 Task: Look for space in Kirovsk, Russia from 10th June, 2023 to 25th June, 2023 for 4 adults in price range Rs.10000 to Rs.15000. Place can be private room with 4 bedrooms having 4 beds and 4 bathrooms. Property type can be house, flat, guest house, hotel. Amenities needed are: wifi, TV, free parkinig on premises, gym, breakfast. Booking option can be shelf check-in. Required host language is English.
Action: Mouse pressed left at (606, 128)
Screenshot: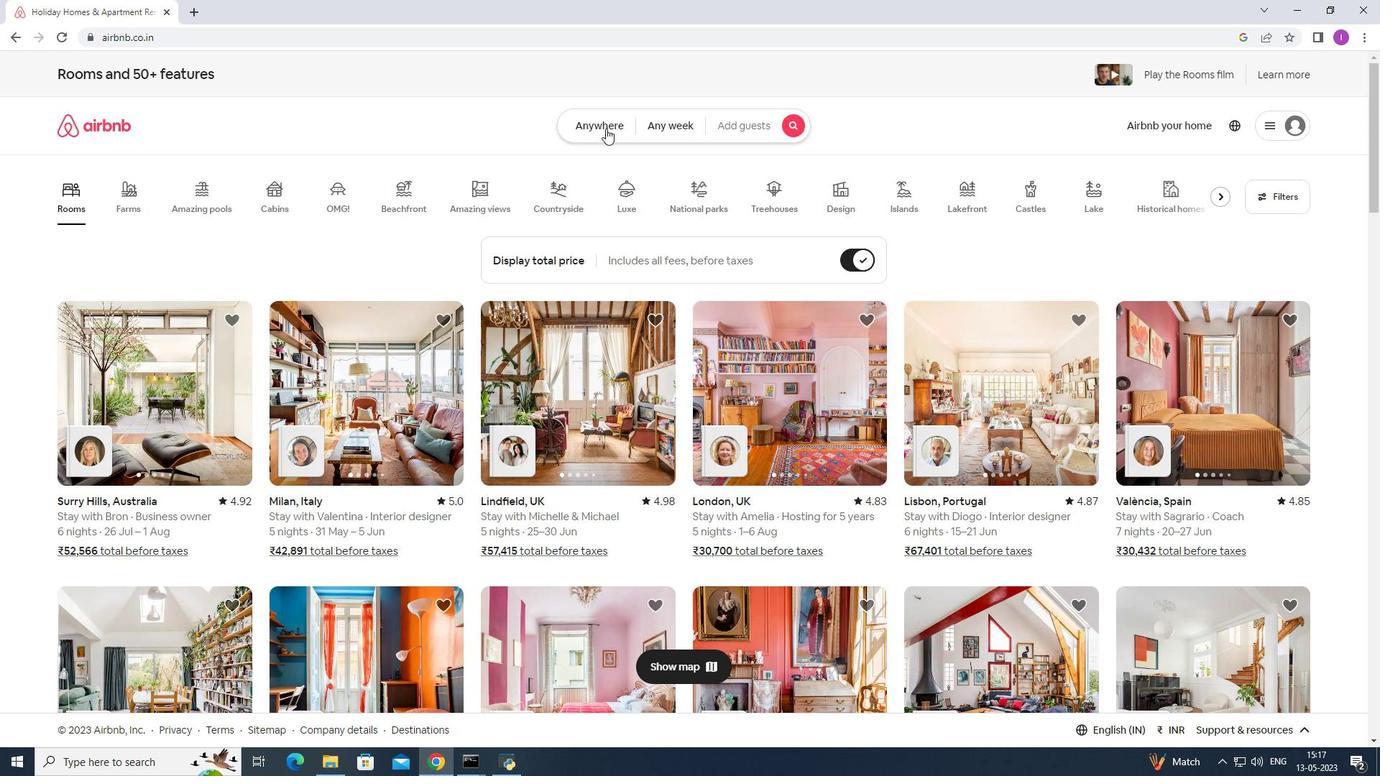 
Action: Mouse moved to (412, 192)
Screenshot: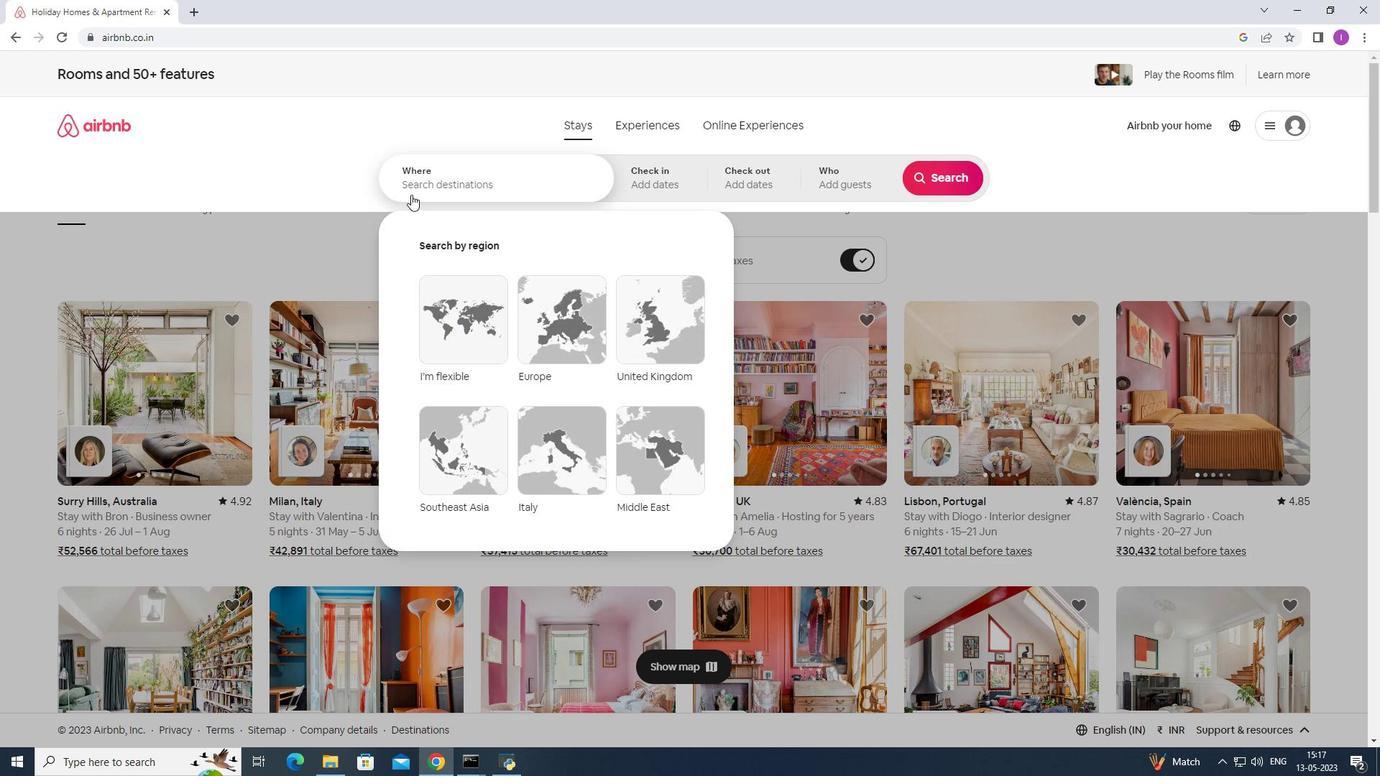 
Action: Mouse pressed left at (412, 192)
Screenshot: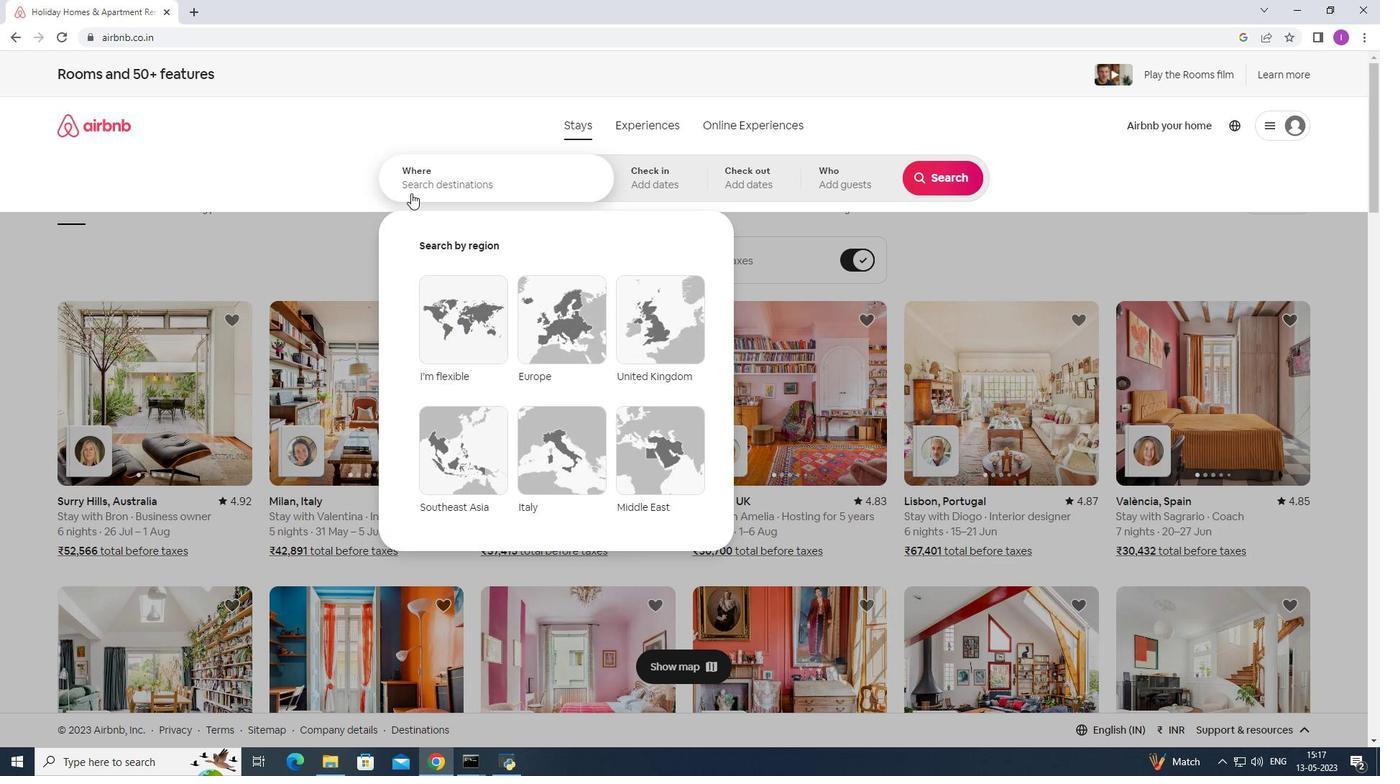 
Action: Mouse moved to (440, 191)
Screenshot: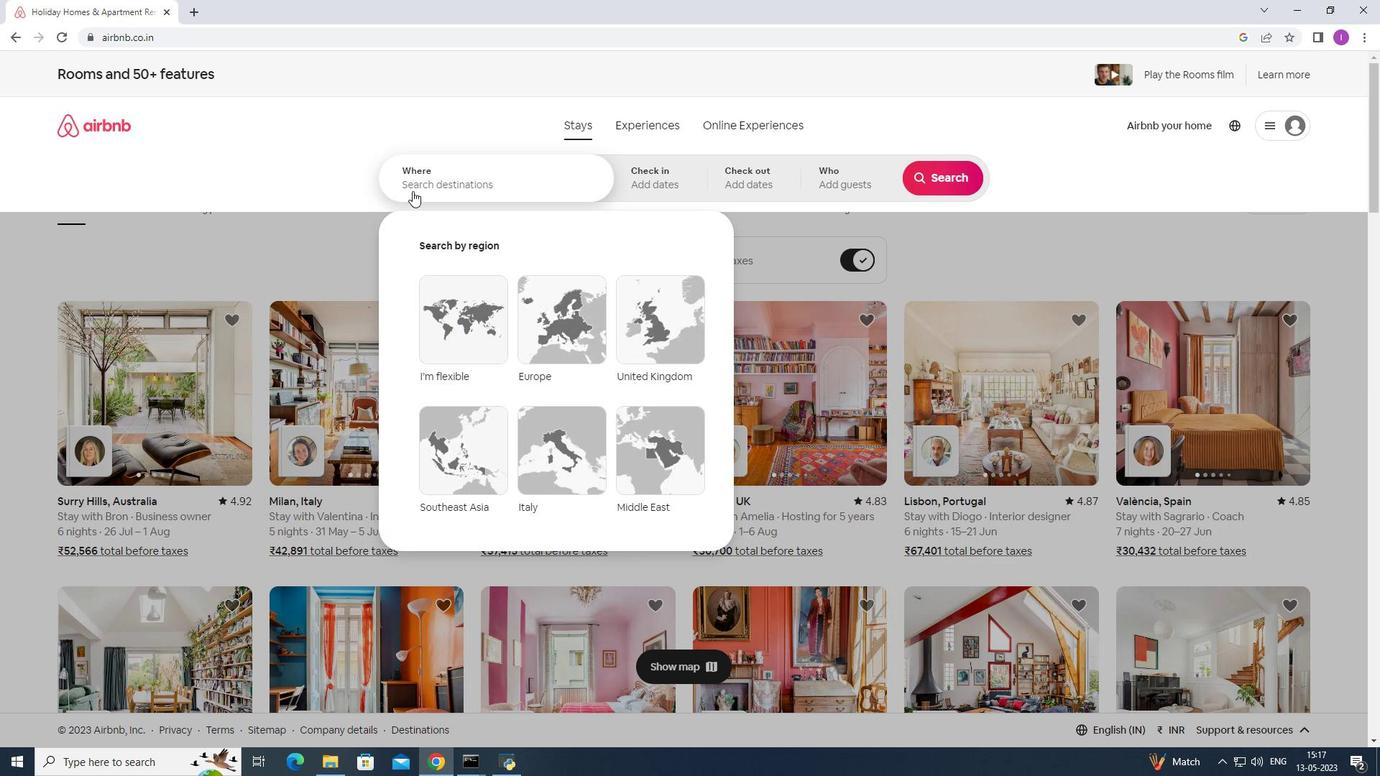 
Action: Key pressed <Key.shift>Kirovsk,<Key.shift><Key.shift><Key.shift><Key.shift><Key.shift>Russia
Screenshot: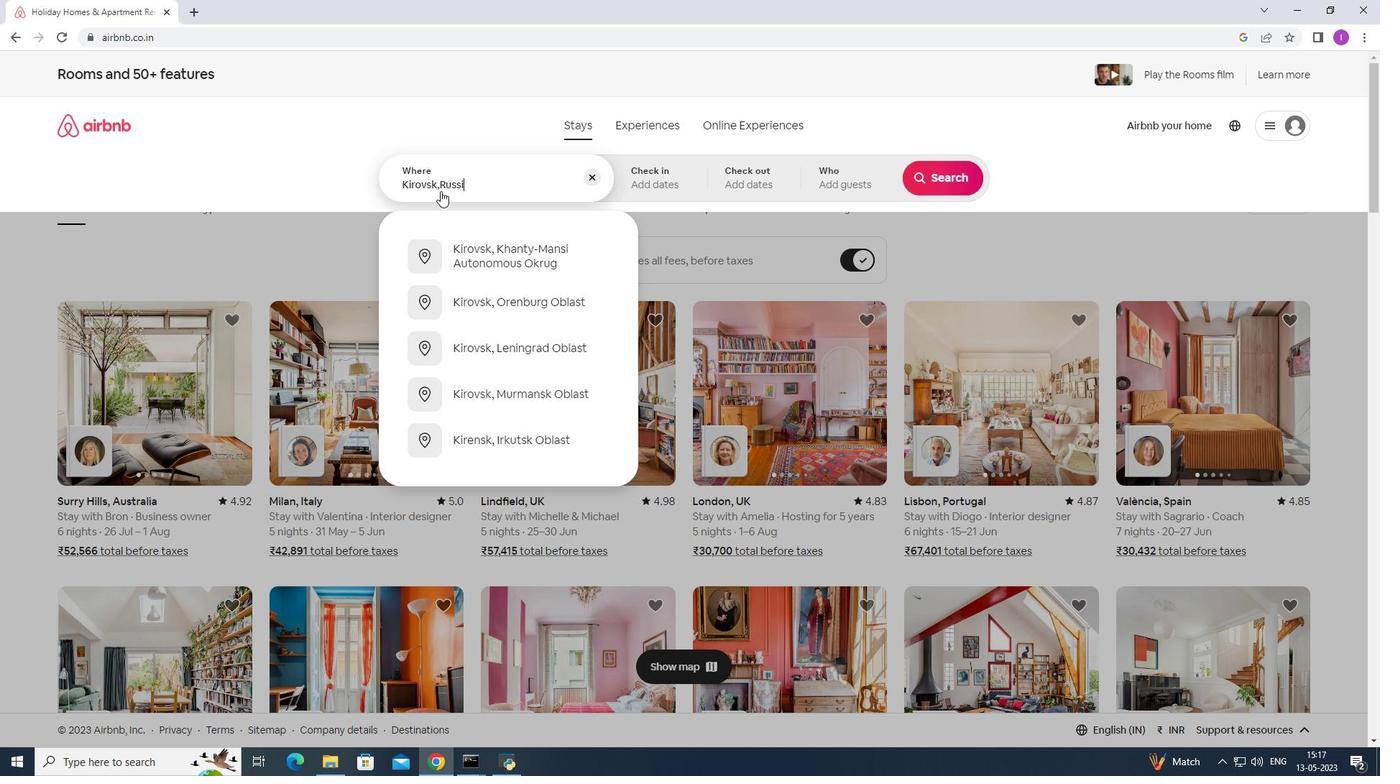 
Action: Mouse moved to (681, 188)
Screenshot: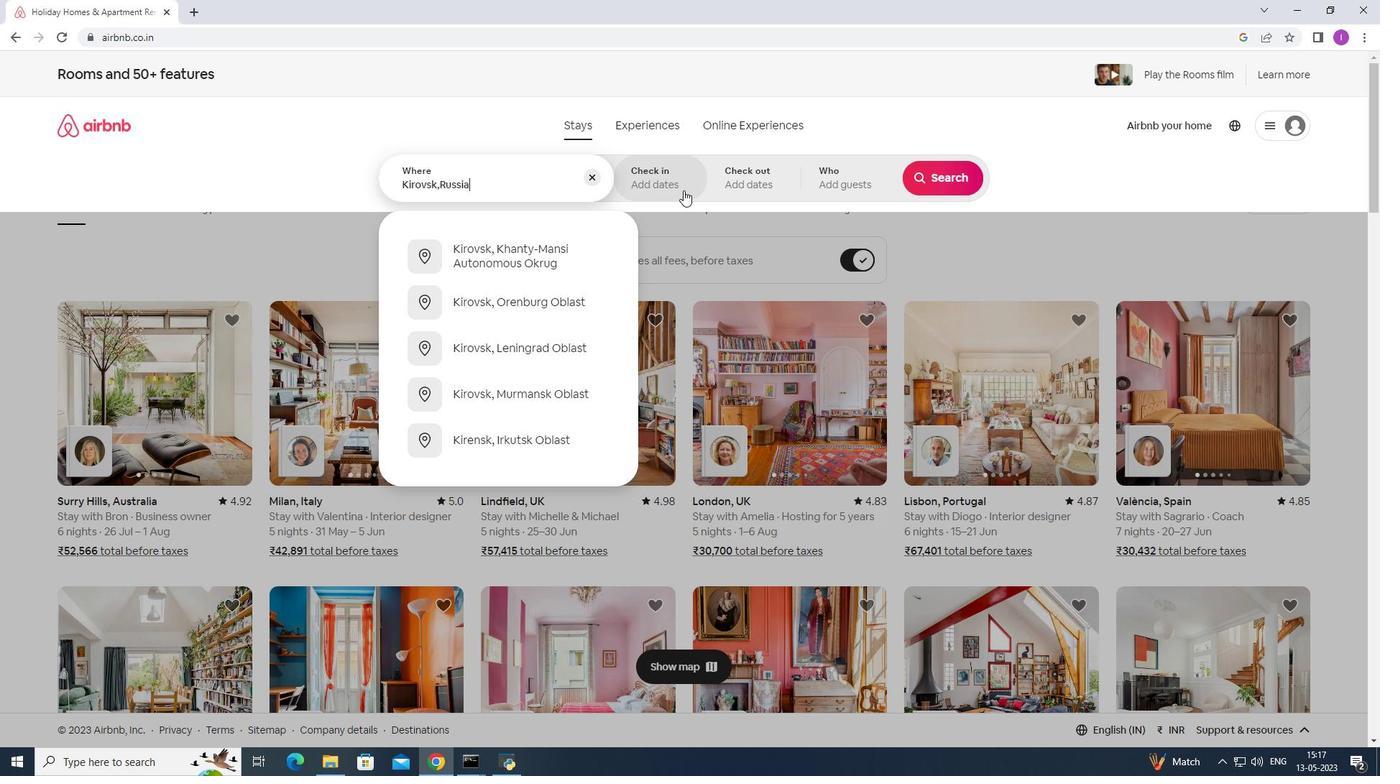 
Action: Mouse pressed left at (681, 188)
Screenshot: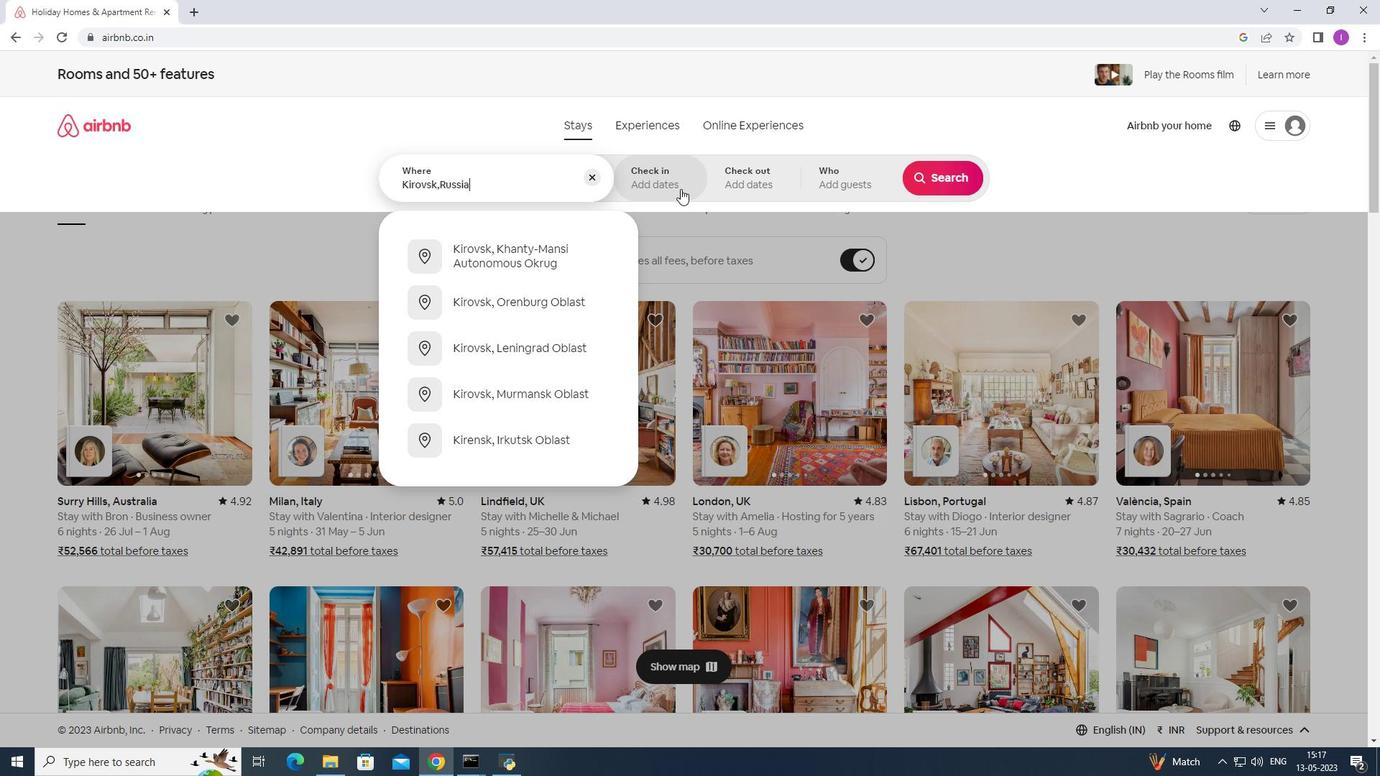 
Action: Mouse moved to (924, 384)
Screenshot: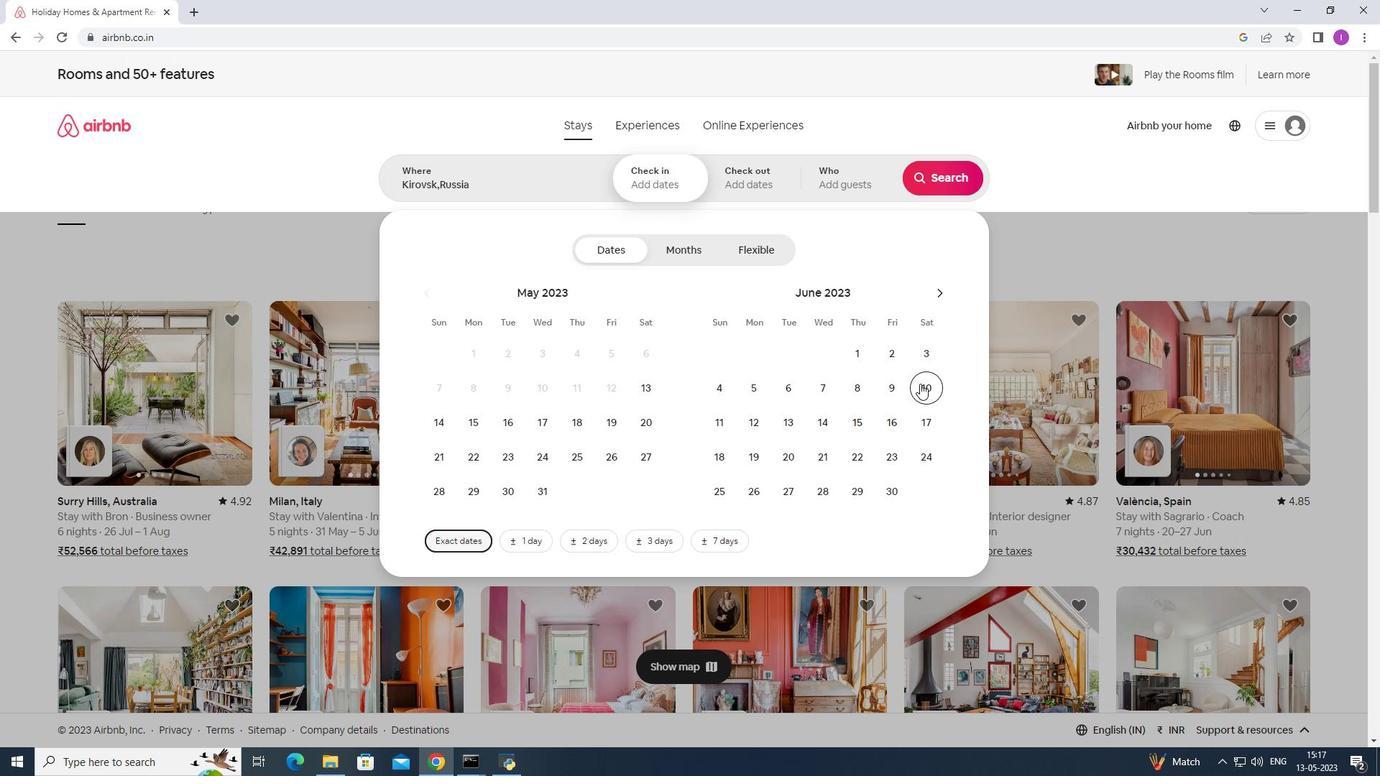
Action: Mouse pressed left at (924, 384)
Screenshot: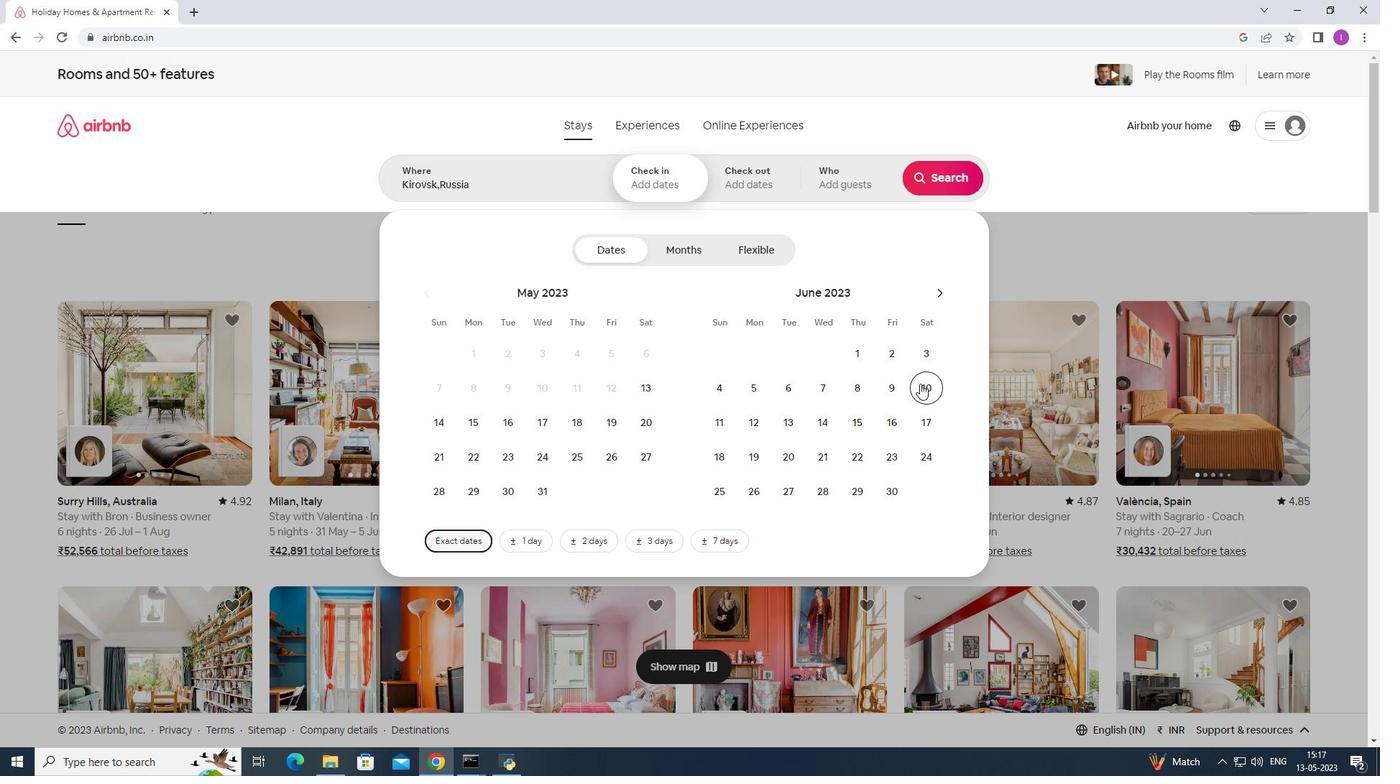 
Action: Mouse moved to (715, 496)
Screenshot: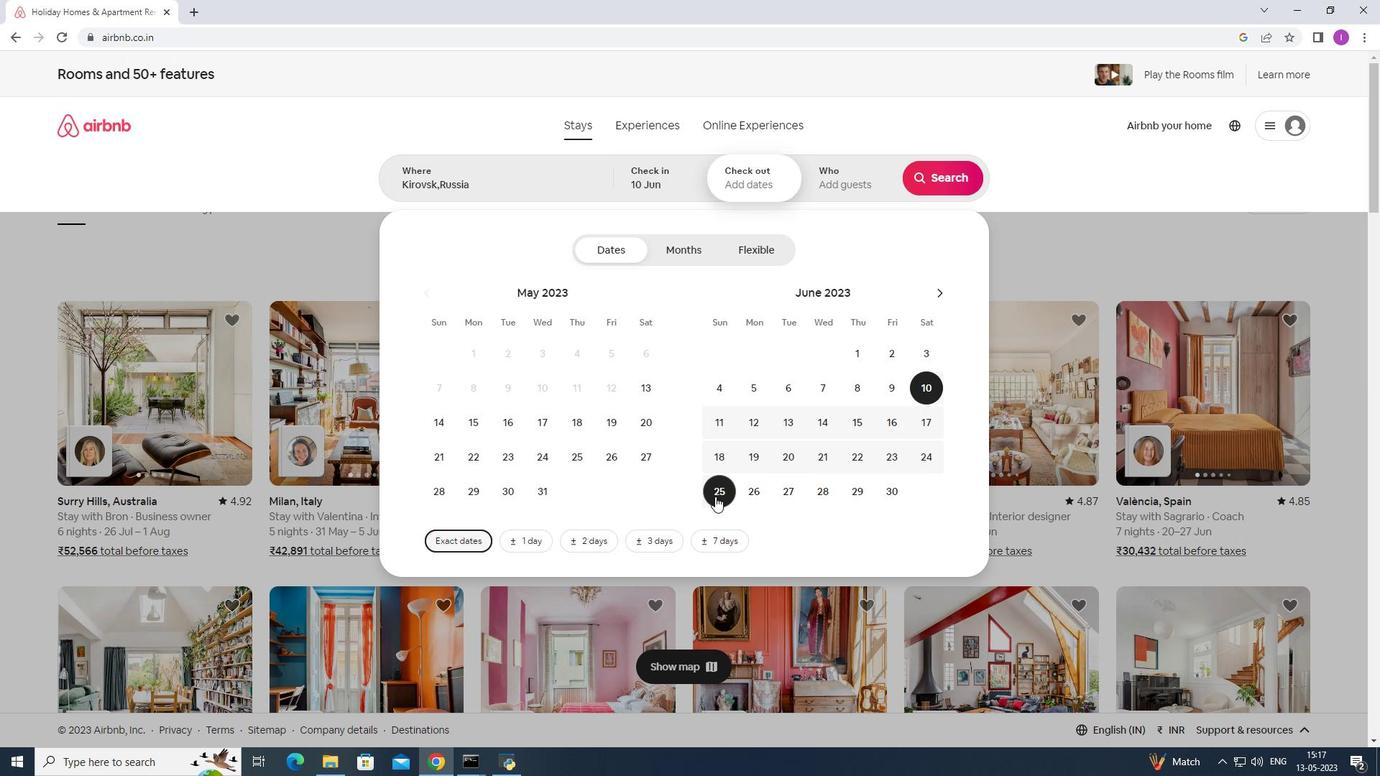 
Action: Mouse pressed left at (715, 496)
Screenshot: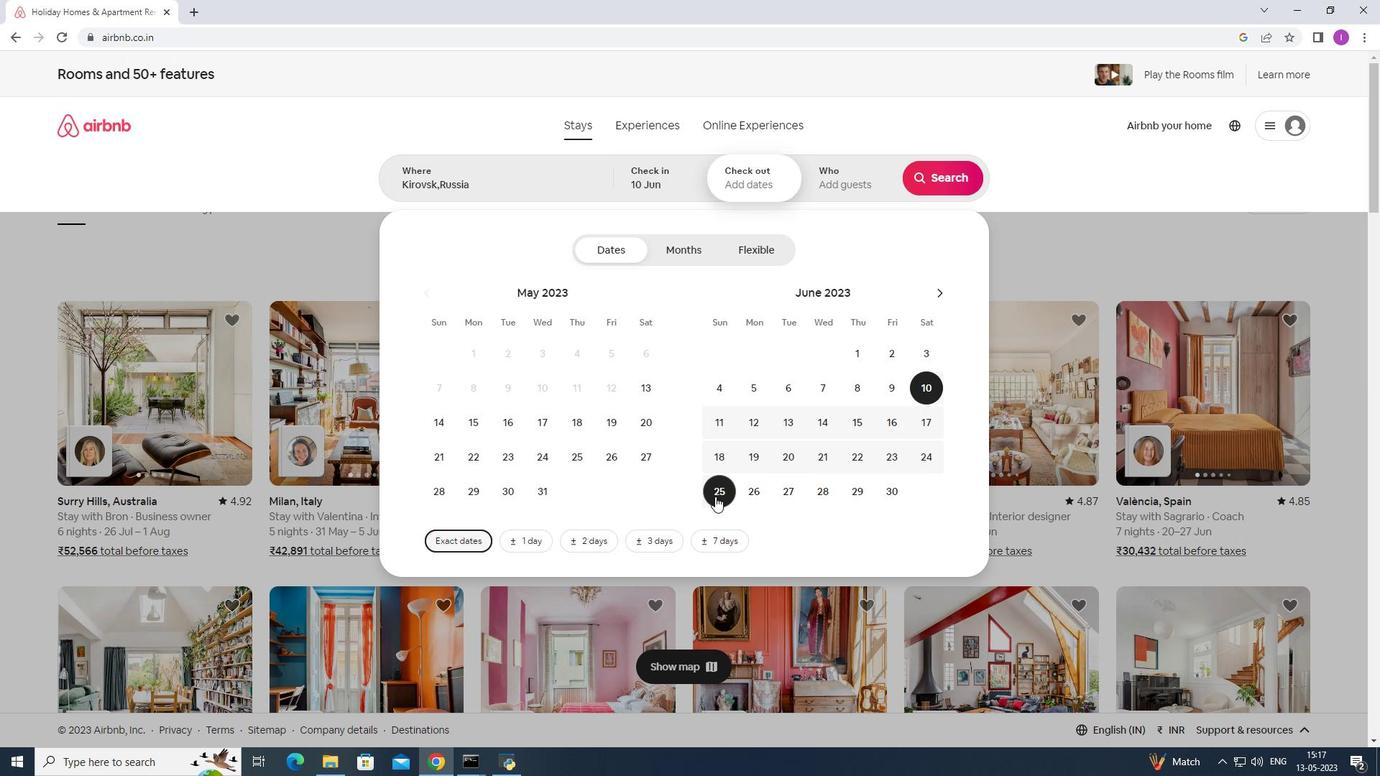 
Action: Mouse moved to (871, 189)
Screenshot: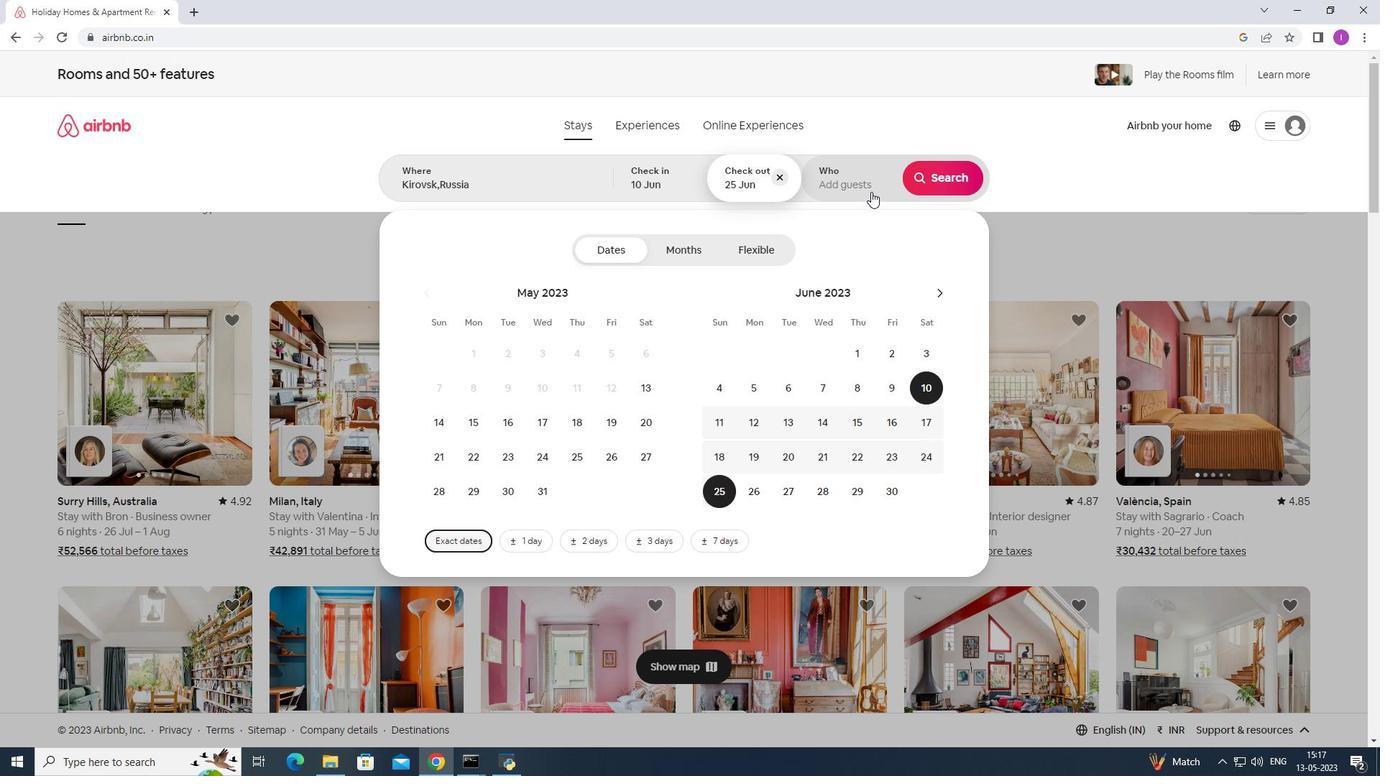 
Action: Mouse pressed left at (871, 189)
Screenshot: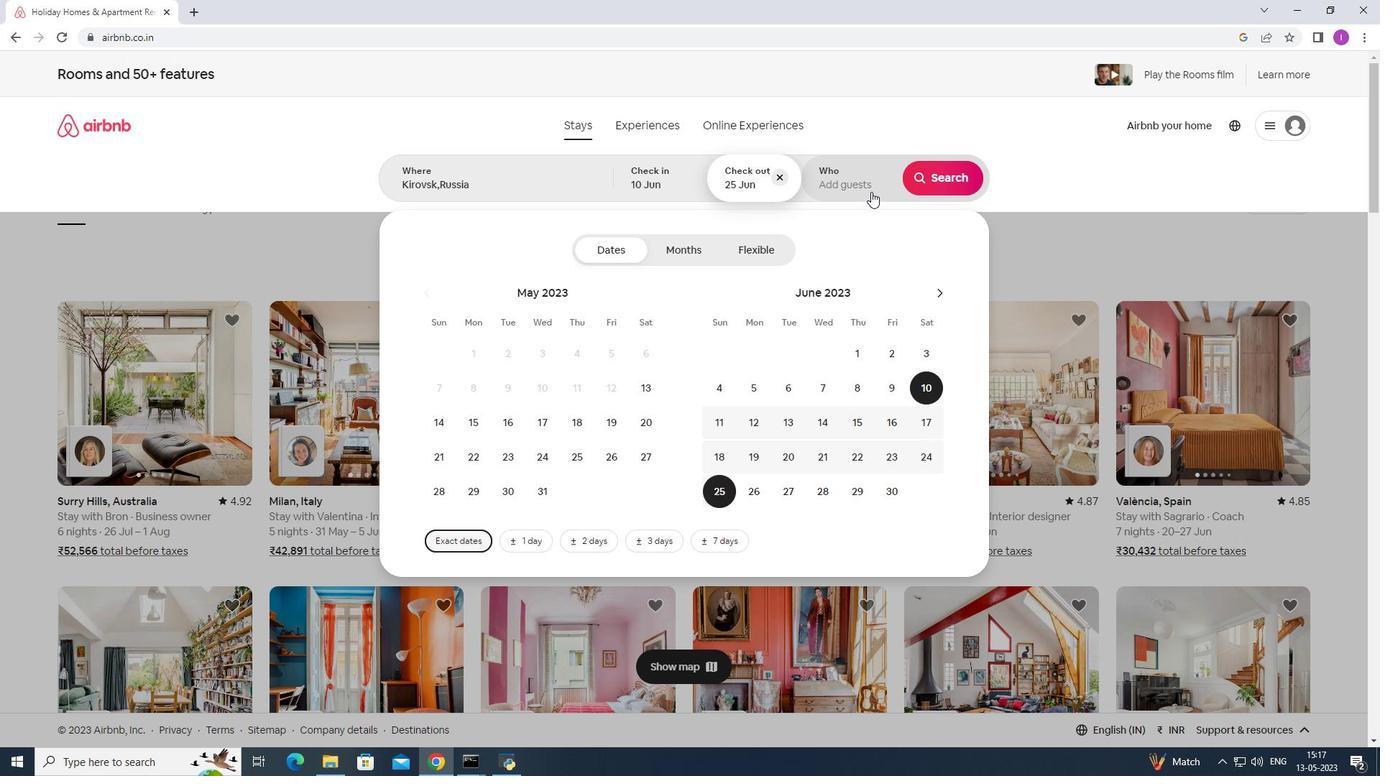 
Action: Mouse moved to (948, 253)
Screenshot: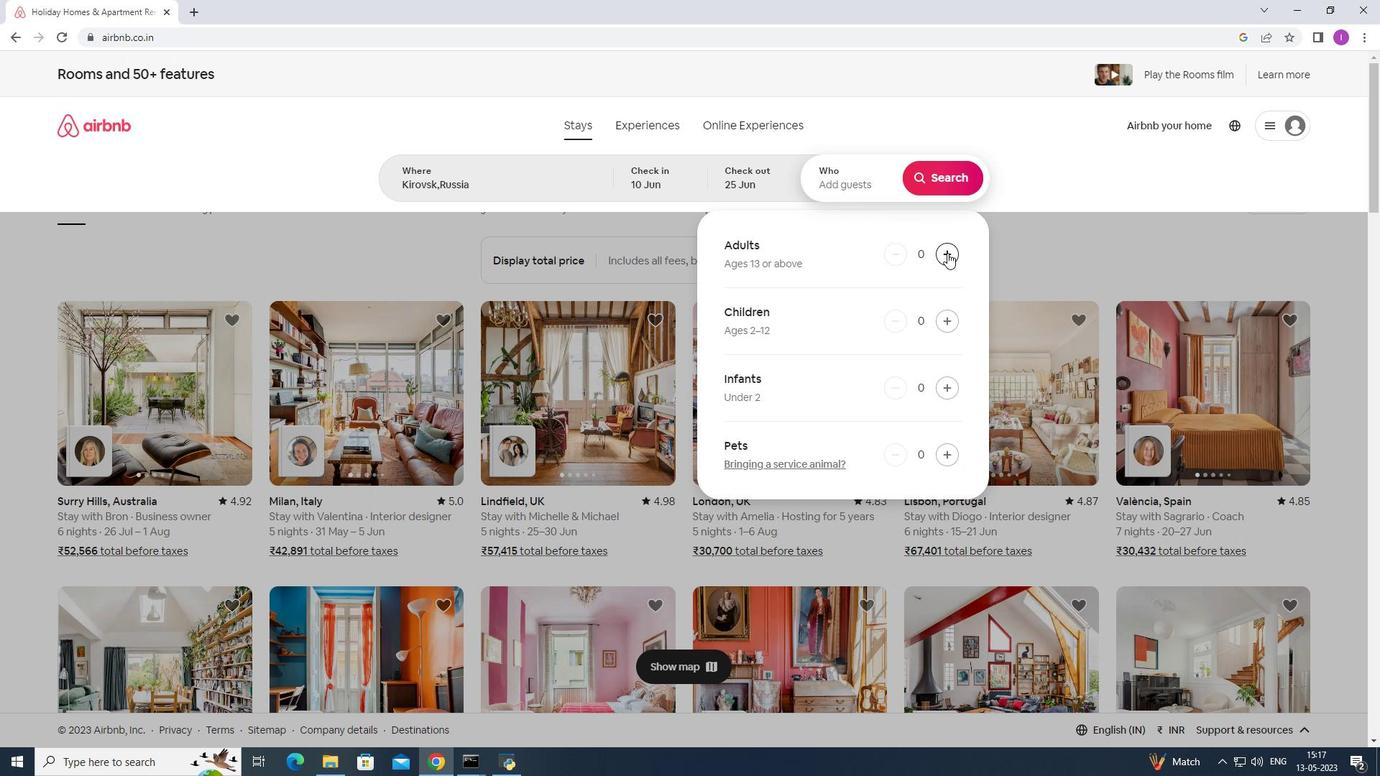 
Action: Mouse pressed left at (948, 253)
Screenshot: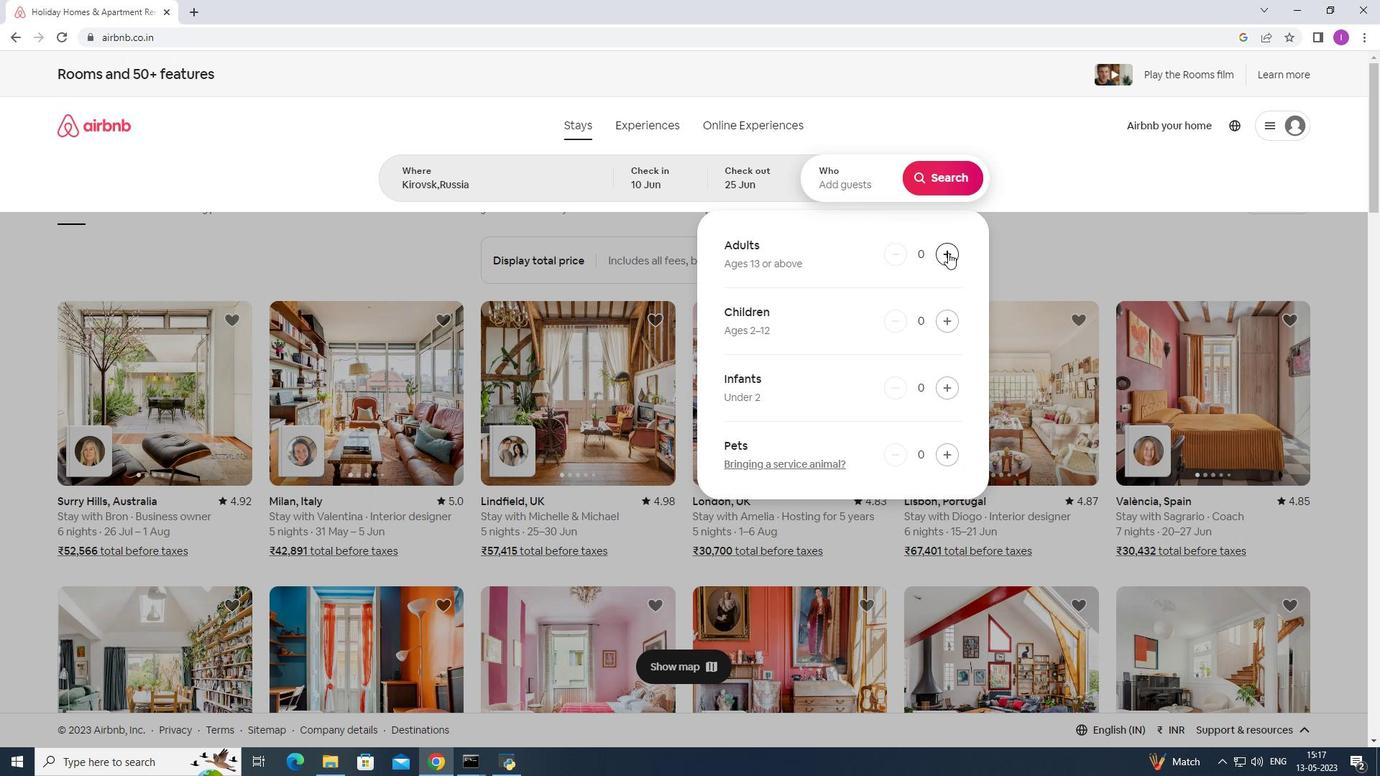 
Action: Mouse pressed left at (948, 253)
Screenshot: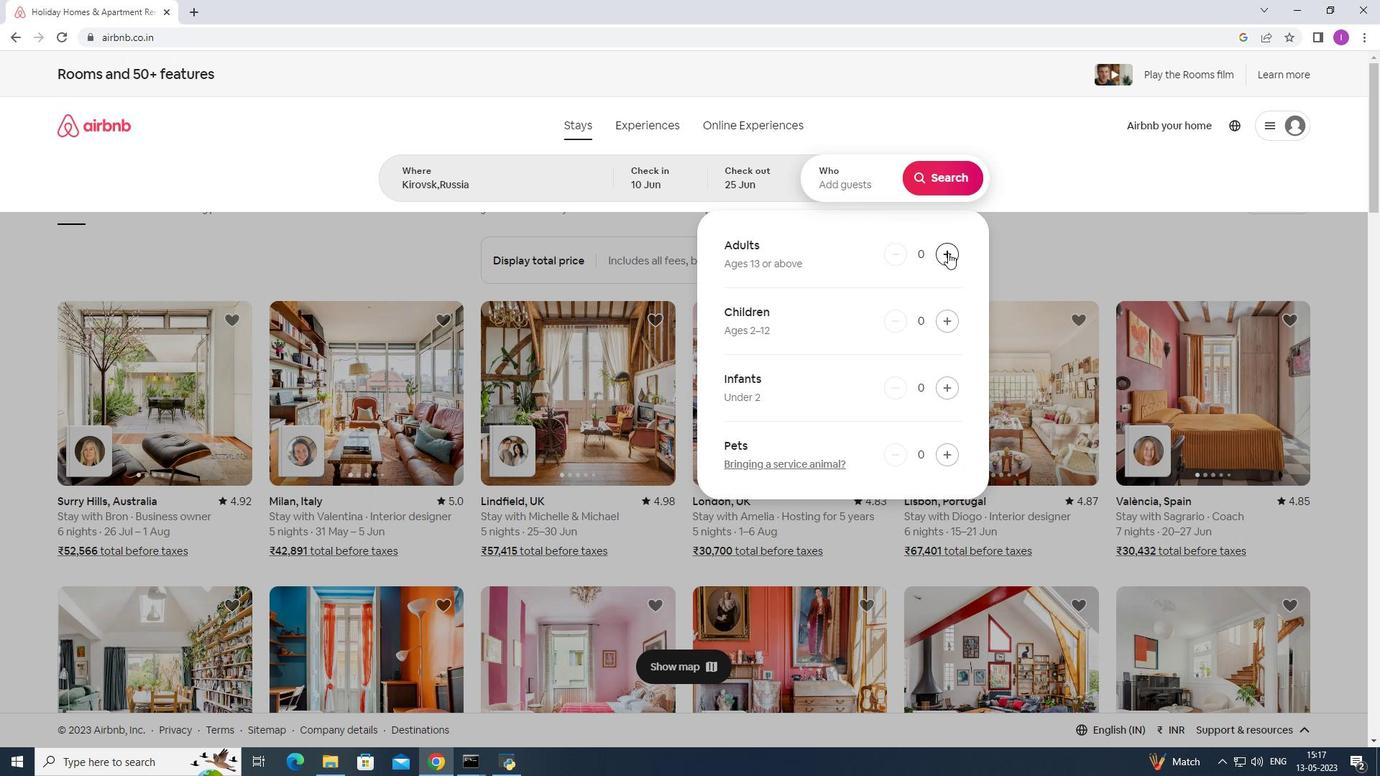 
Action: Mouse pressed left at (948, 253)
Screenshot: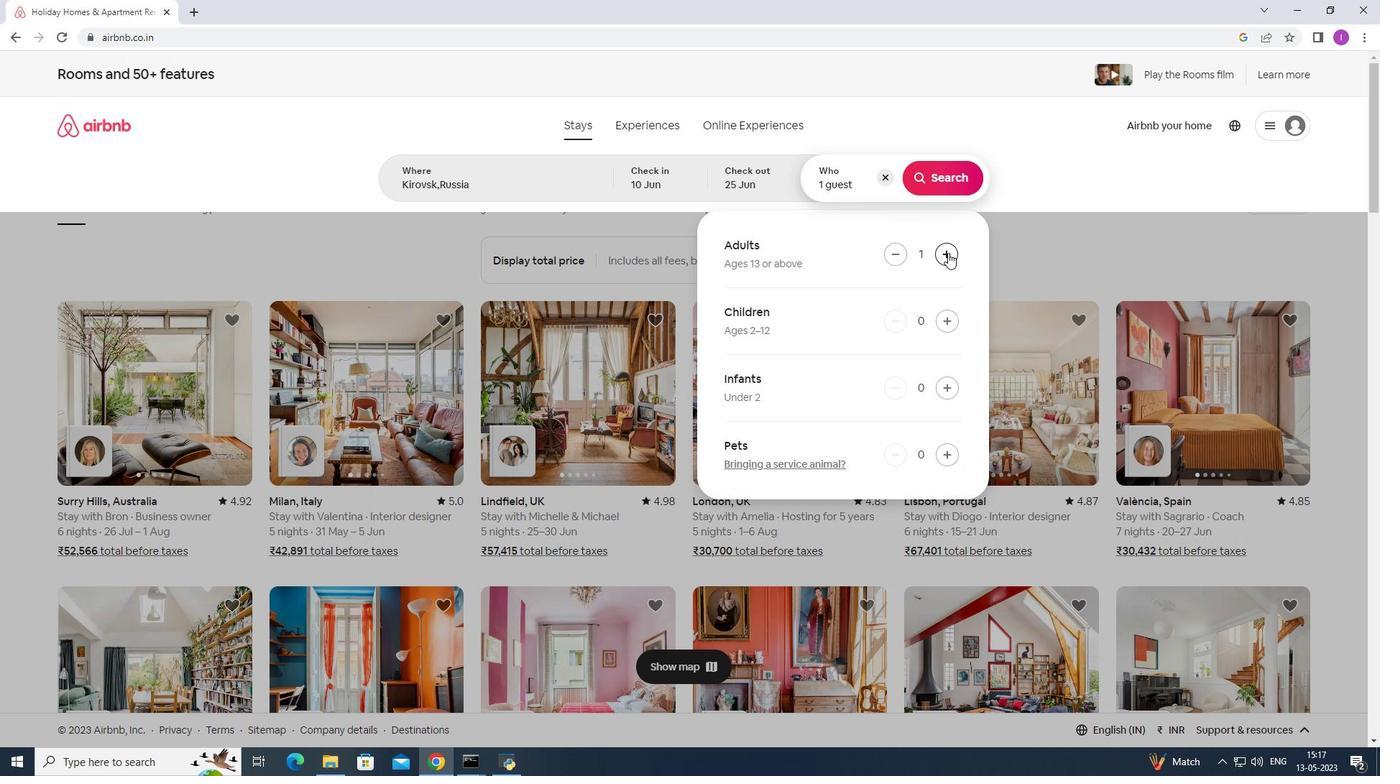 
Action: Mouse pressed left at (948, 253)
Screenshot: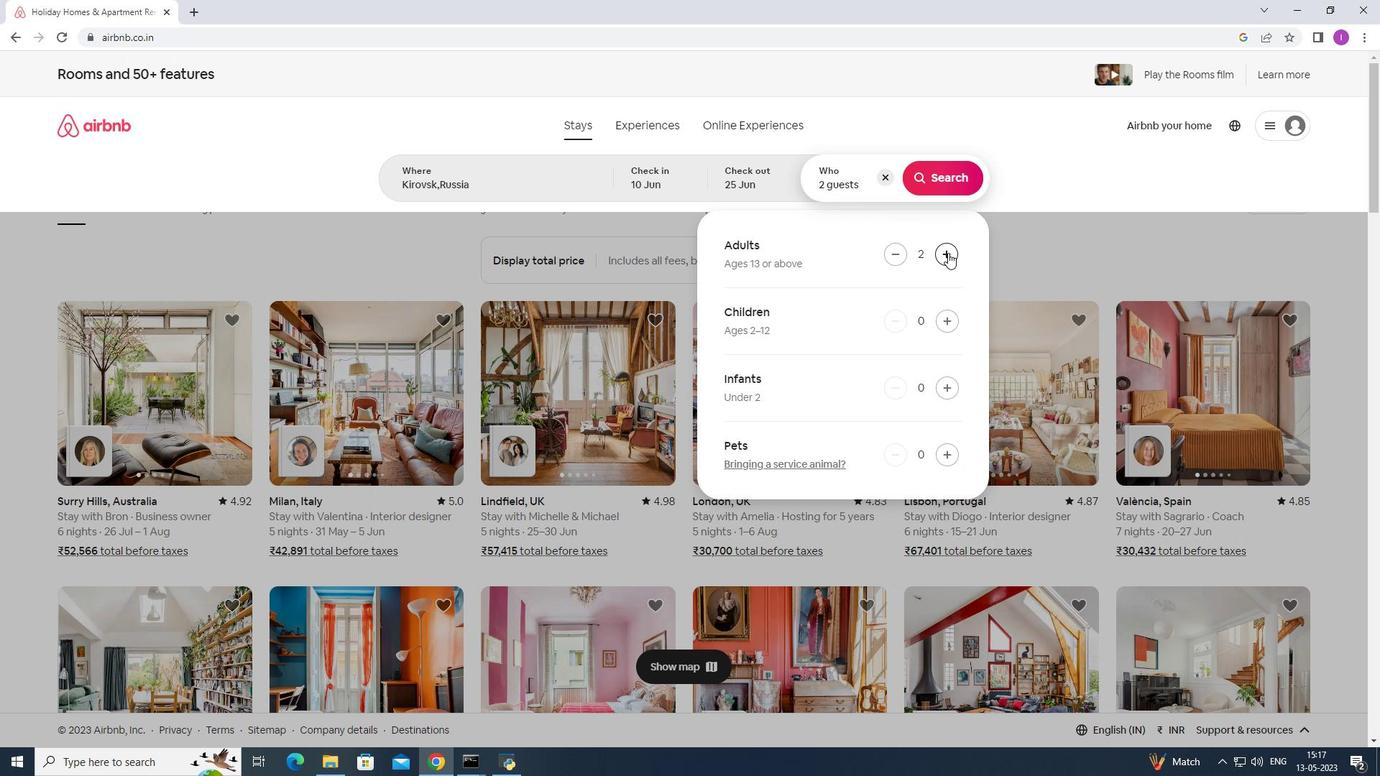 
Action: Mouse moved to (934, 184)
Screenshot: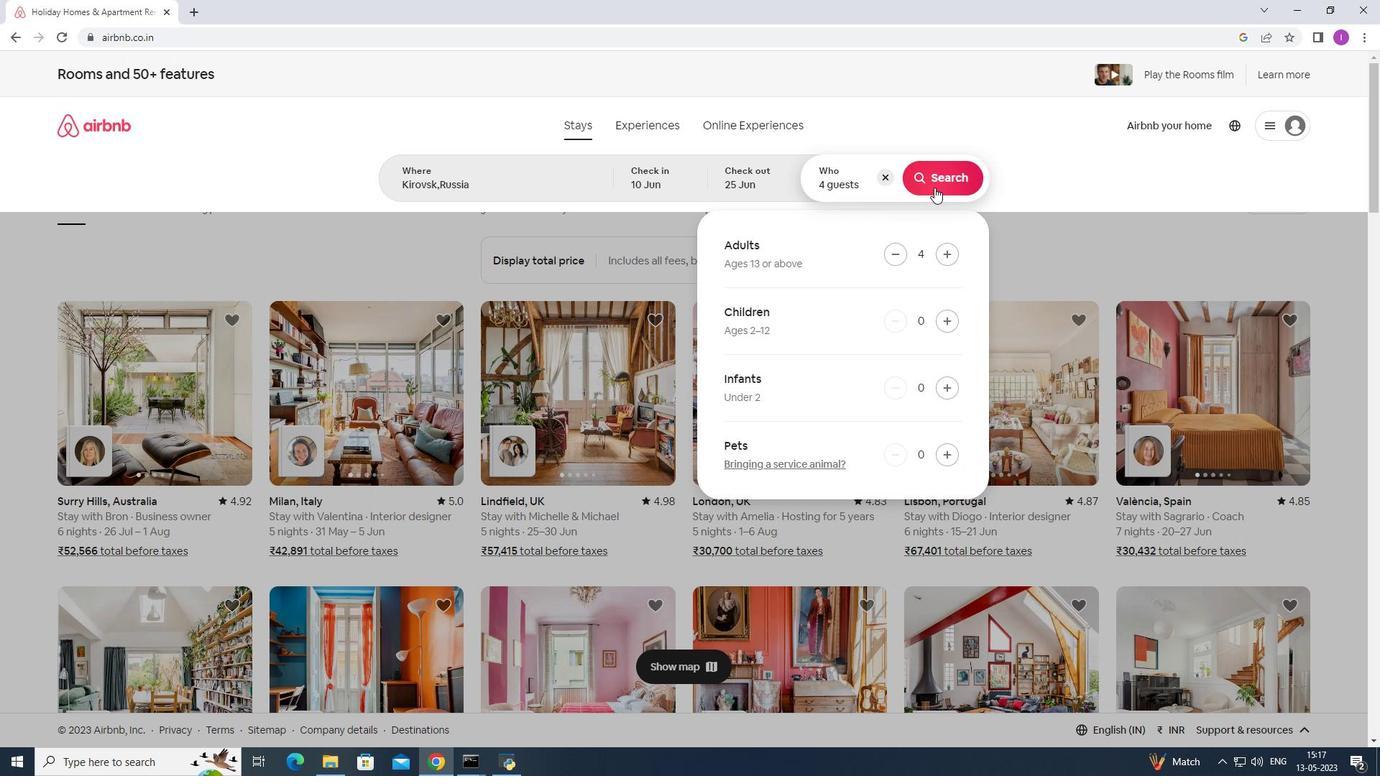 
Action: Mouse pressed left at (934, 184)
Screenshot: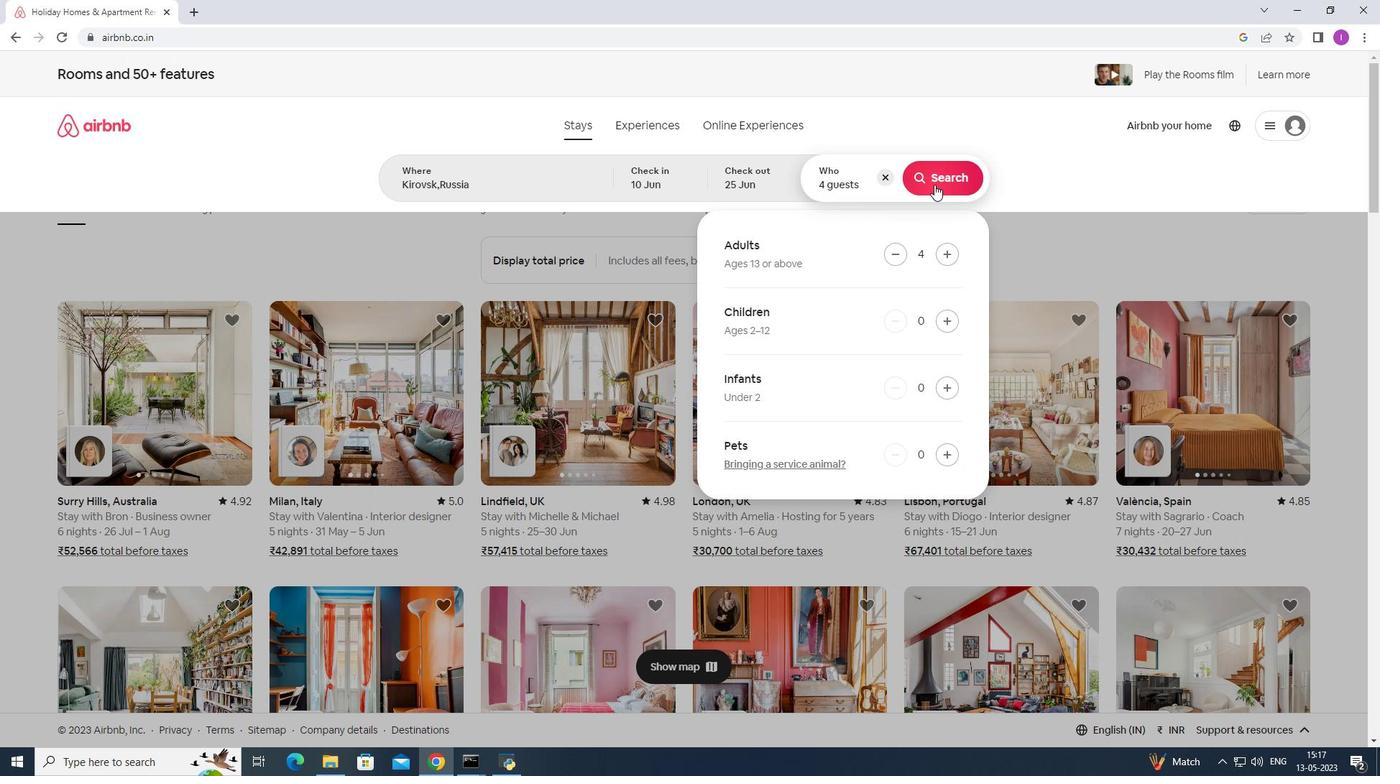 
Action: Mouse moved to (1336, 135)
Screenshot: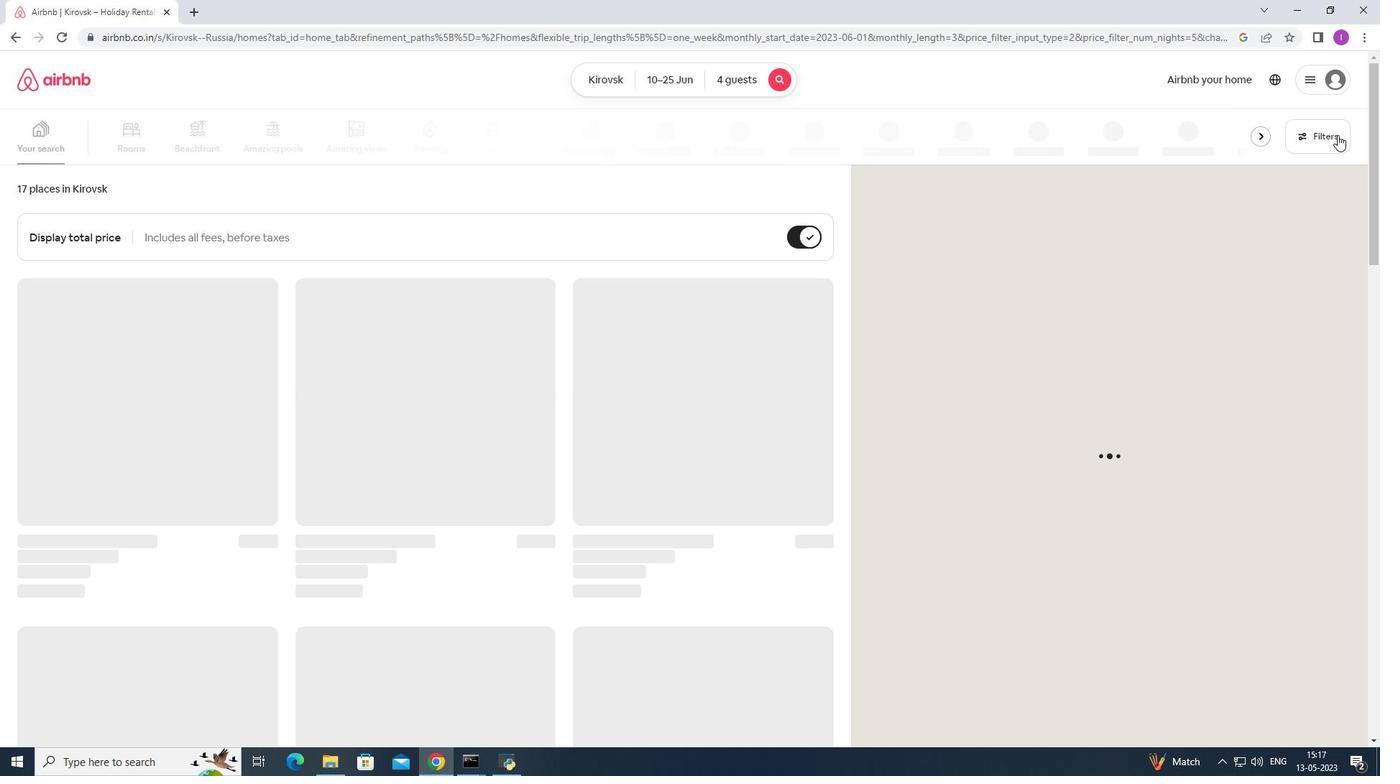 
Action: Mouse pressed left at (1336, 135)
Screenshot: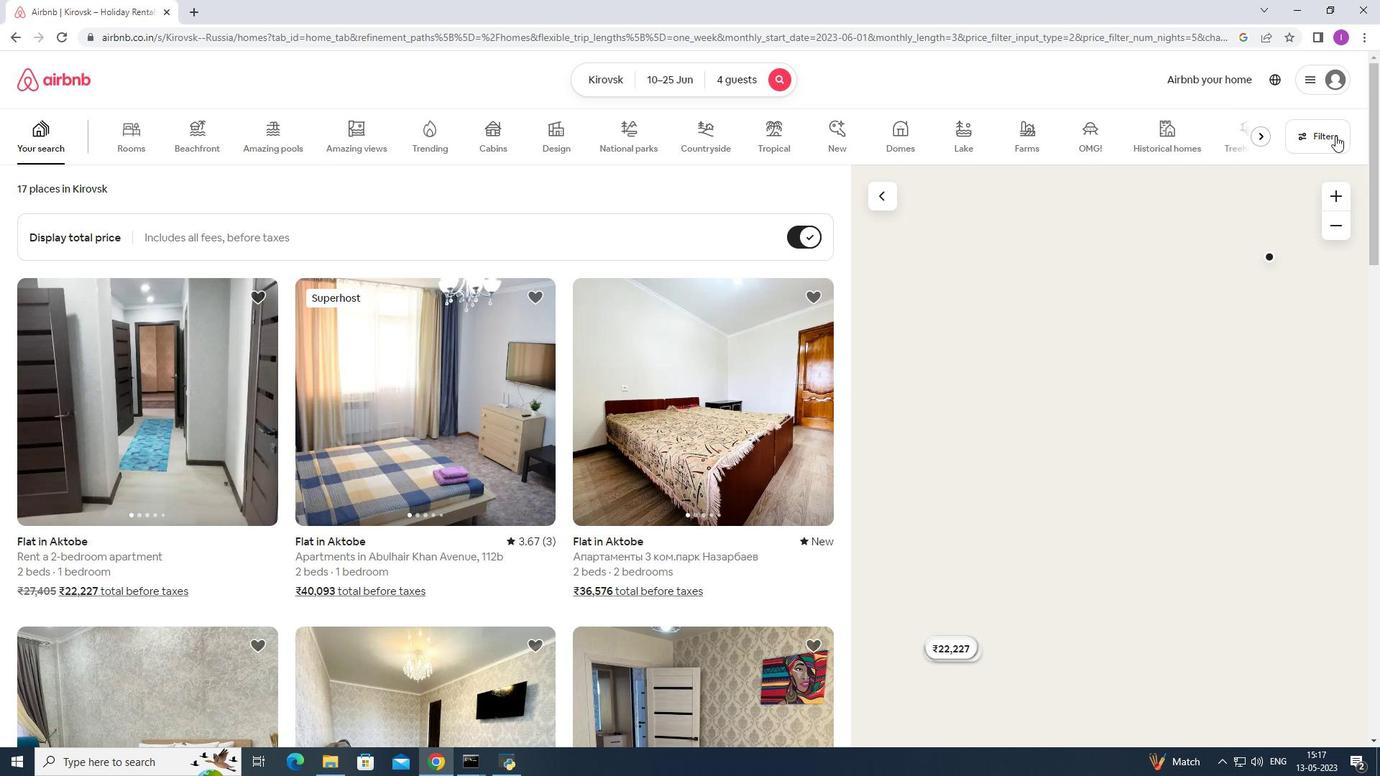 
Action: Mouse moved to (785, 491)
Screenshot: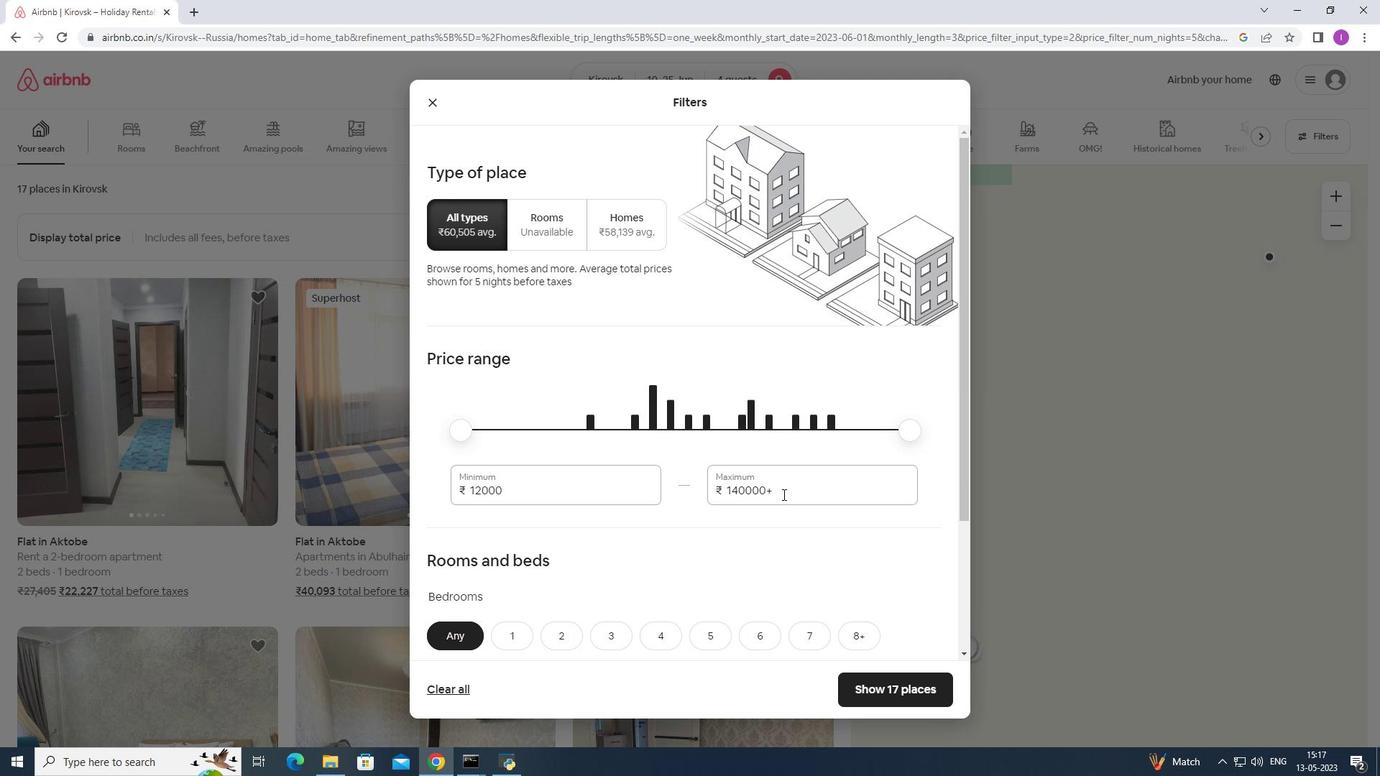 
Action: Mouse pressed left at (785, 491)
Screenshot: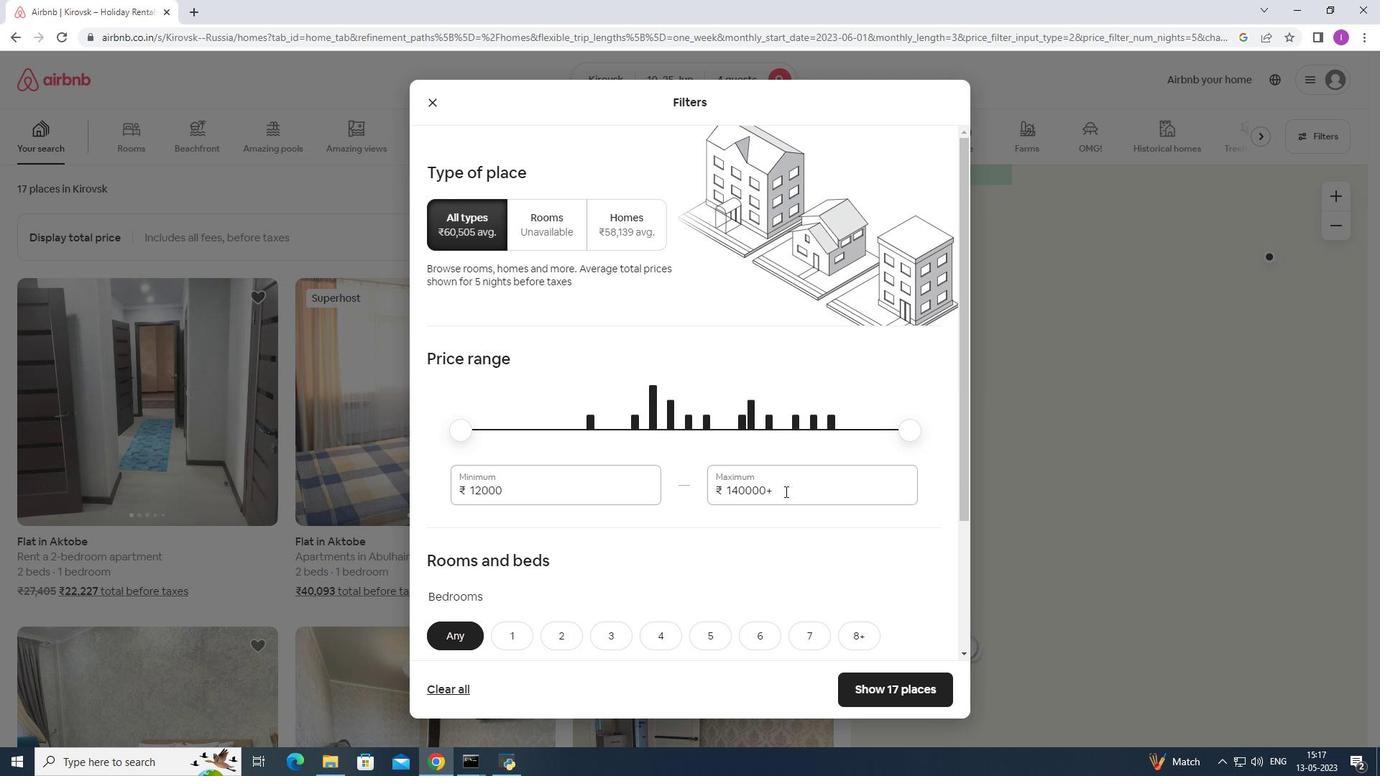 
Action: Mouse moved to (722, 488)
Screenshot: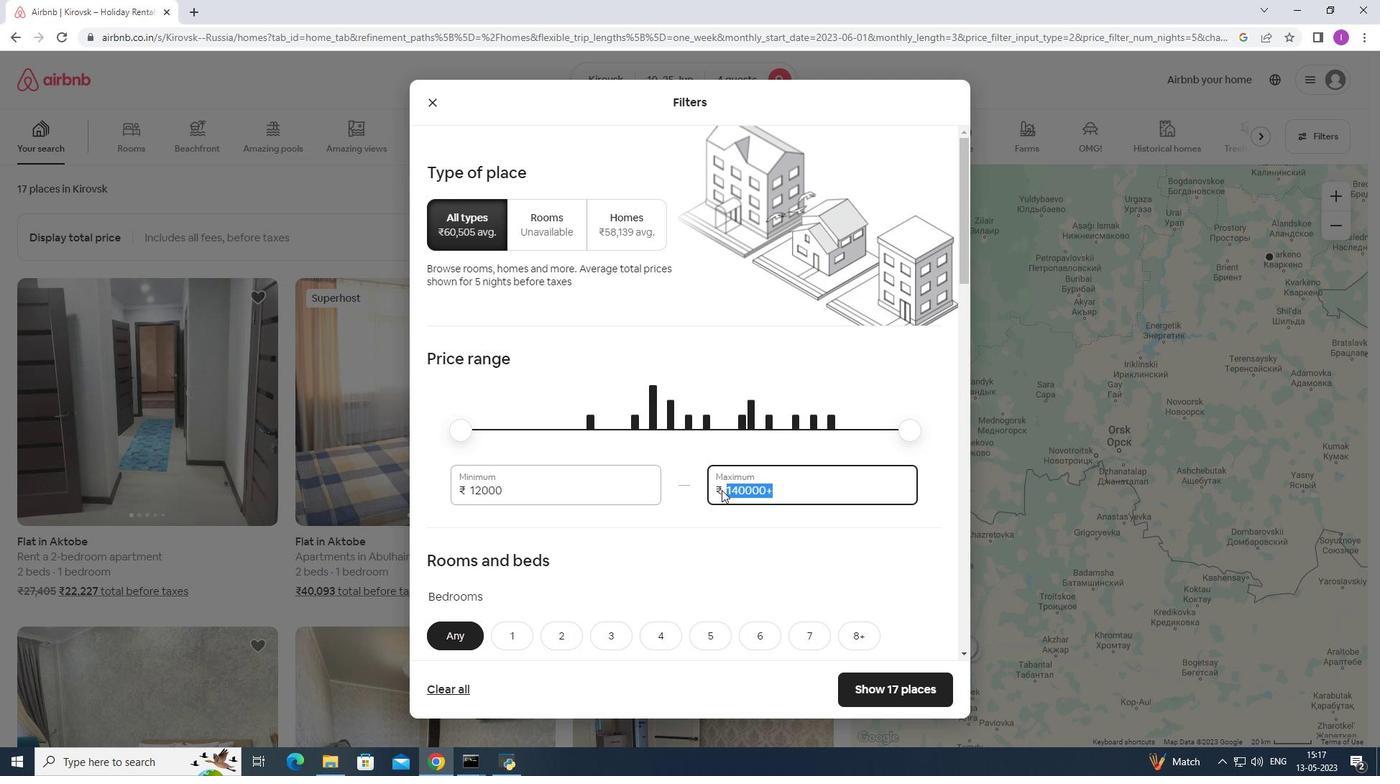 
Action: Key pressed 15000
Screenshot: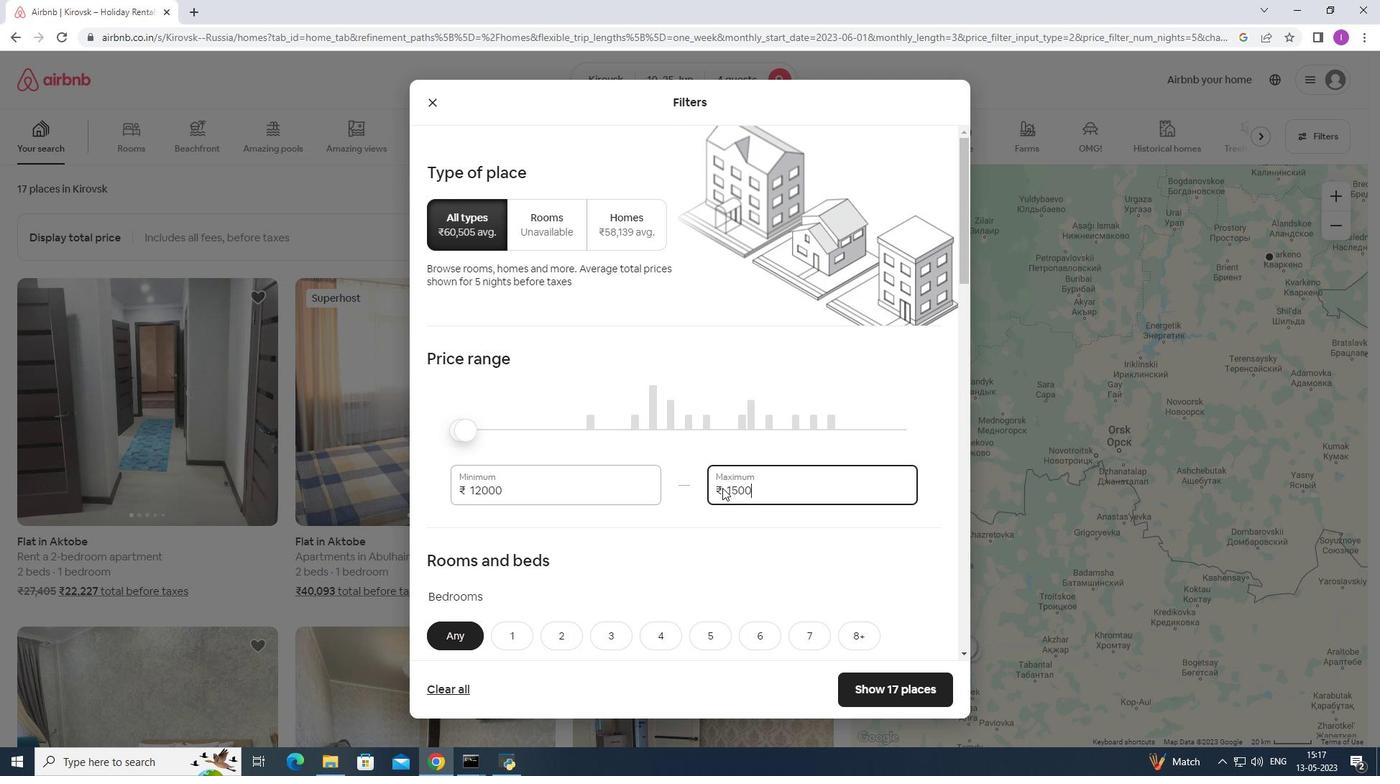 
Action: Mouse moved to (512, 489)
Screenshot: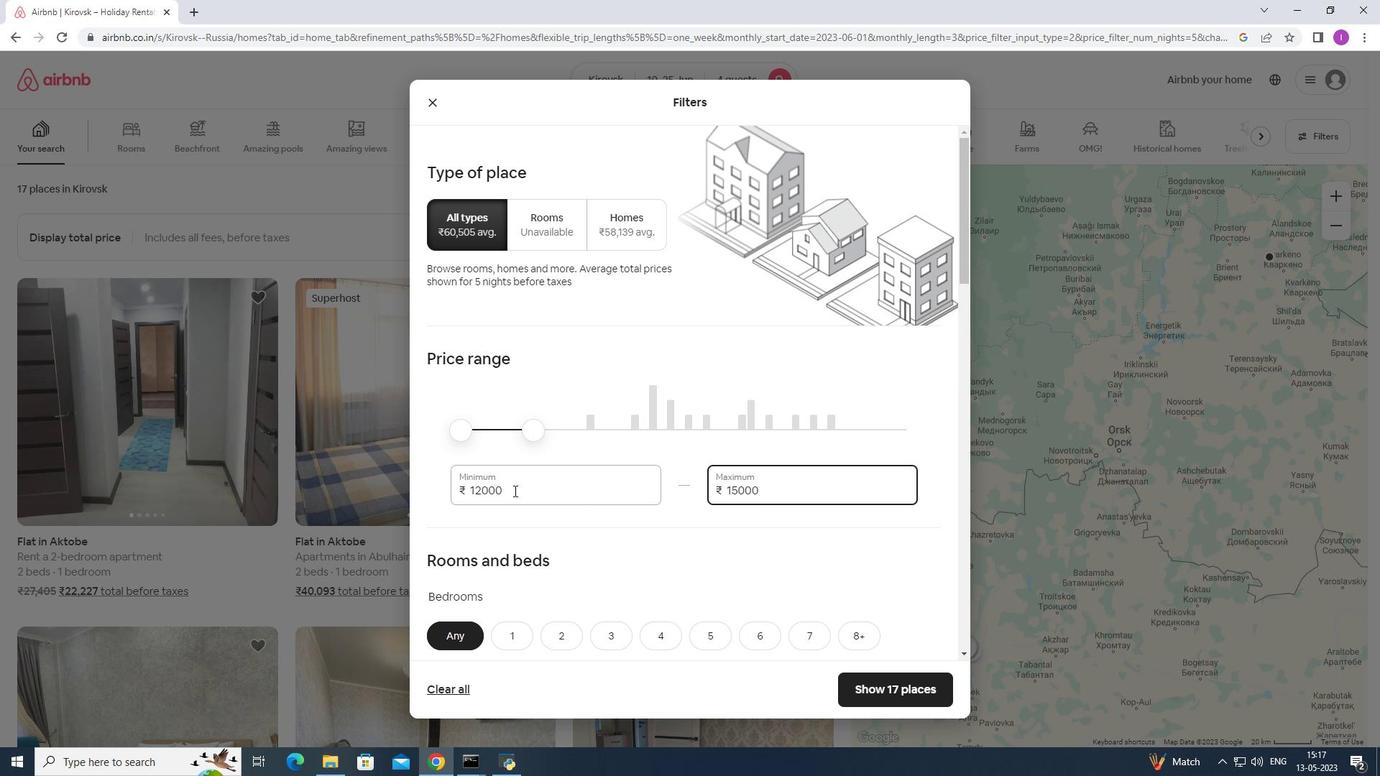 
Action: Mouse pressed left at (512, 489)
Screenshot: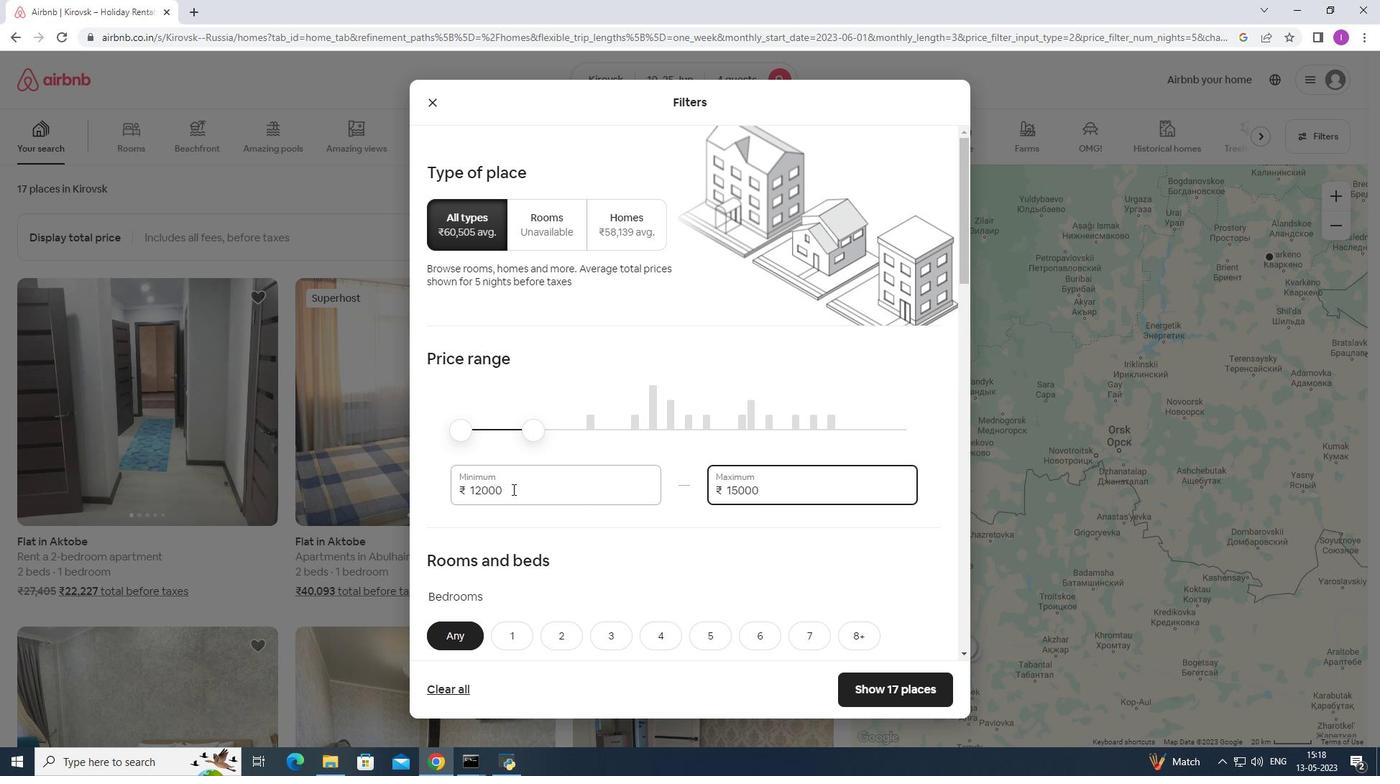 
Action: Mouse moved to (596, 519)
Screenshot: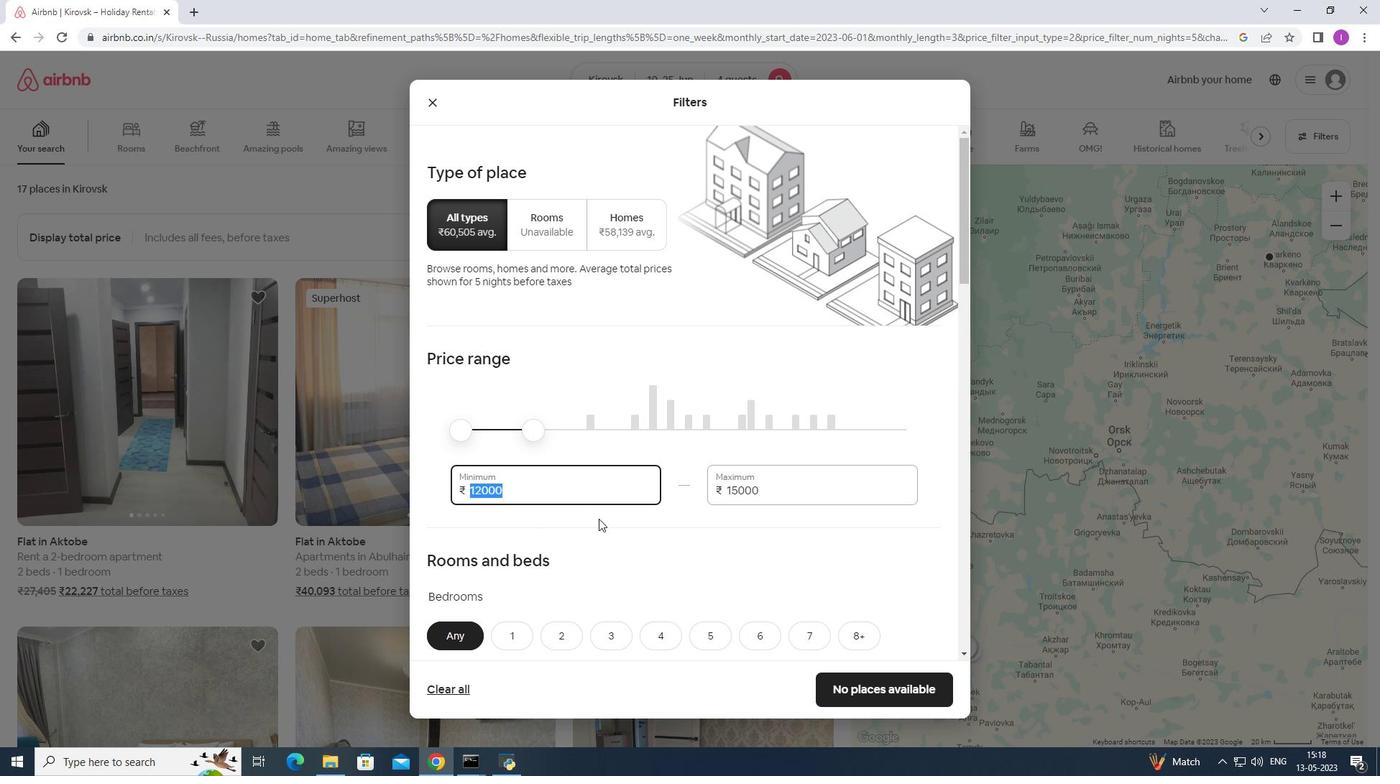 
Action: Key pressed 1
Screenshot: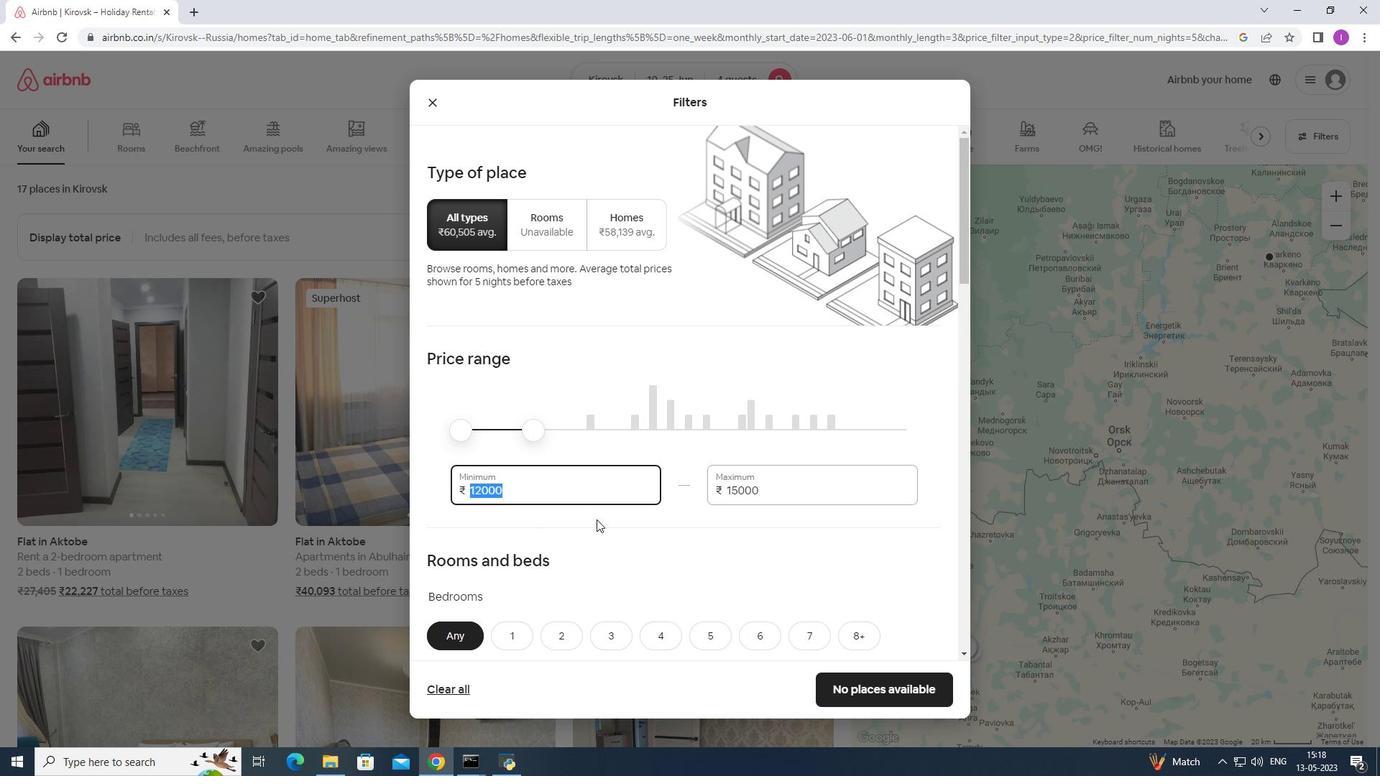 
Action: Mouse moved to (594, 519)
Screenshot: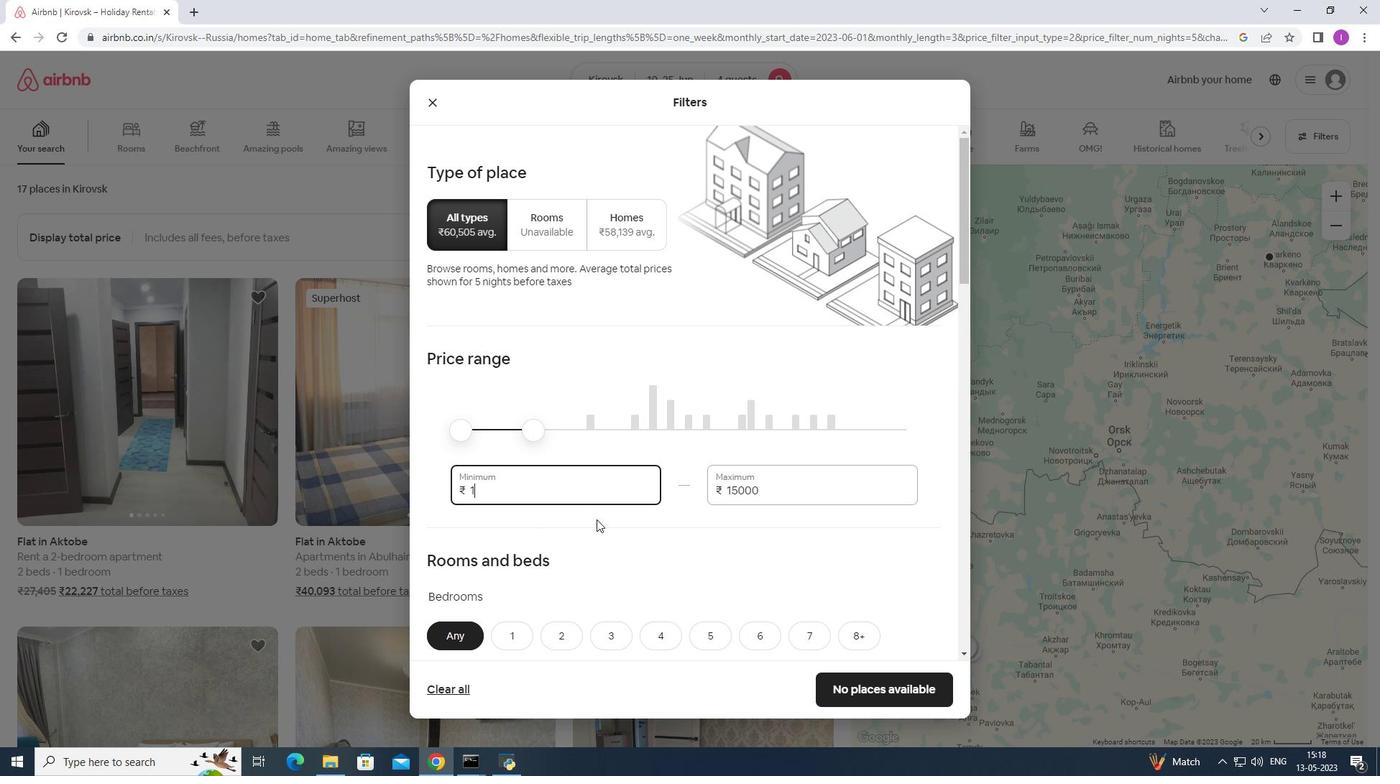 
Action: Key pressed 0000
Screenshot: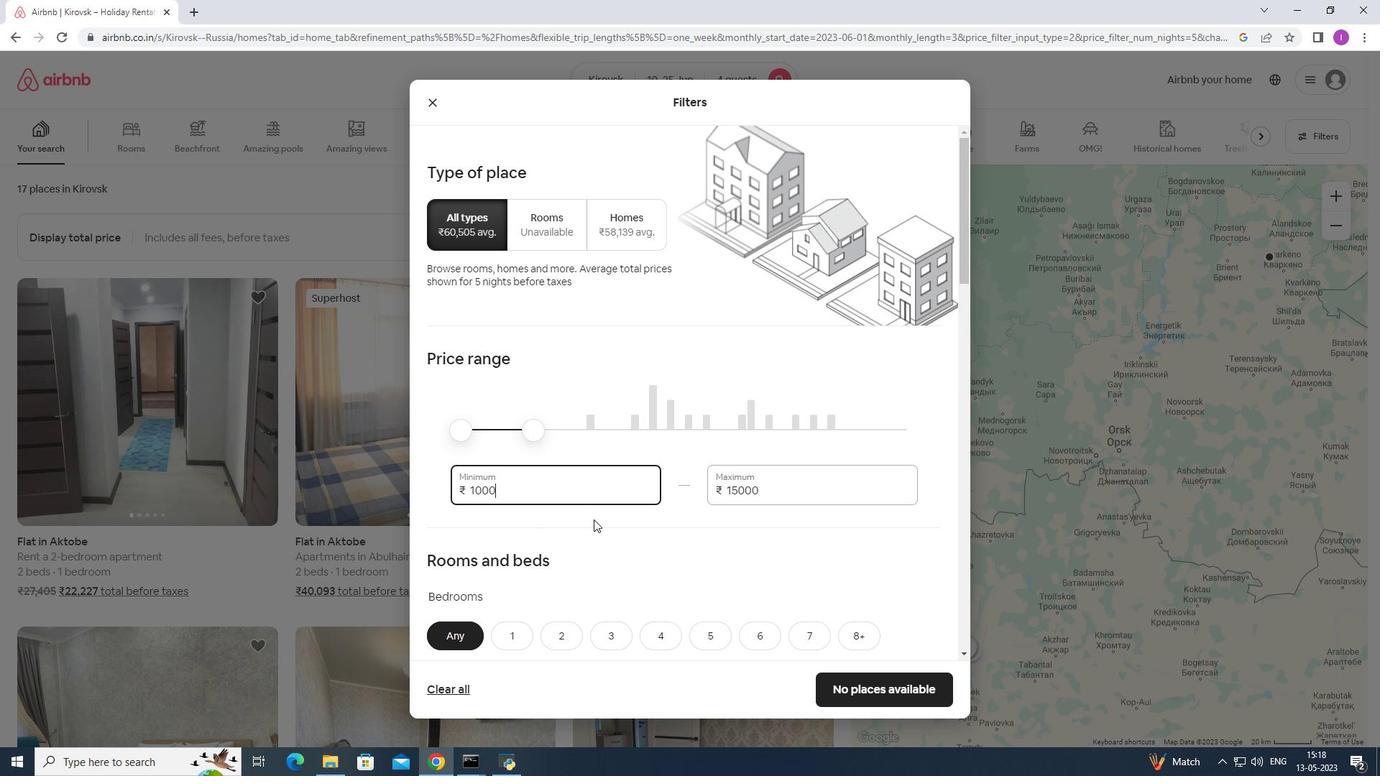 
Action: Mouse moved to (556, 547)
Screenshot: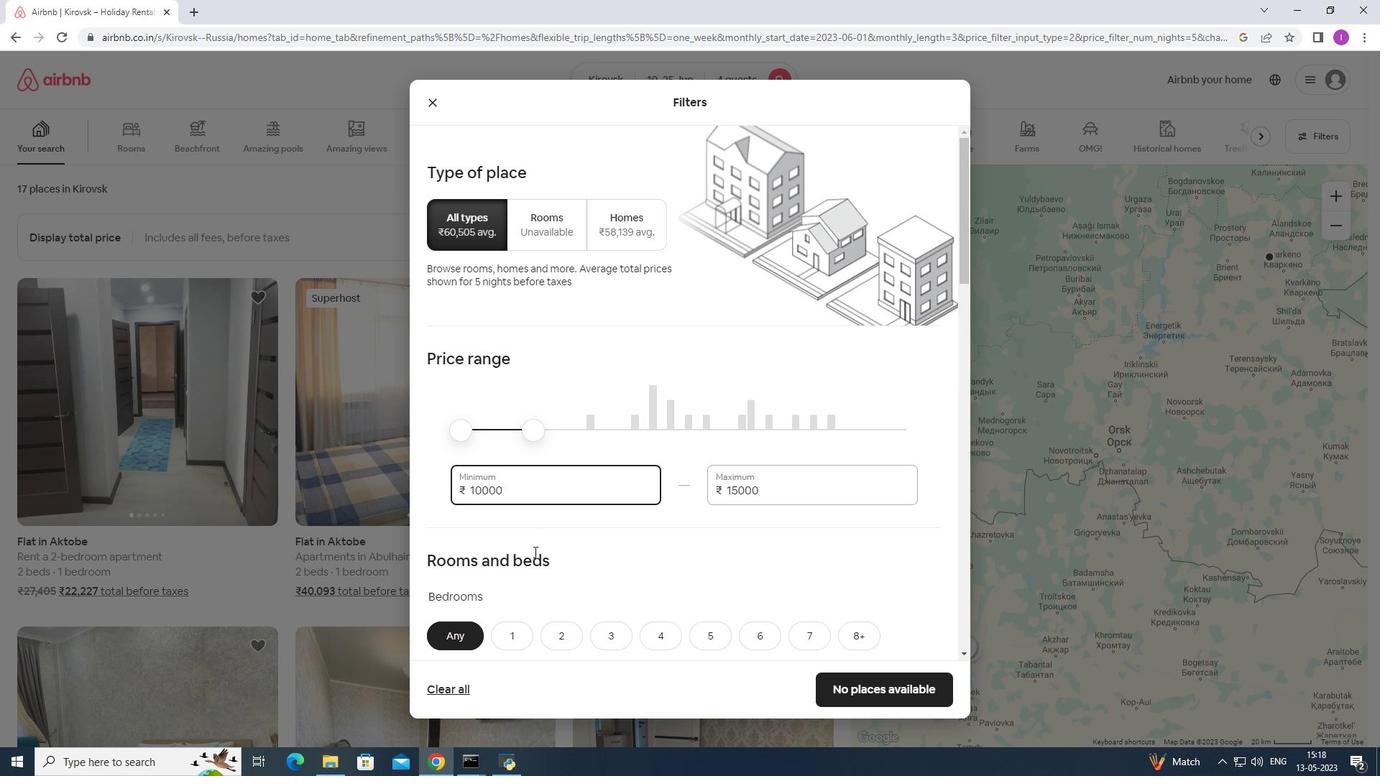 
Action: Mouse scrolled (556, 546) with delta (0, 0)
Screenshot: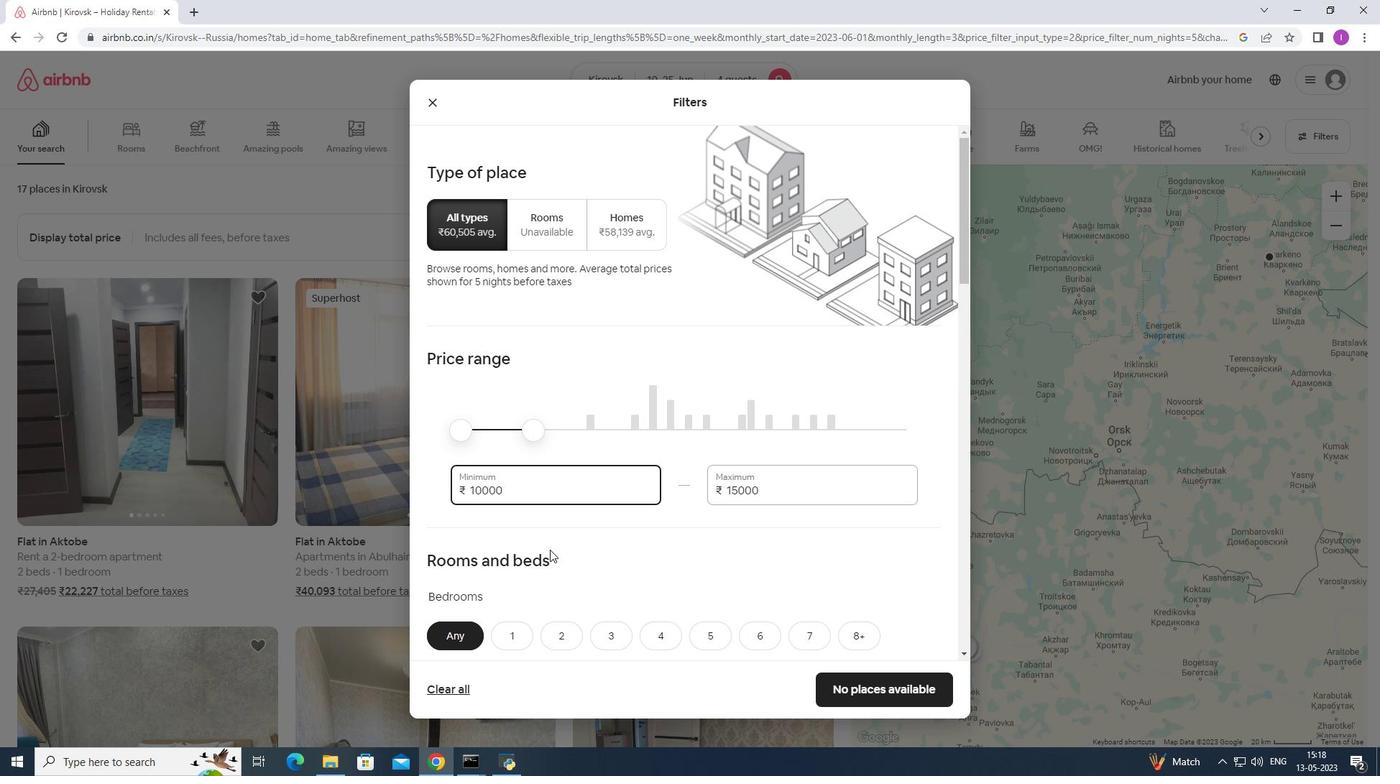 
Action: Mouse scrolled (556, 546) with delta (0, 0)
Screenshot: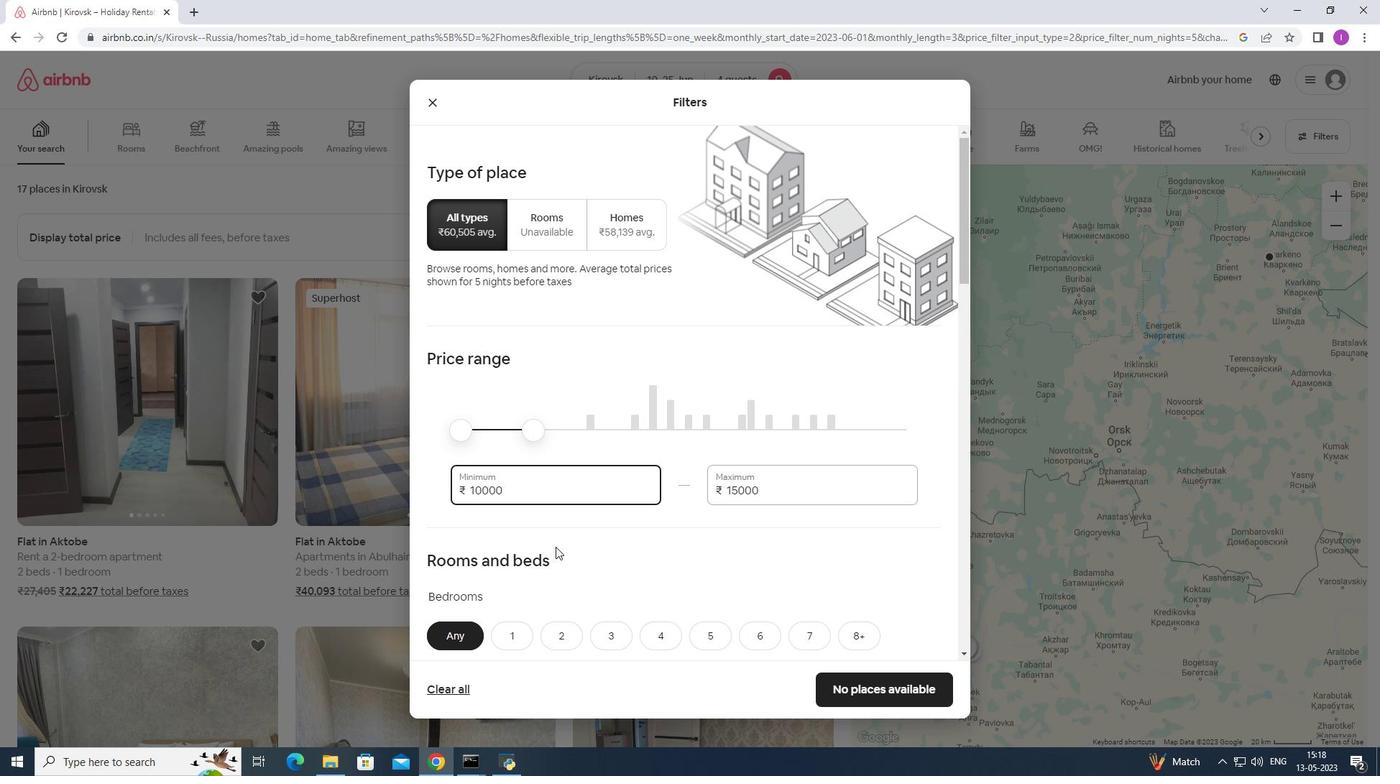 
Action: Mouse scrolled (556, 546) with delta (0, 0)
Screenshot: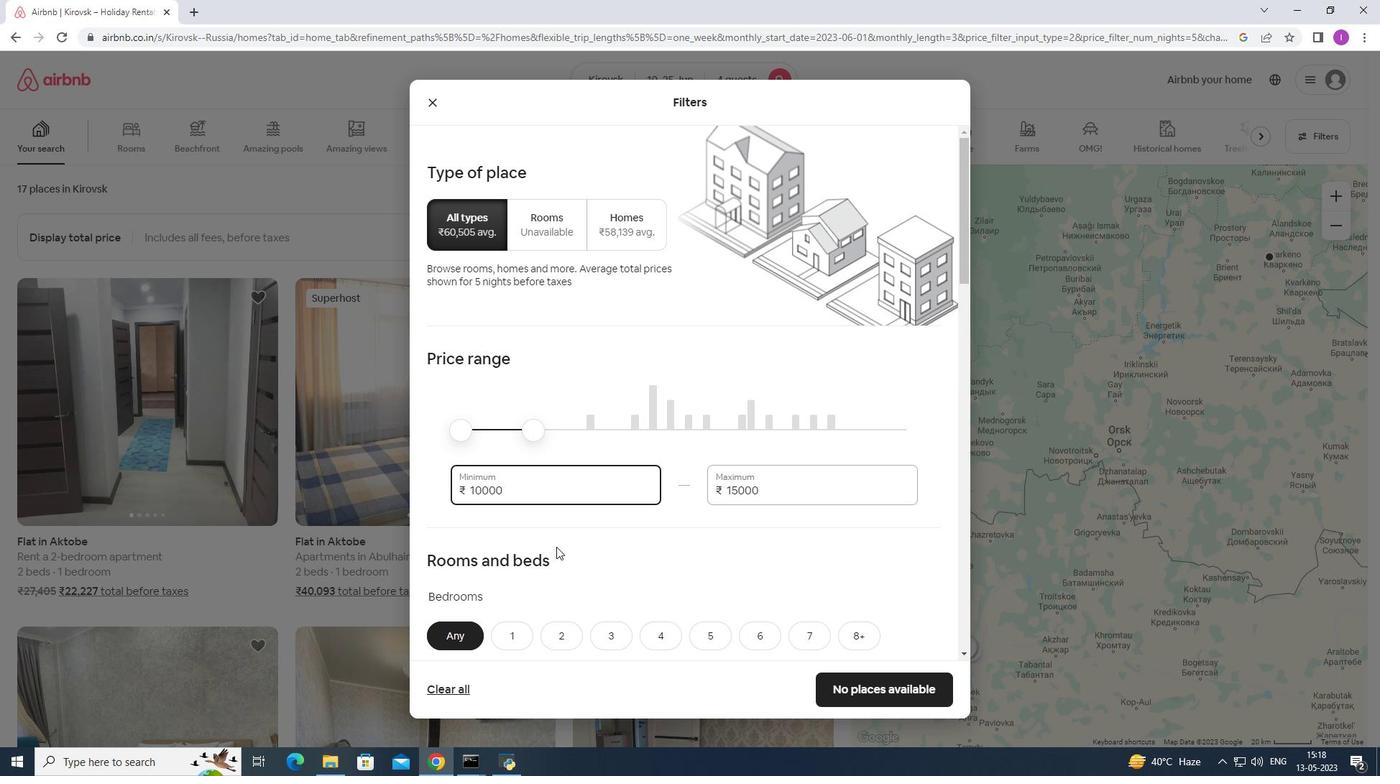 
Action: Mouse moved to (548, 486)
Screenshot: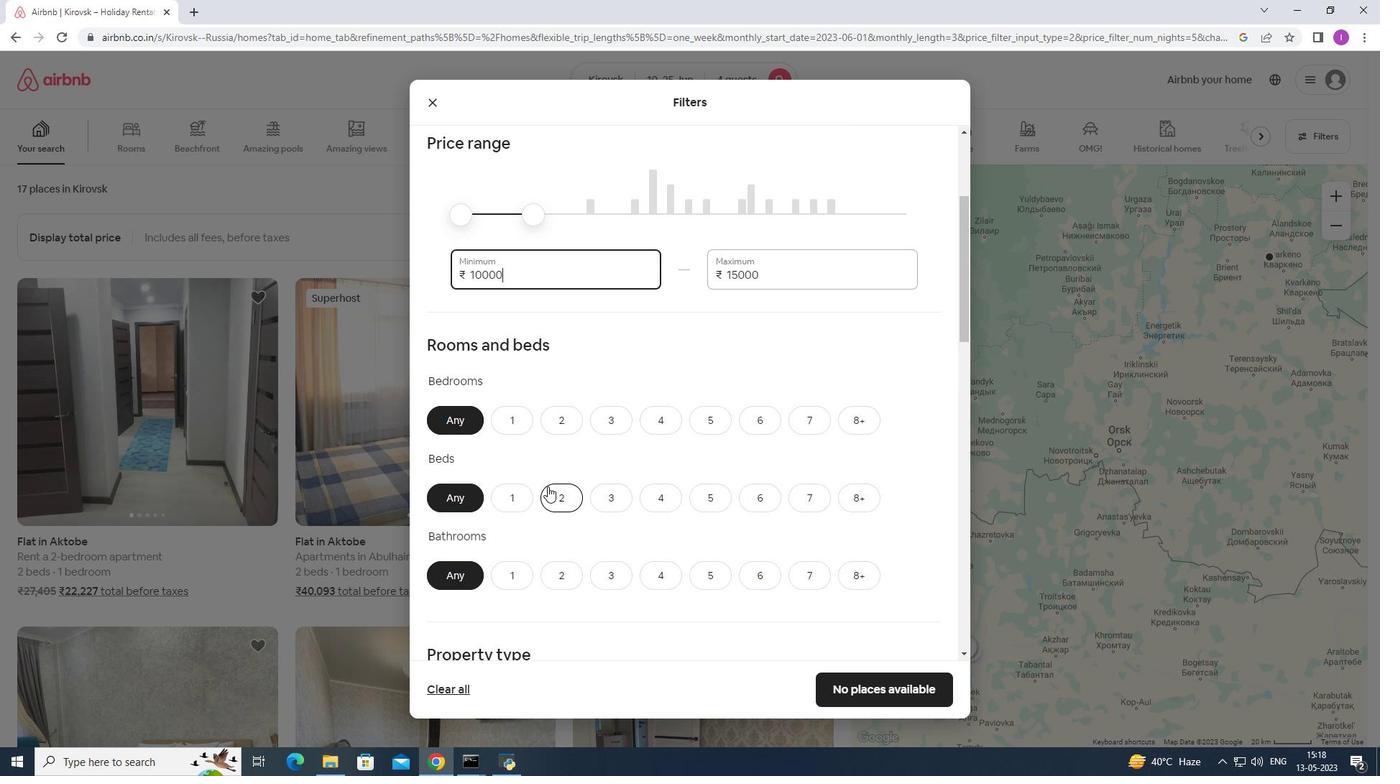 
Action: Mouse scrolled (548, 486) with delta (0, 0)
Screenshot: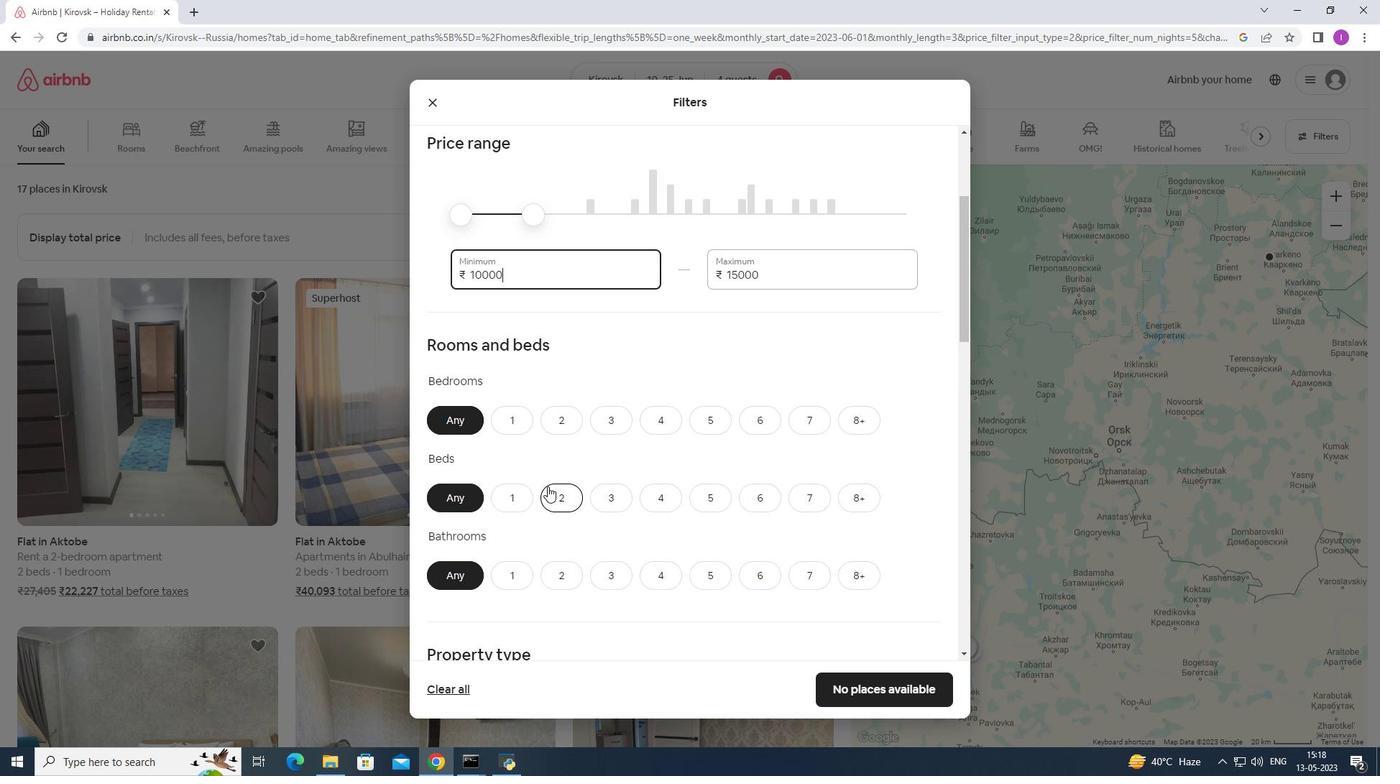 
Action: Mouse moved to (636, 339)
Screenshot: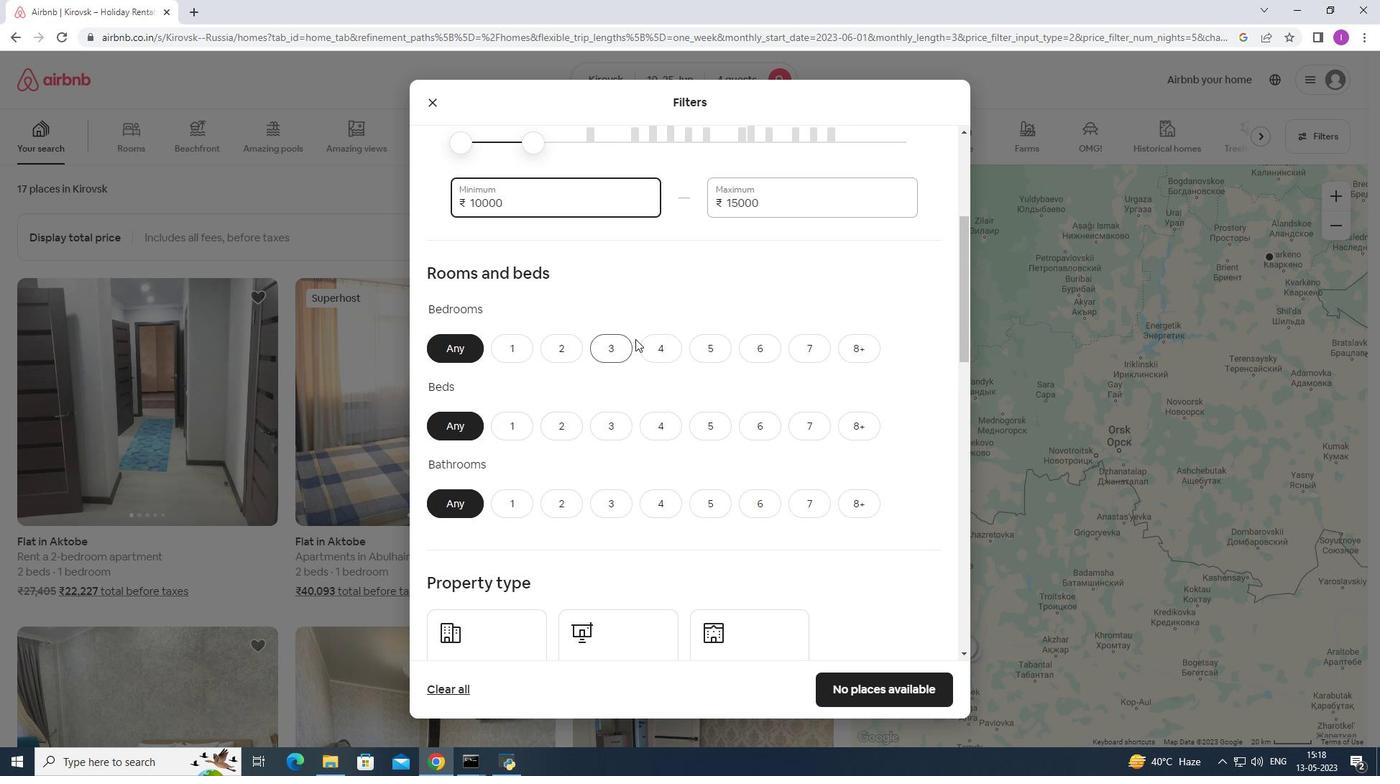 
Action: Mouse pressed left at (636, 339)
Screenshot: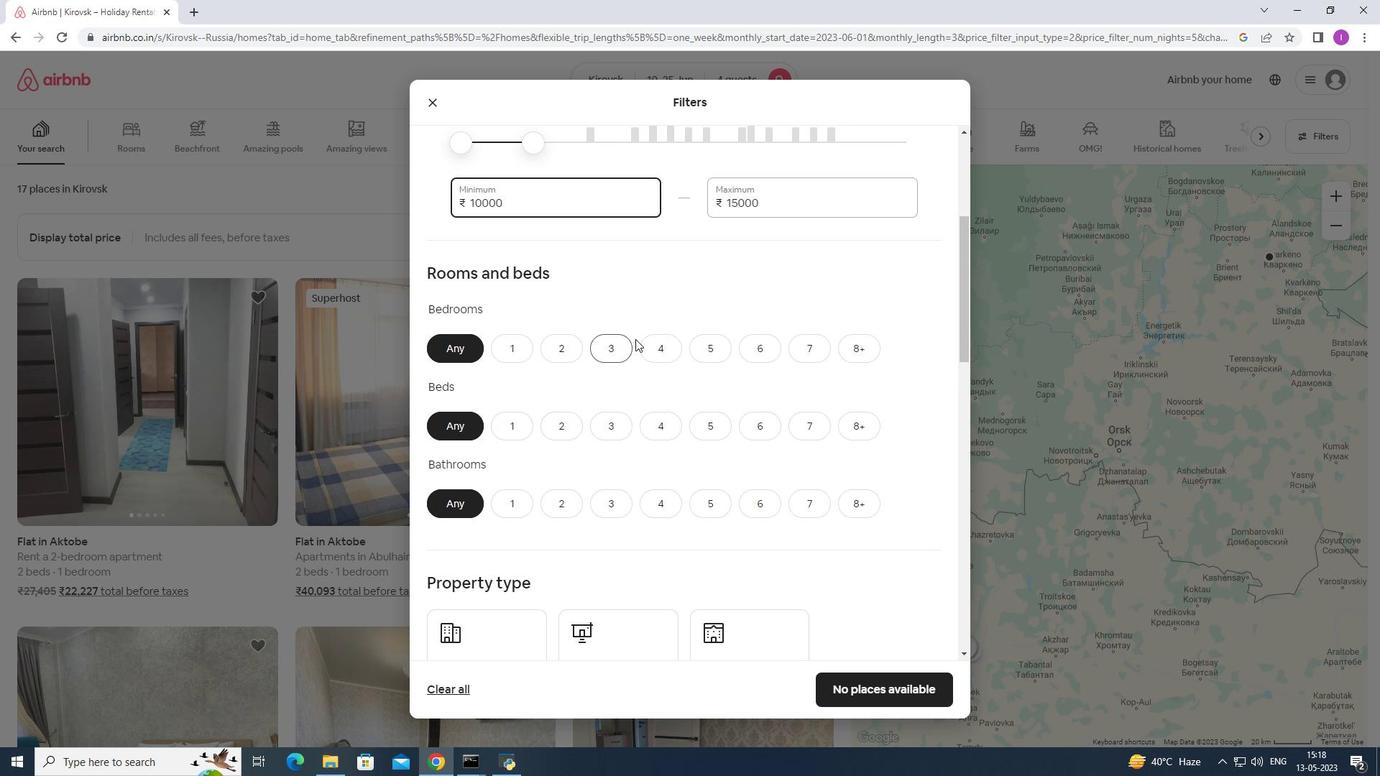 
Action: Mouse moved to (650, 348)
Screenshot: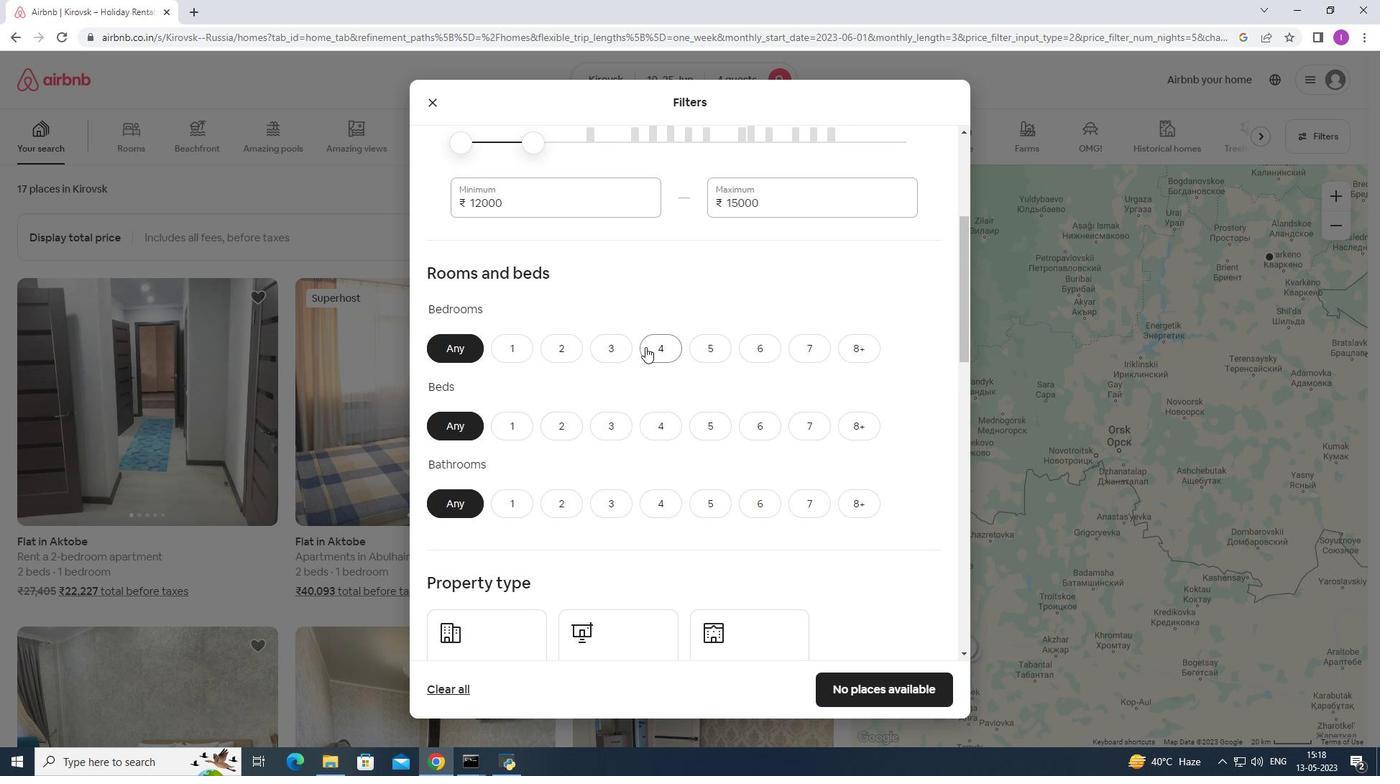 
Action: Mouse pressed left at (650, 348)
Screenshot: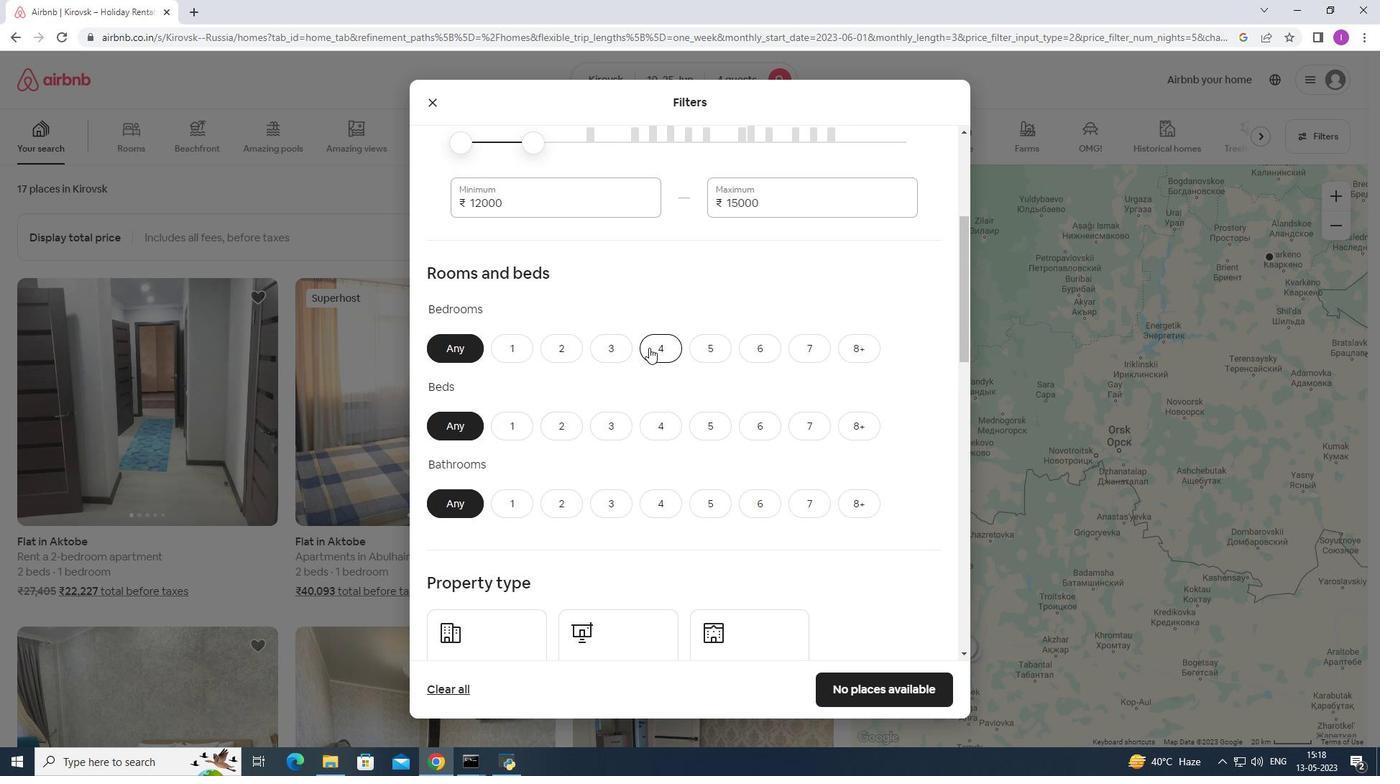 
Action: Mouse moved to (517, 206)
Screenshot: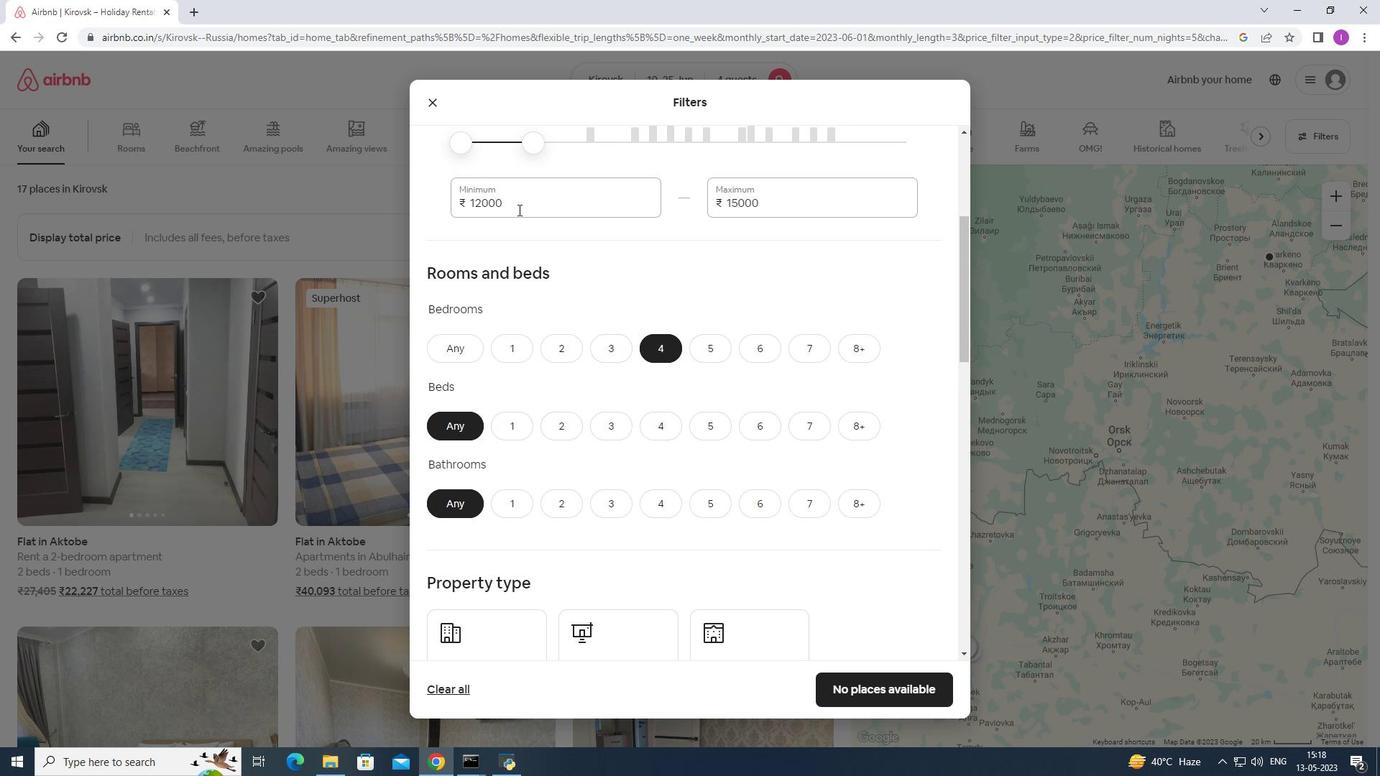 
Action: Mouse pressed left at (517, 206)
Screenshot: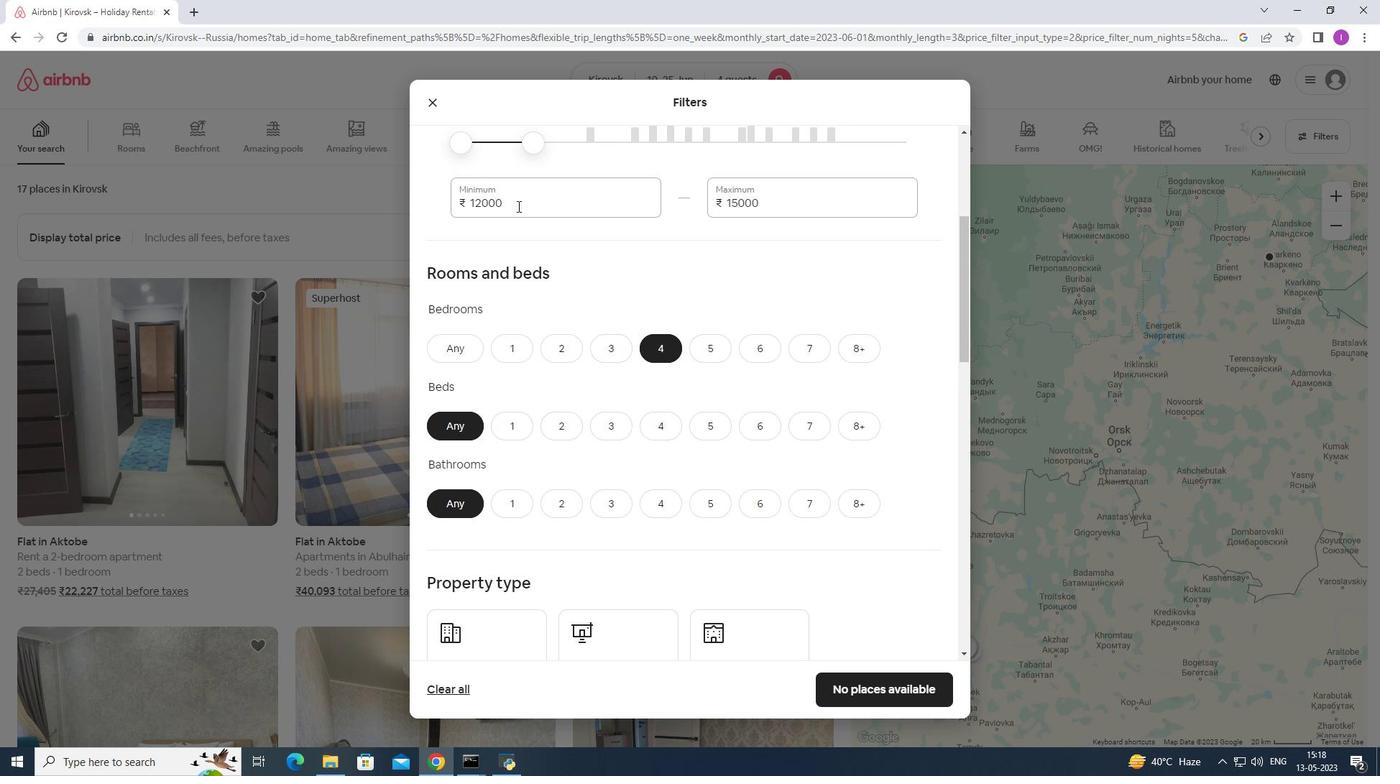 
Action: Mouse moved to (545, 268)
Screenshot: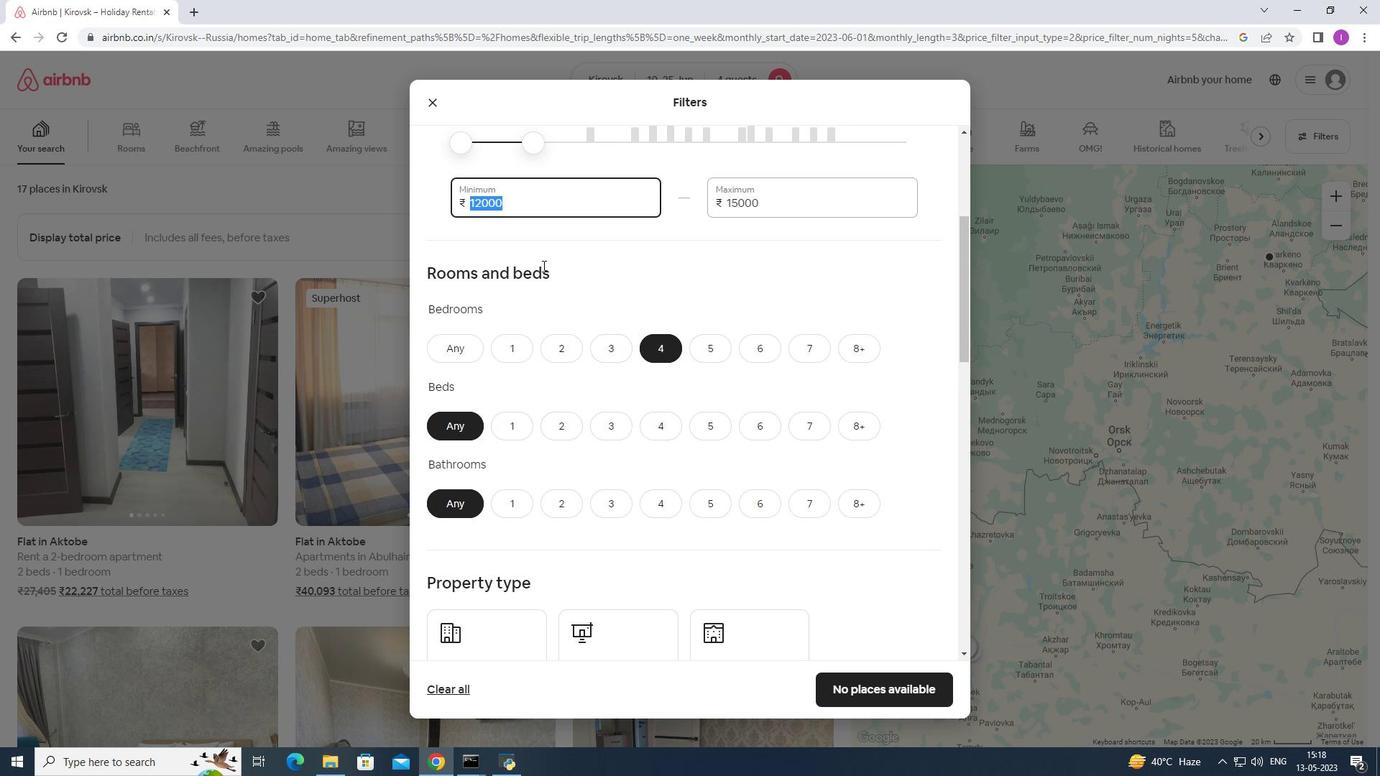 
Action: Key pressed 1
Screenshot: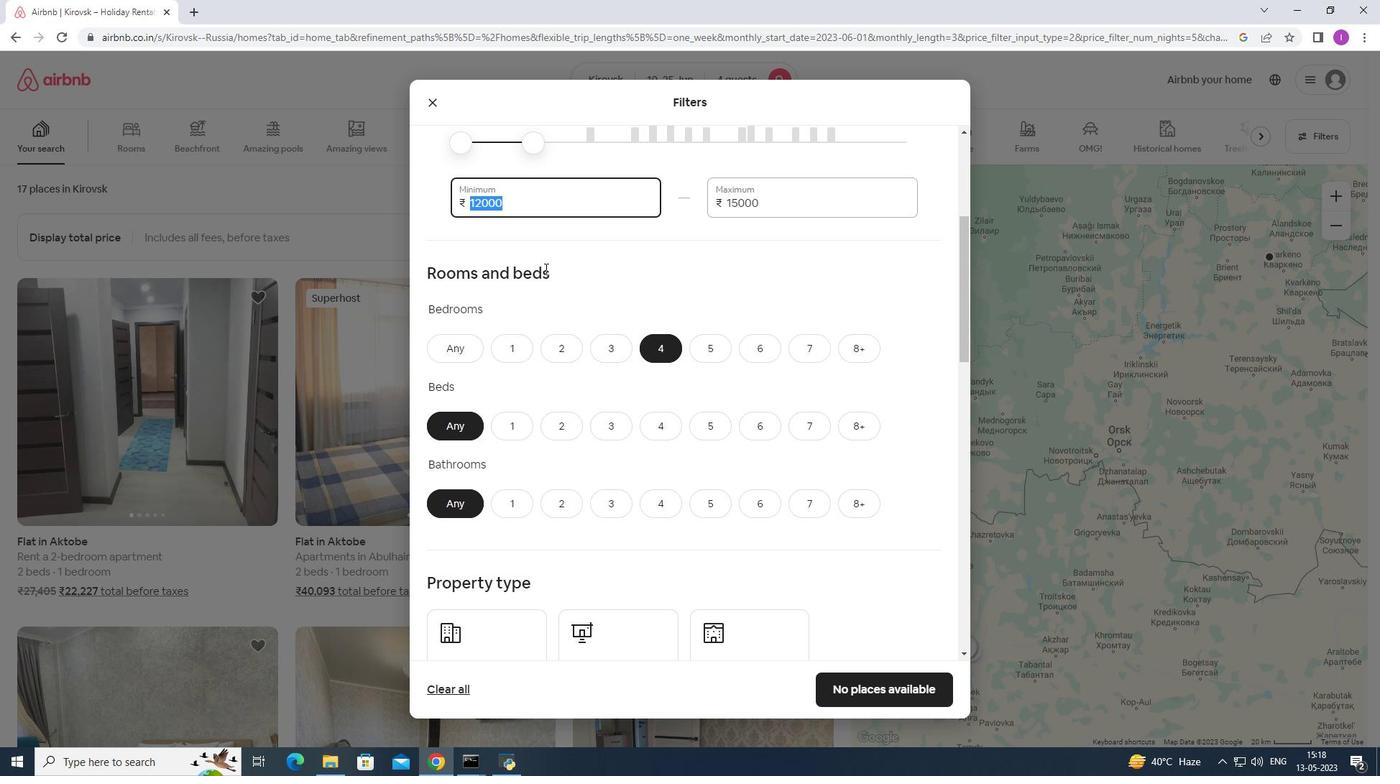 
Action: Mouse moved to (545, 271)
Screenshot: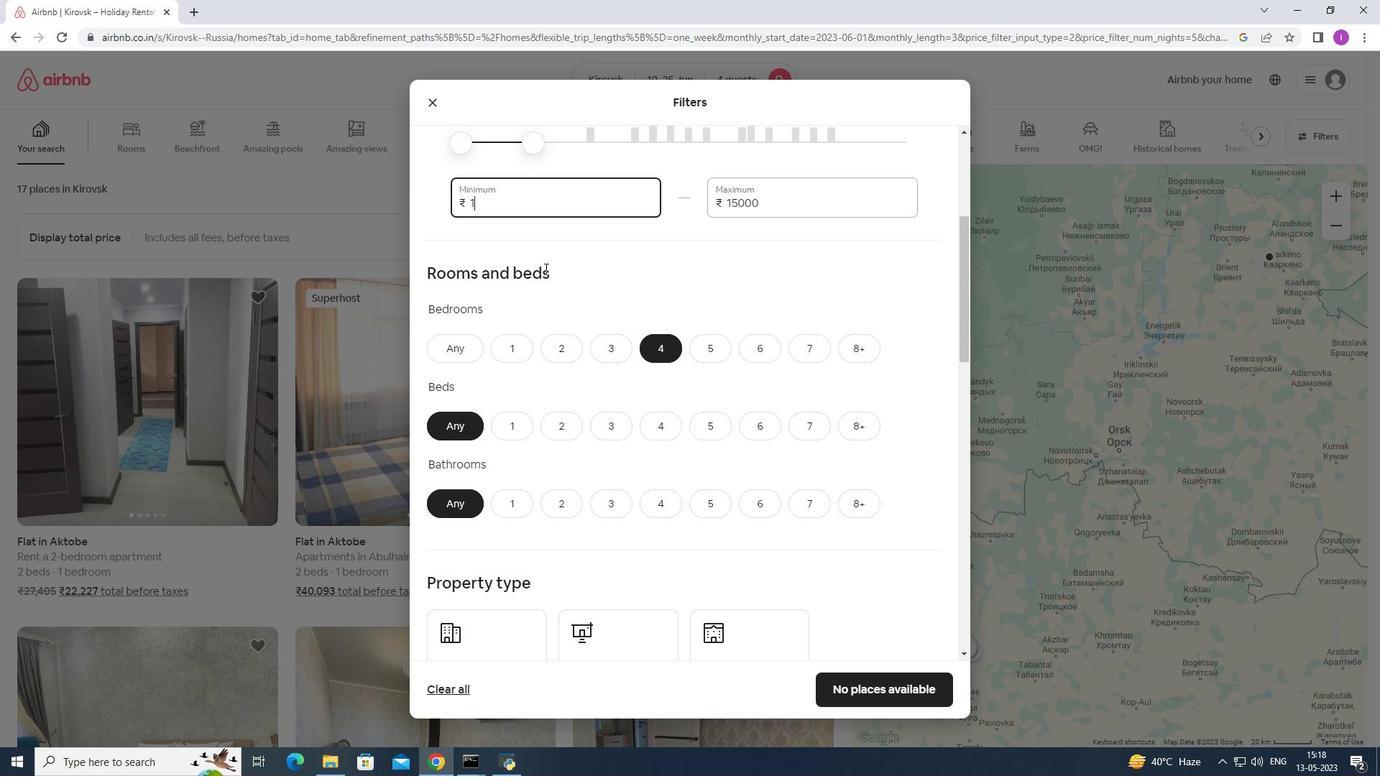 
Action: Key pressed 000
Screenshot: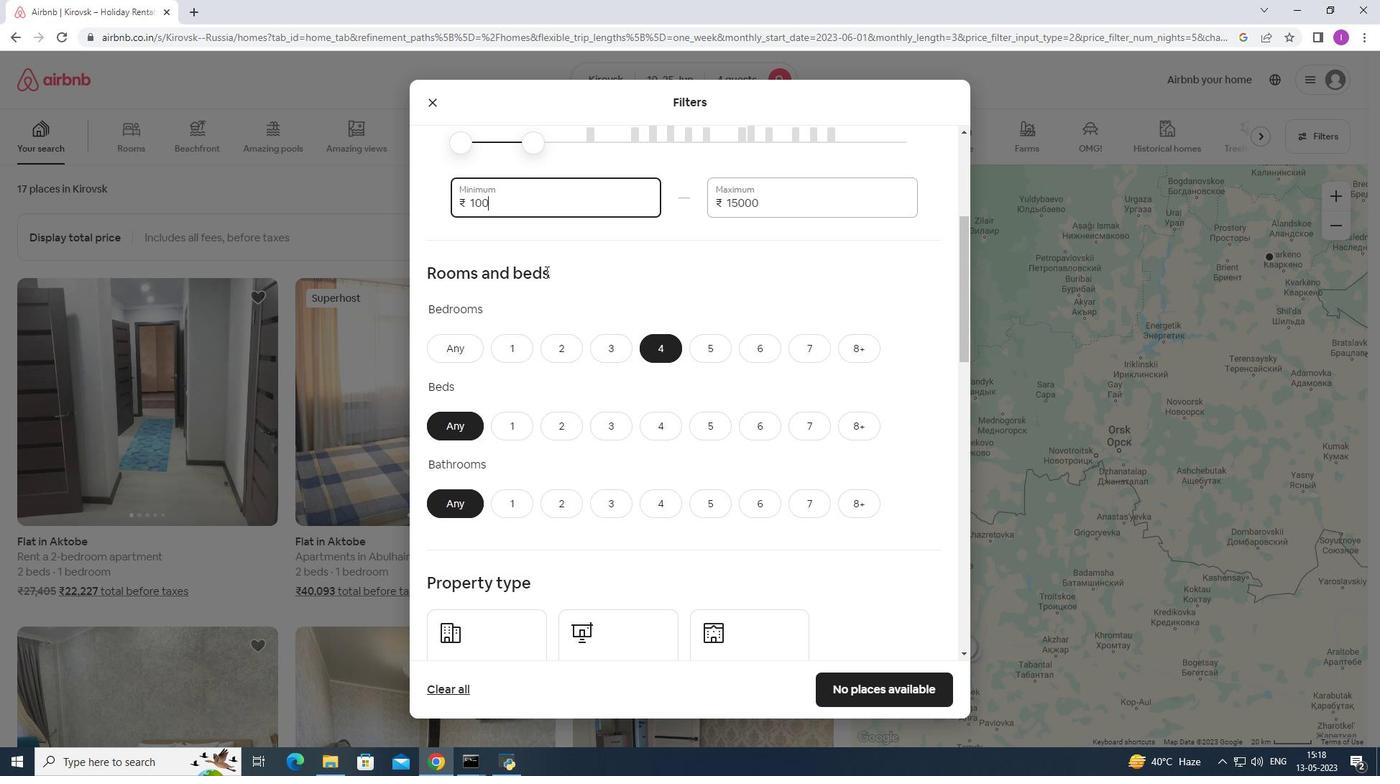 
Action: Mouse moved to (545, 272)
Screenshot: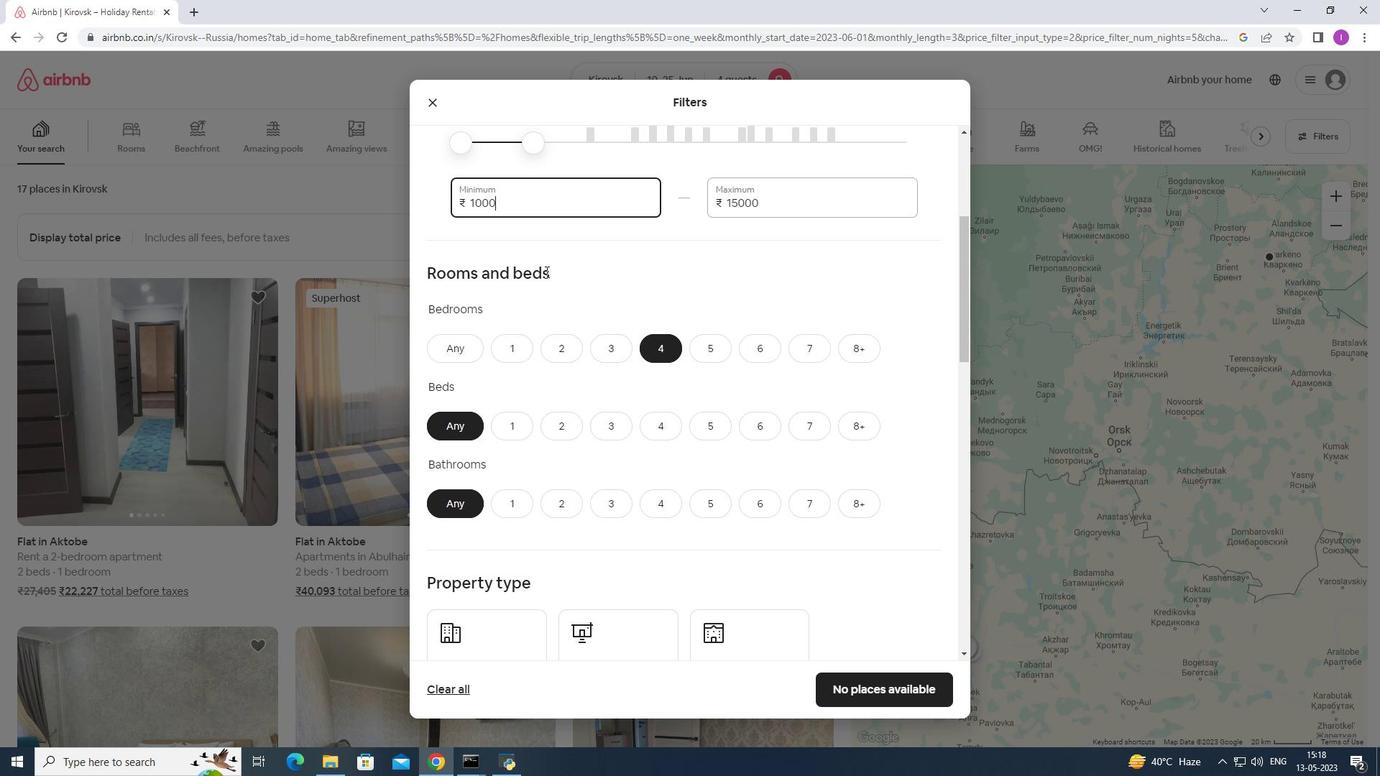 
Action: Key pressed 0
Screenshot: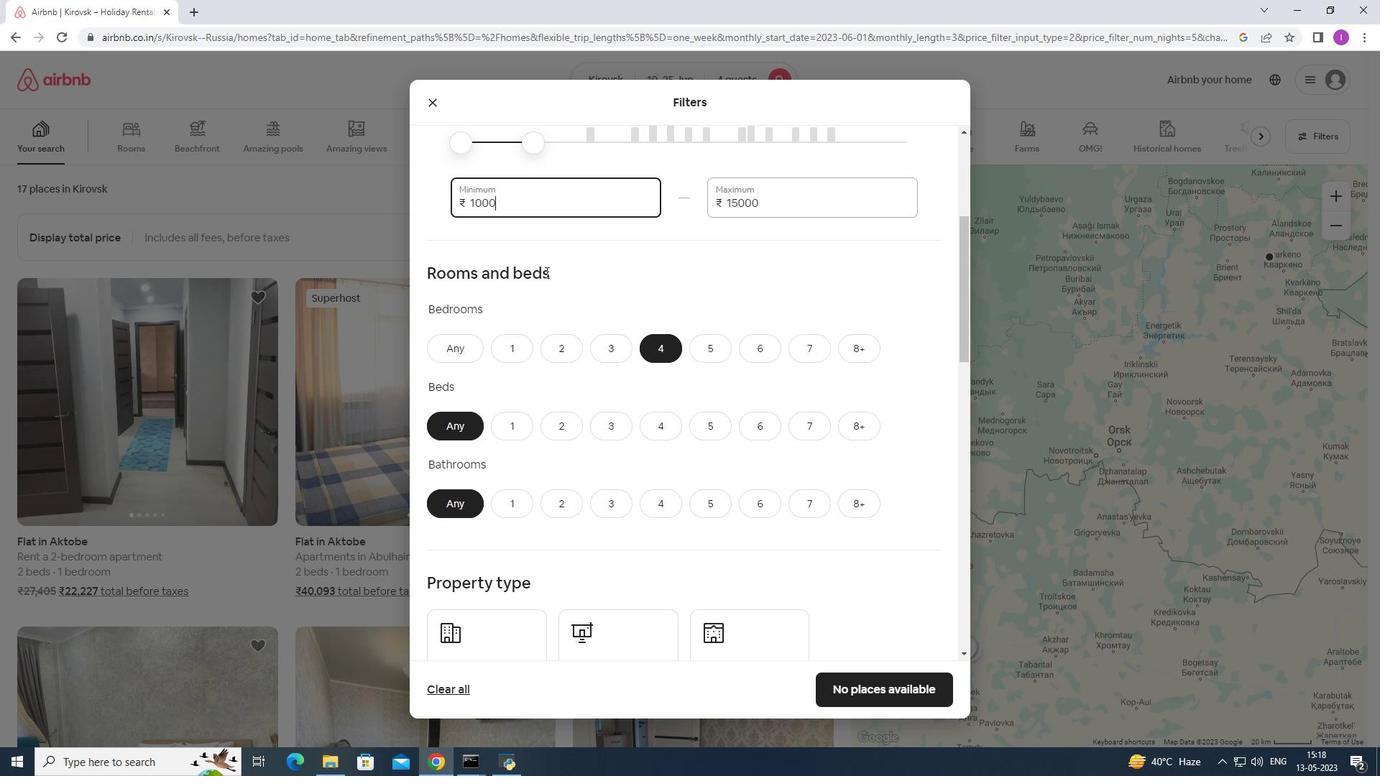 
Action: Mouse moved to (658, 430)
Screenshot: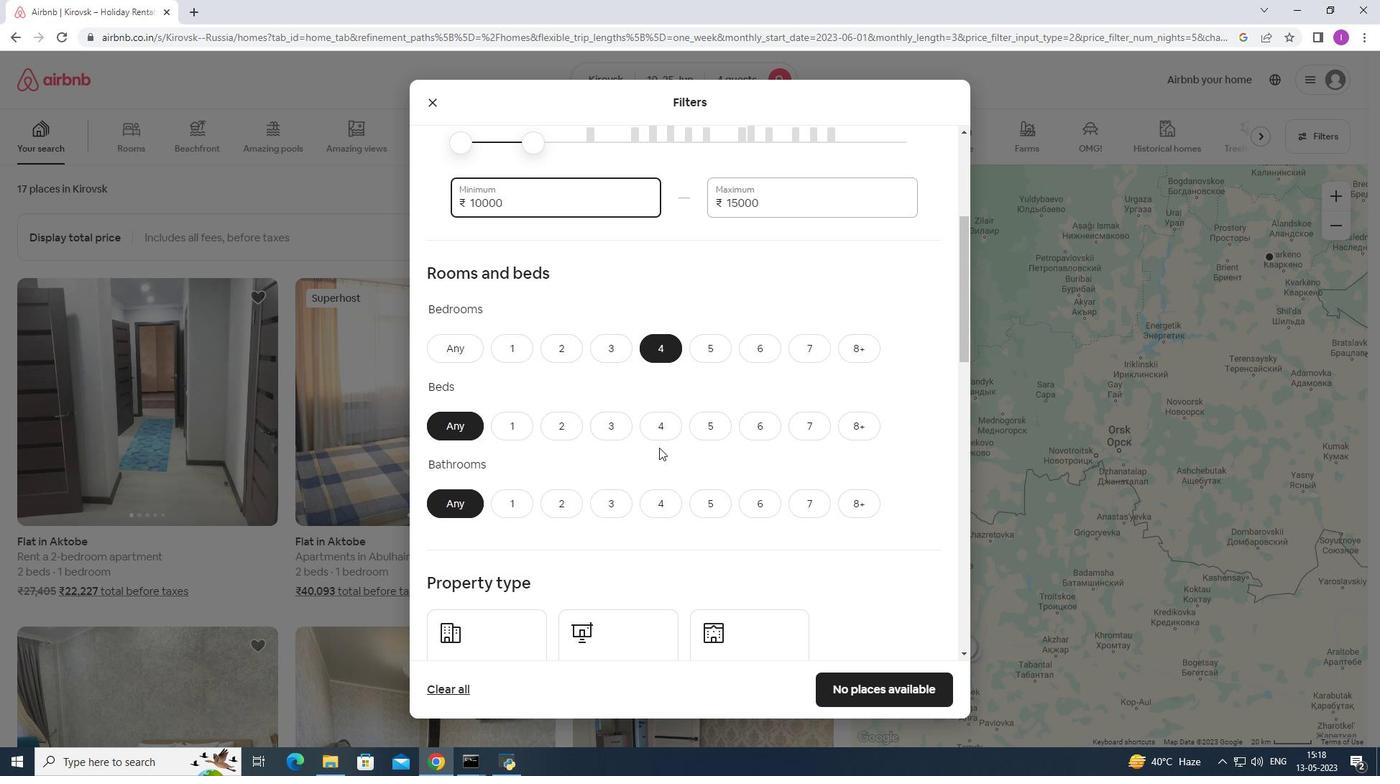 
Action: Mouse pressed left at (658, 430)
Screenshot: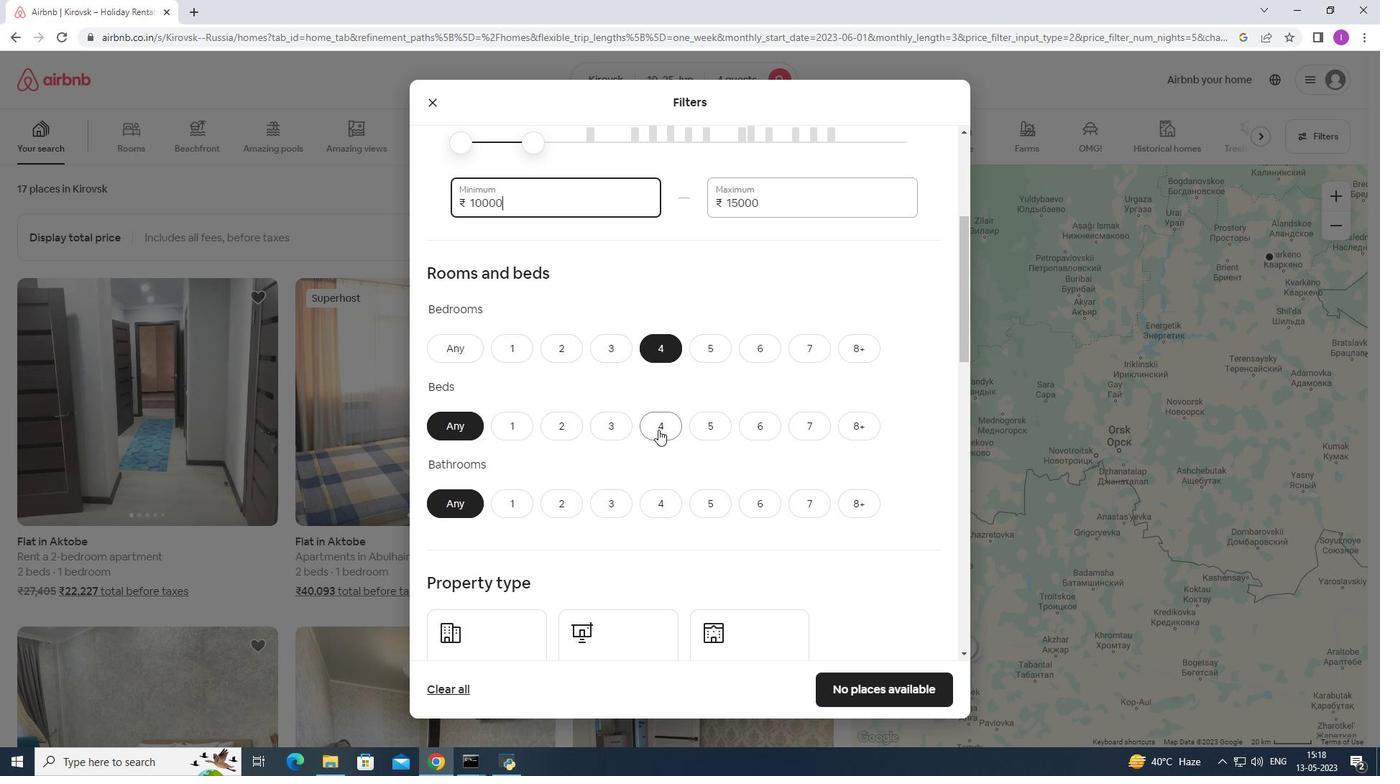 
Action: Mouse moved to (663, 507)
Screenshot: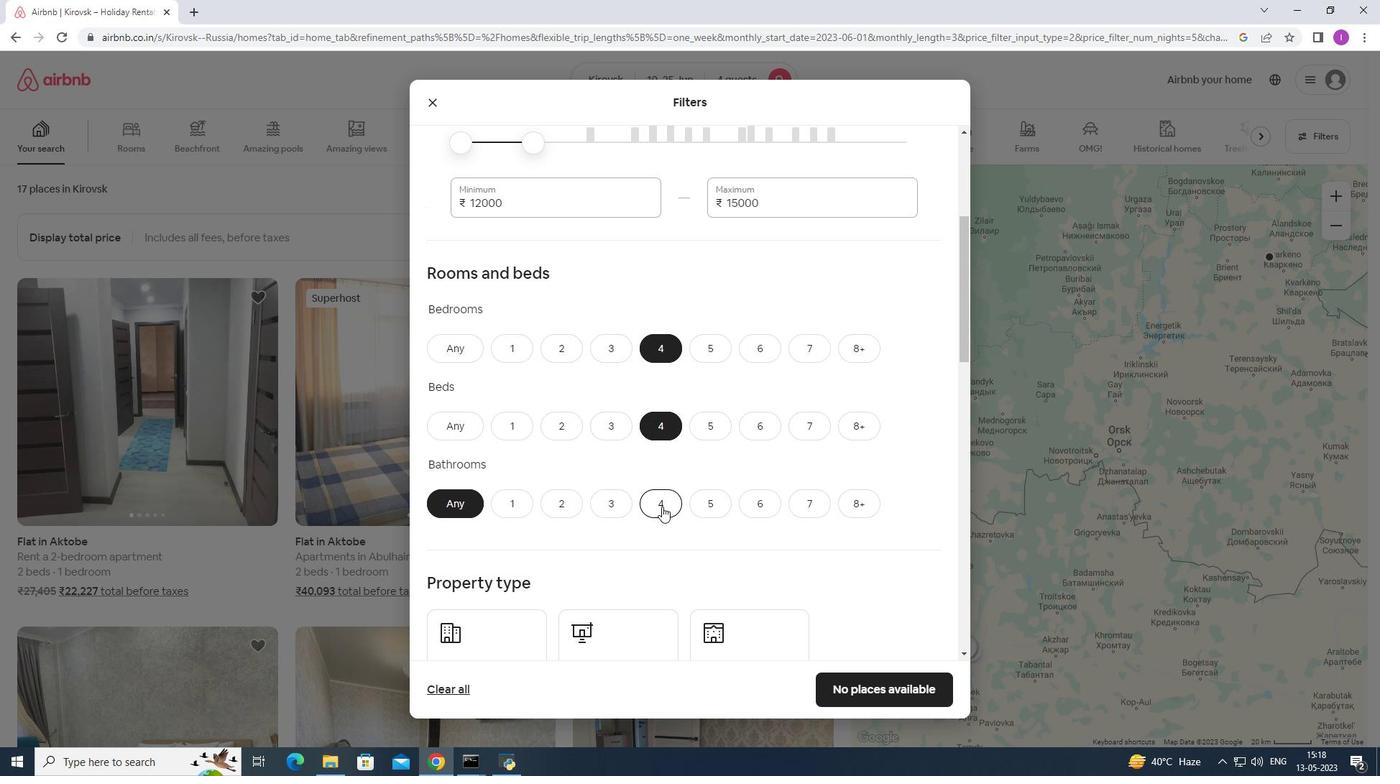
Action: Mouse pressed left at (663, 507)
Screenshot: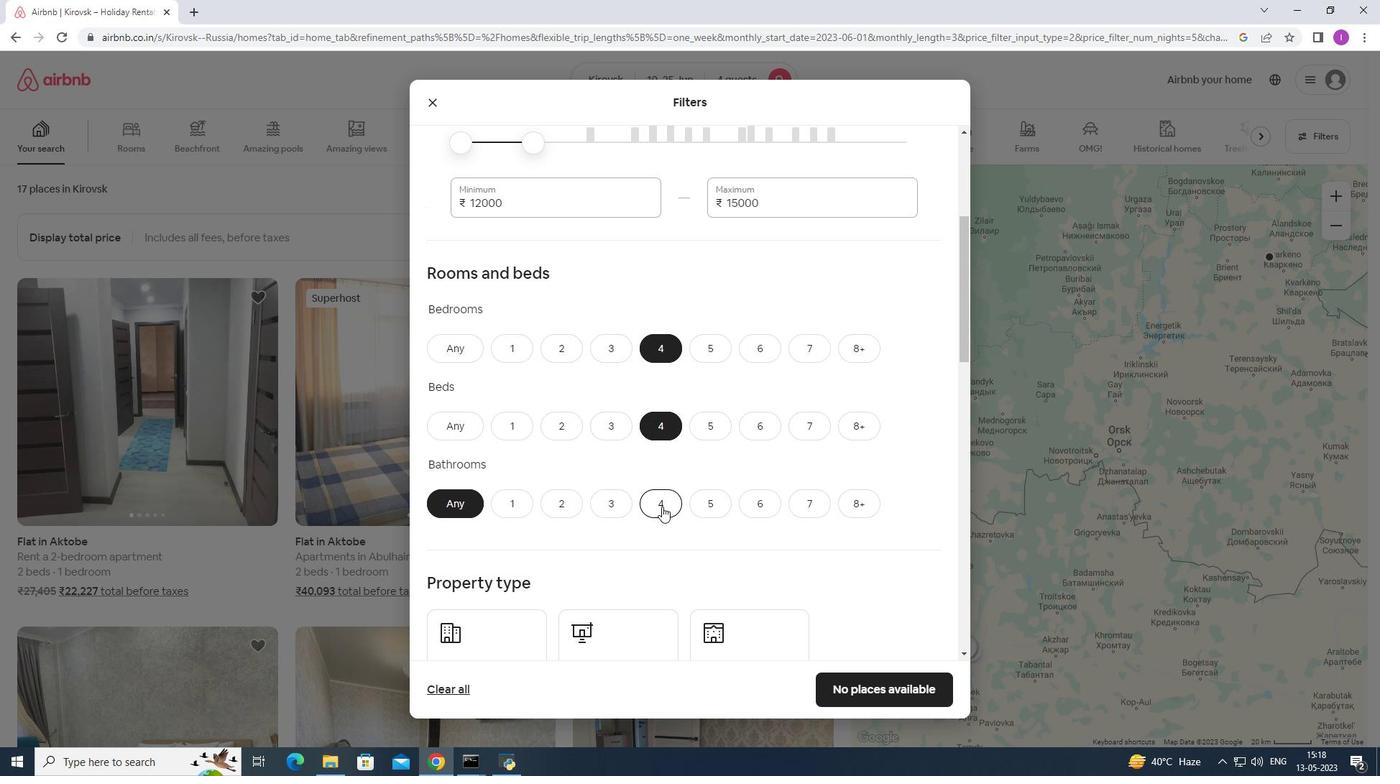
Action: Mouse moved to (639, 432)
Screenshot: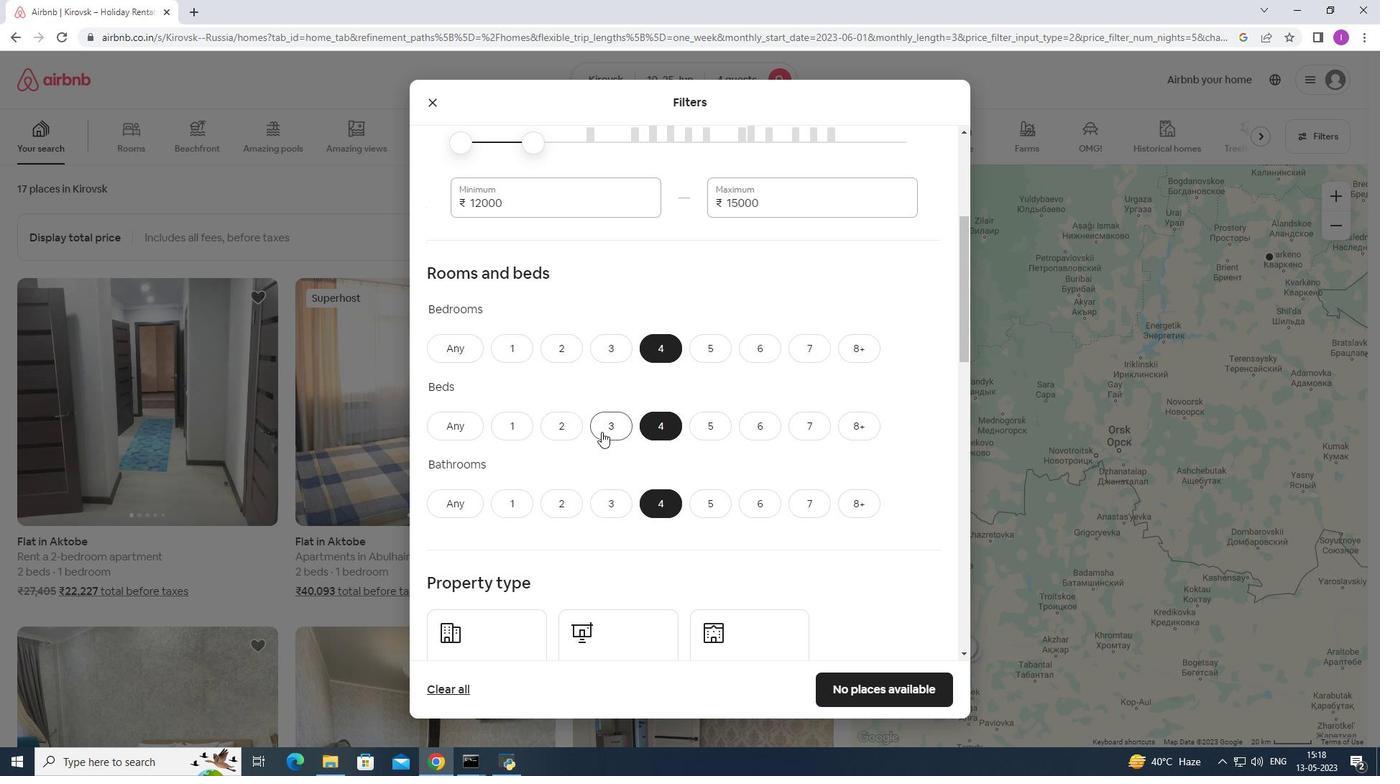 
Action: Mouse scrolled (639, 432) with delta (0, 0)
Screenshot: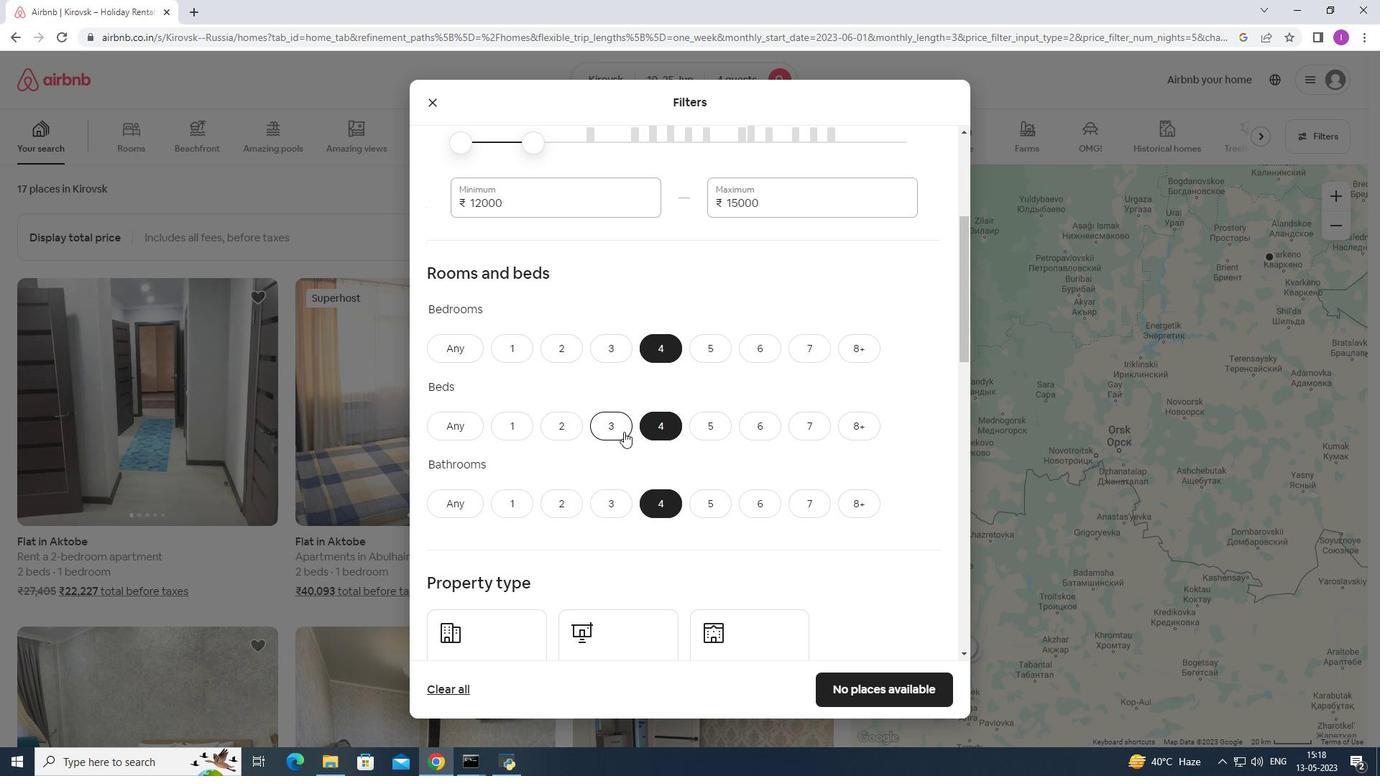 
Action: Mouse moved to (640, 434)
Screenshot: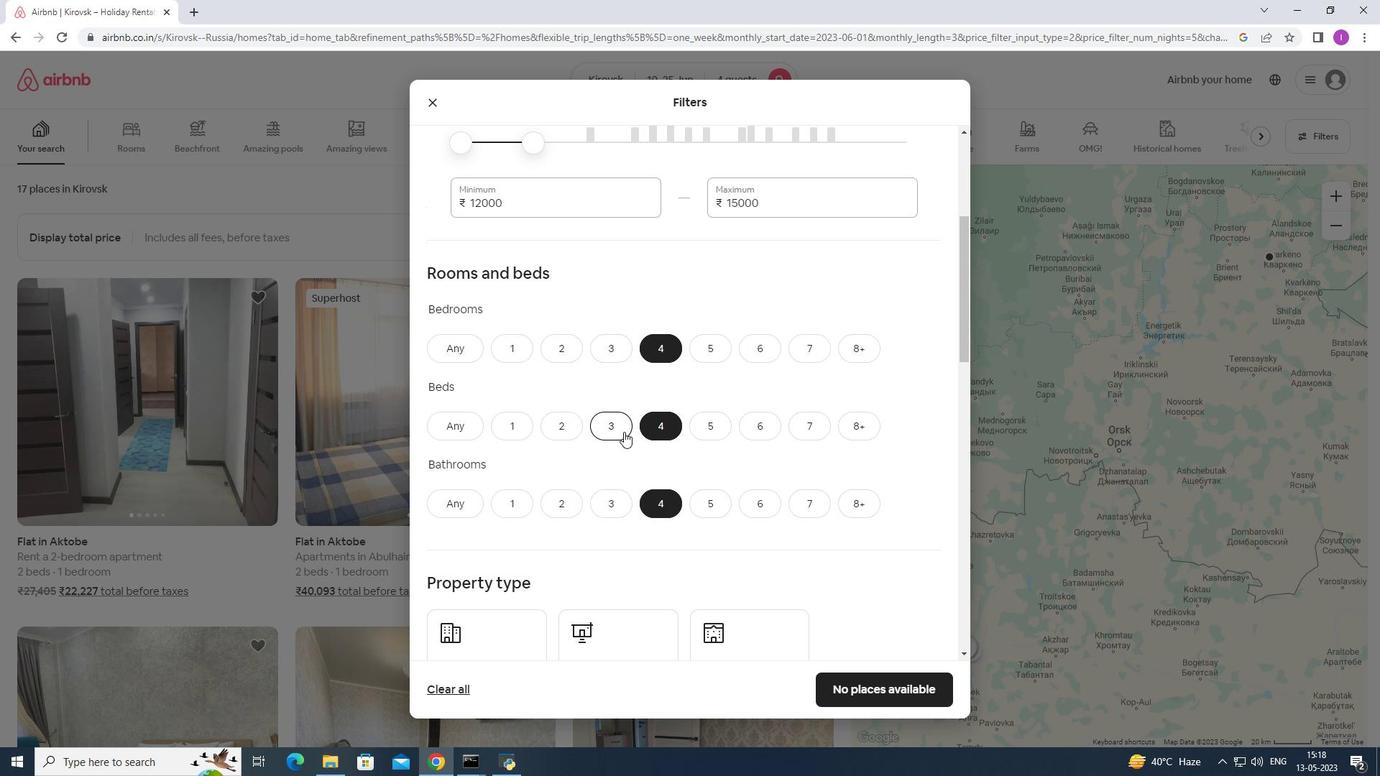 
Action: Mouse scrolled (640, 433) with delta (0, 0)
Screenshot: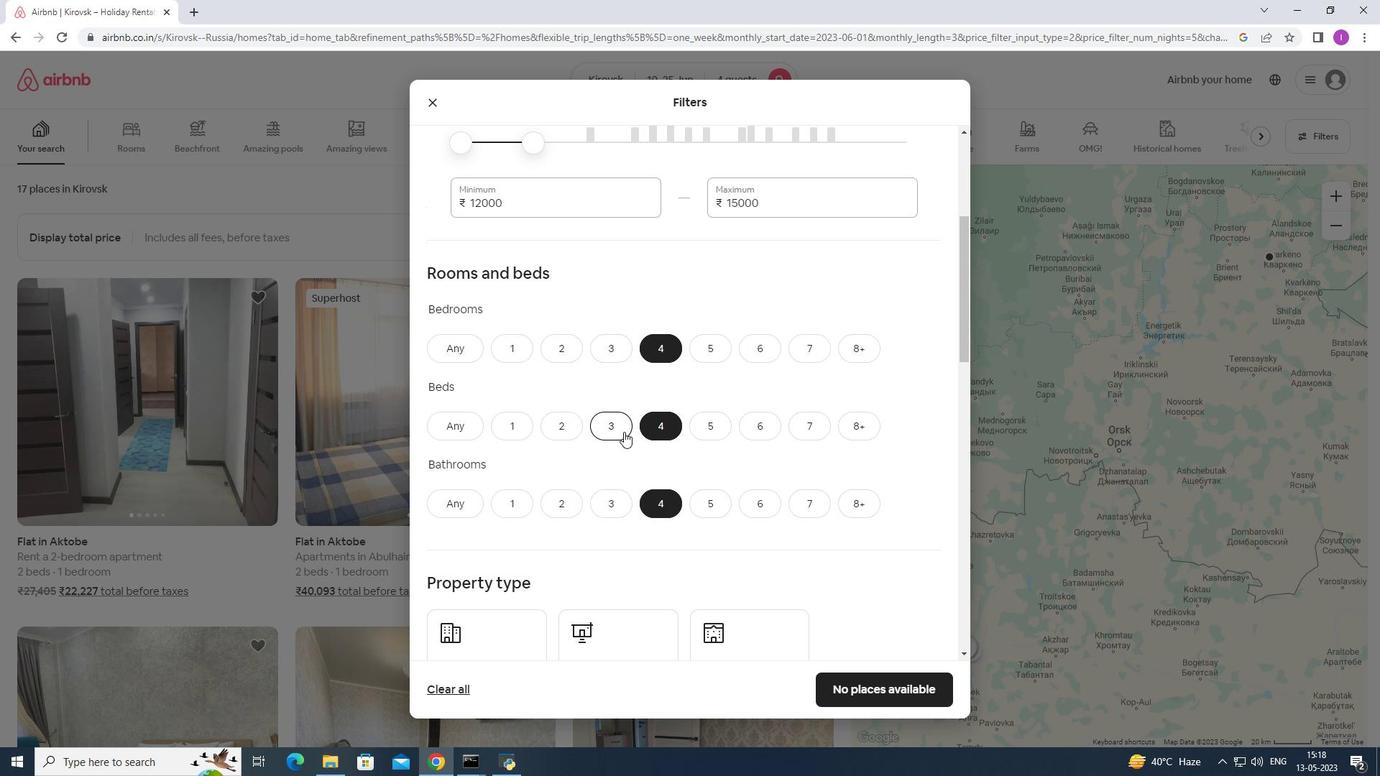 
Action: Mouse moved to (640, 435)
Screenshot: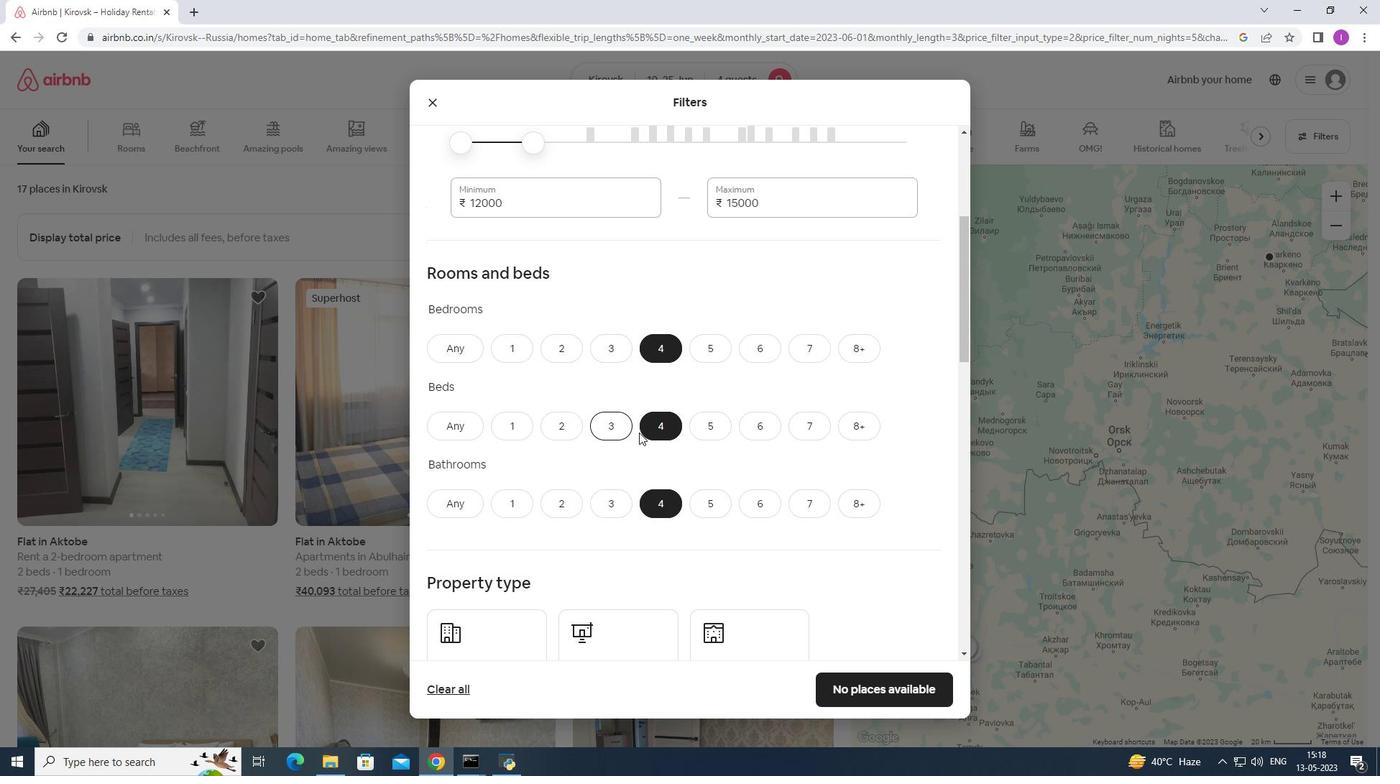
Action: Mouse scrolled (640, 434) with delta (0, 0)
Screenshot: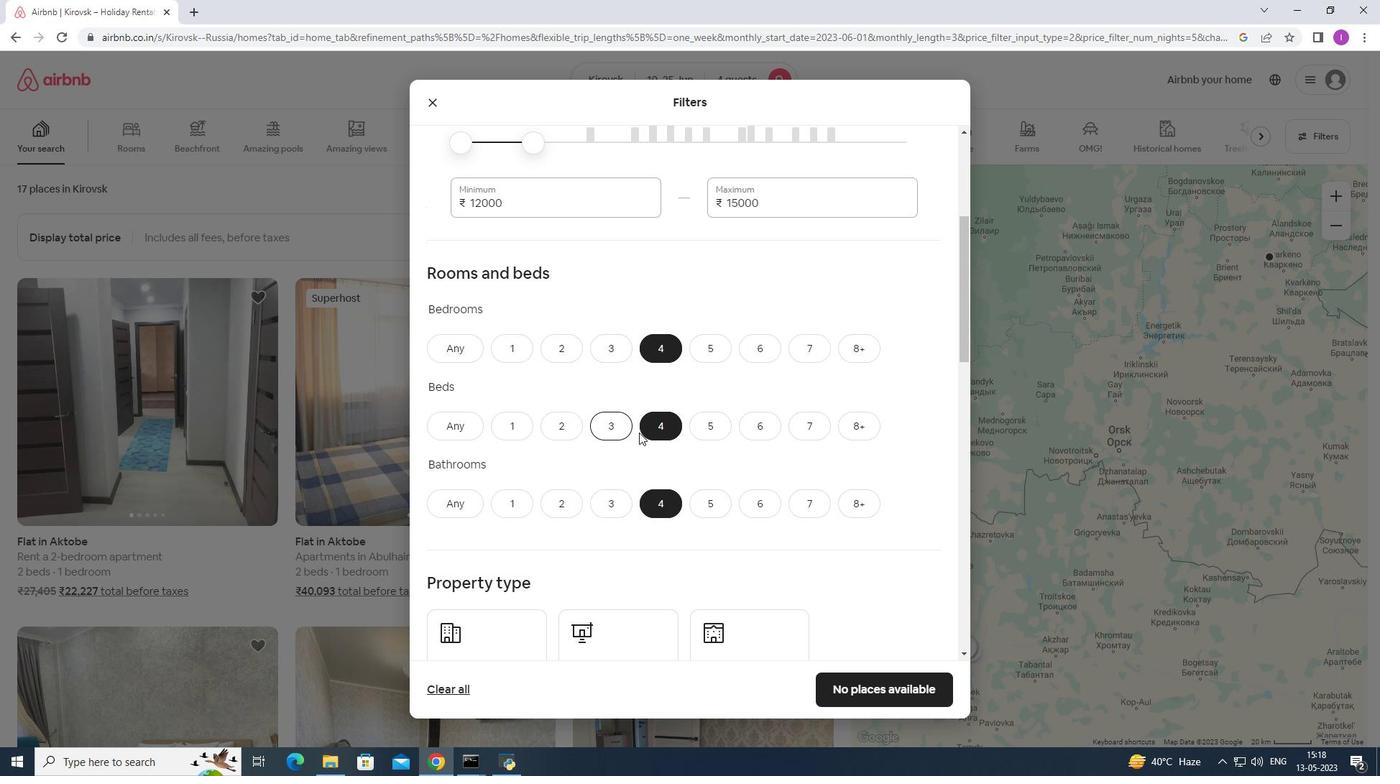 
Action: Mouse moved to (478, 445)
Screenshot: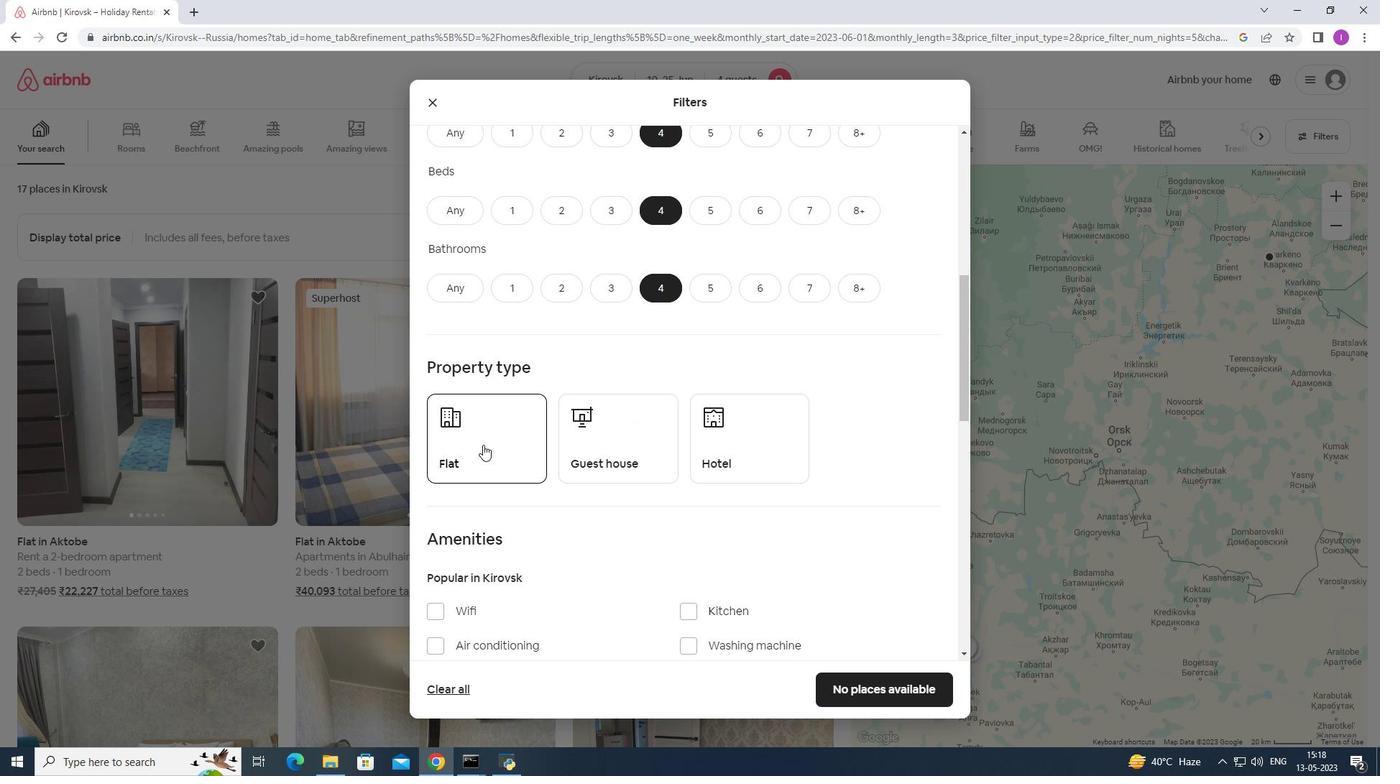 
Action: Mouse pressed left at (478, 445)
Screenshot: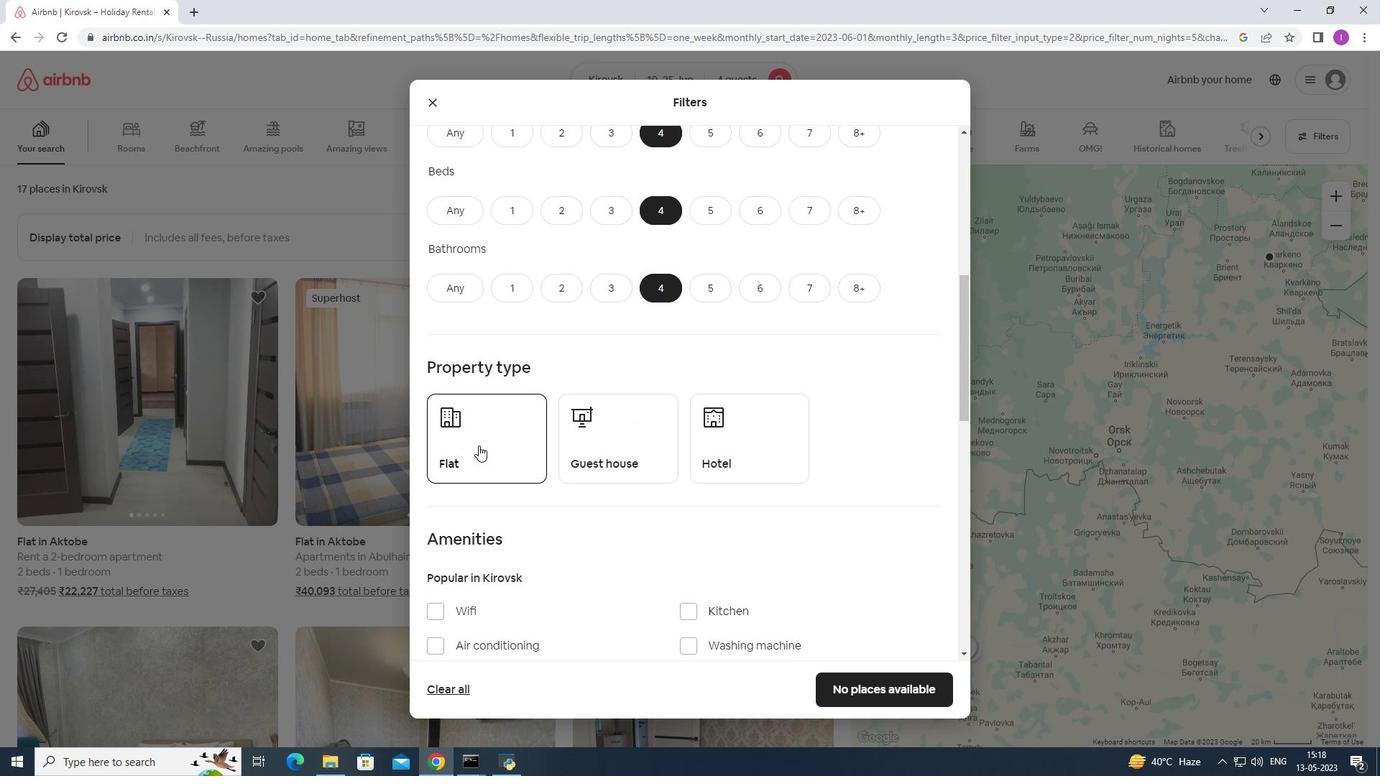 
Action: Mouse moved to (578, 450)
Screenshot: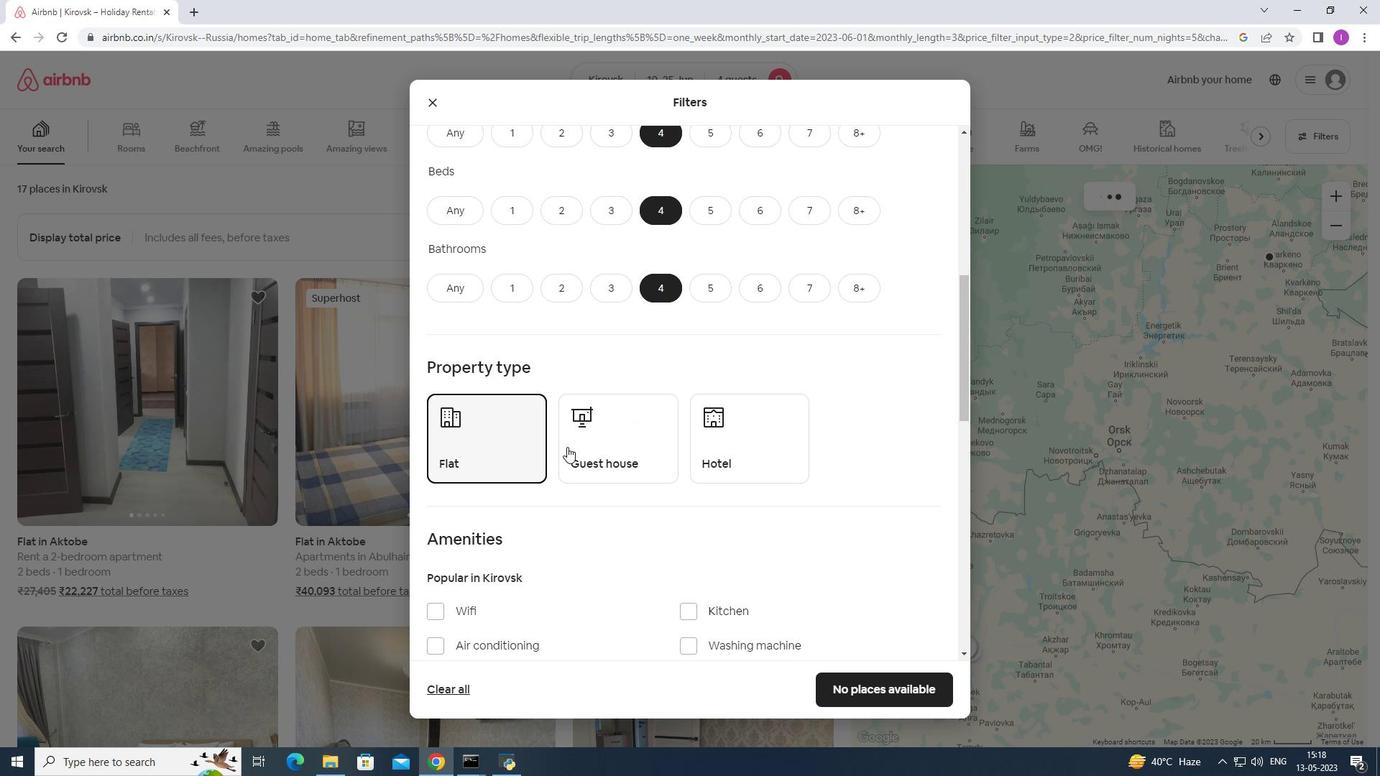 
Action: Mouse pressed left at (578, 450)
Screenshot: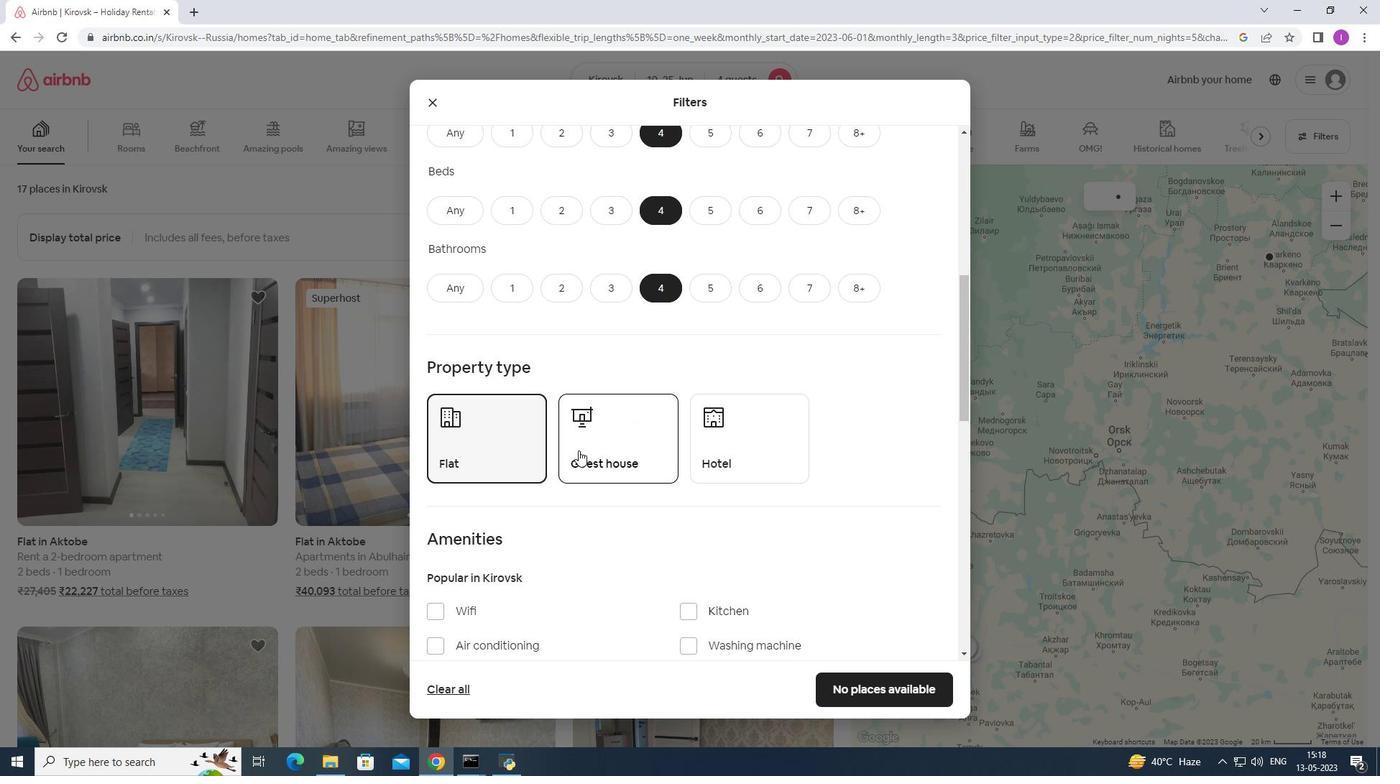
Action: Mouse moved to (740, 448)
Screenshot: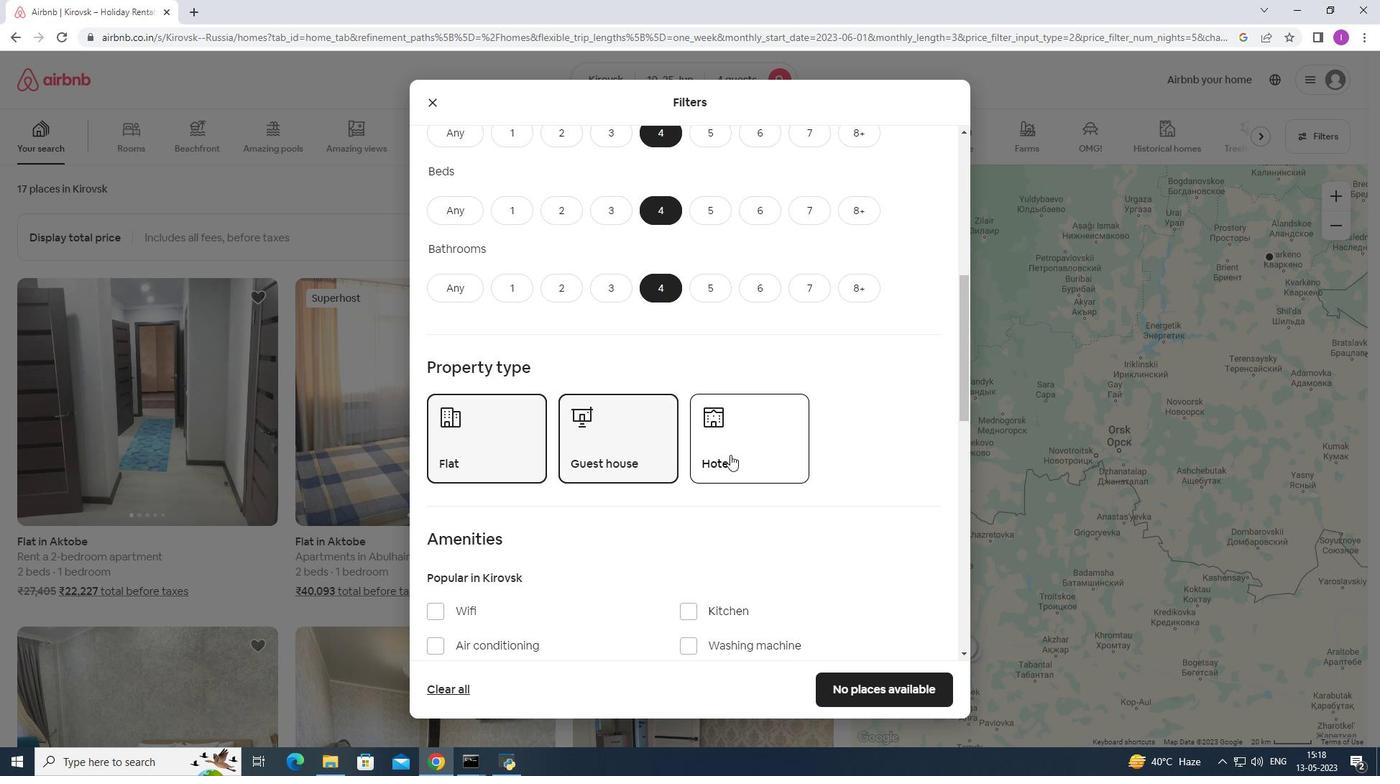 
Action: Mouse pressed left at (740, 448)
Screenshot: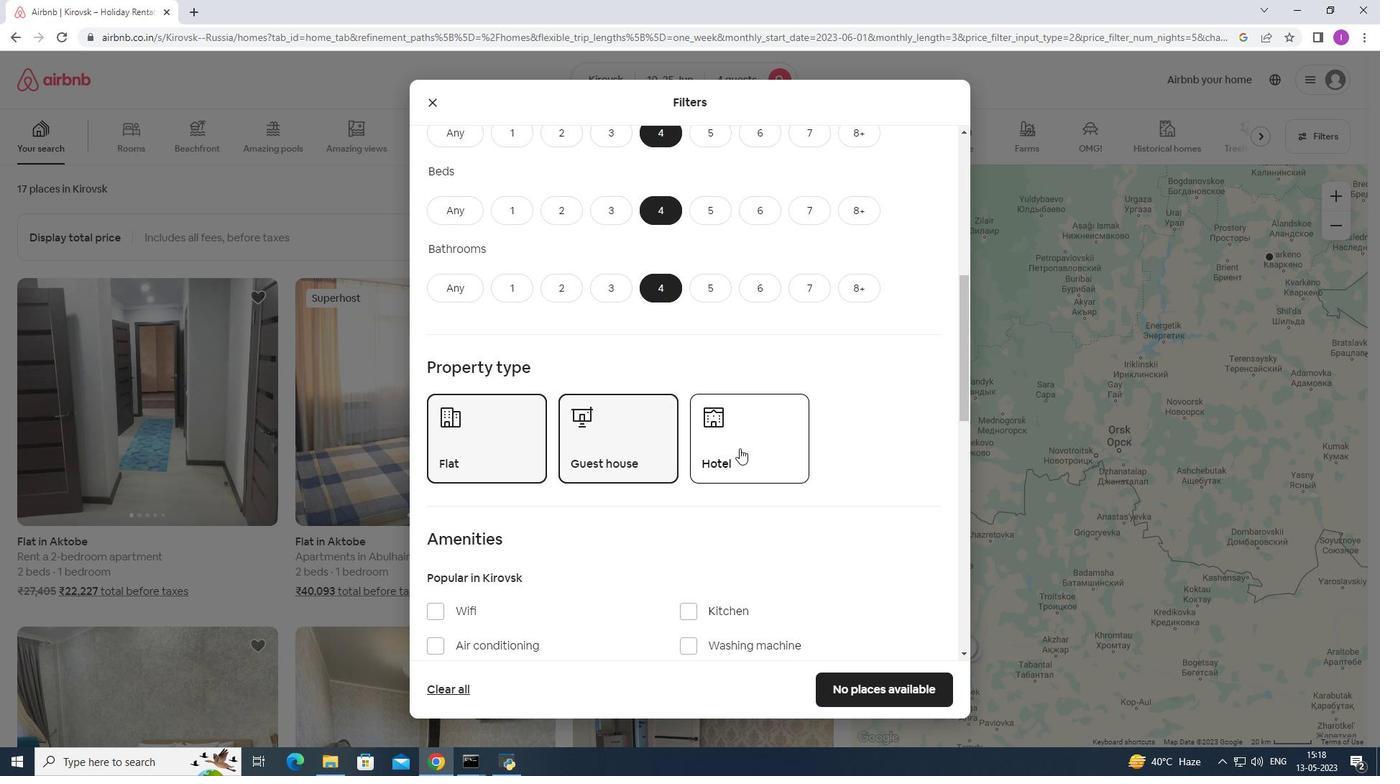 
Action: Mouse moved to (649, 480)
Screenshot: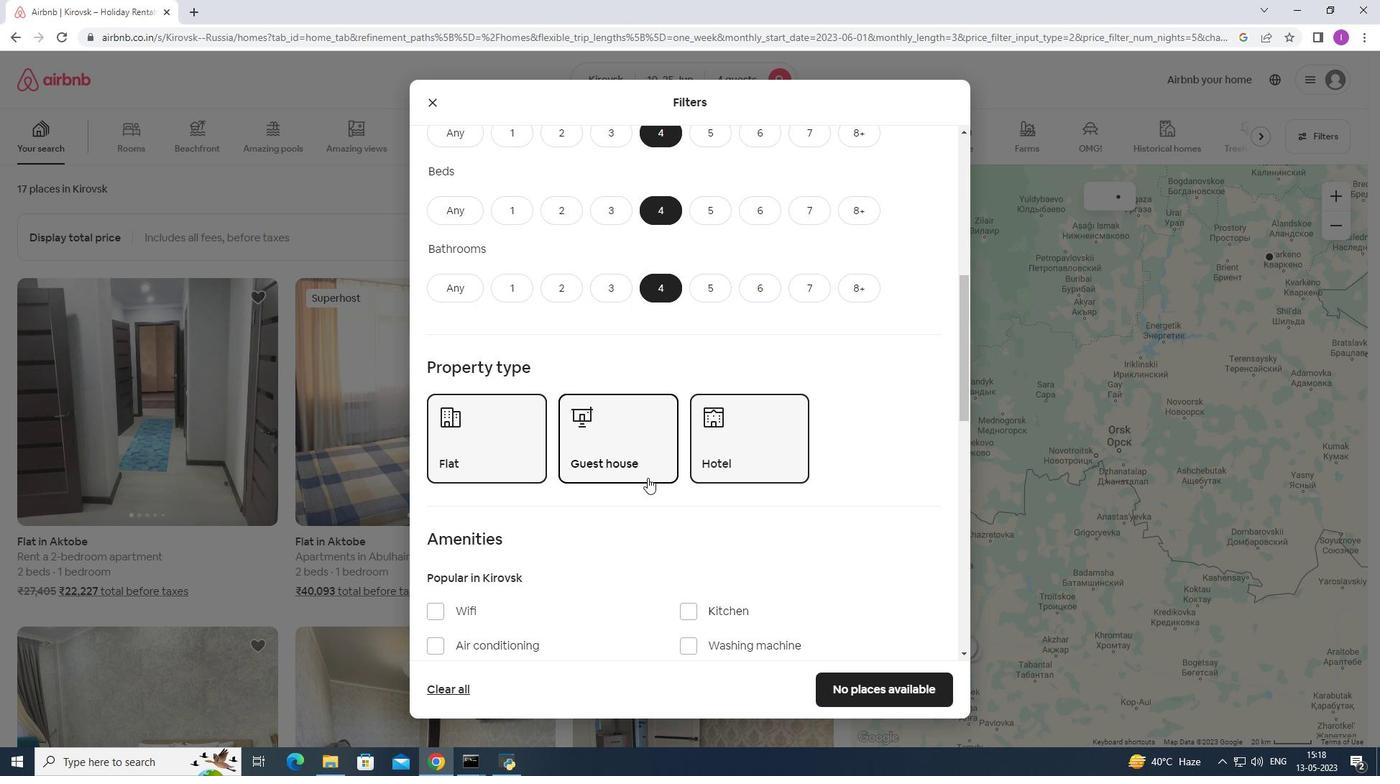 
Action: Mouse scrolled (649, 479) with delta (0, 0)
Screenshot: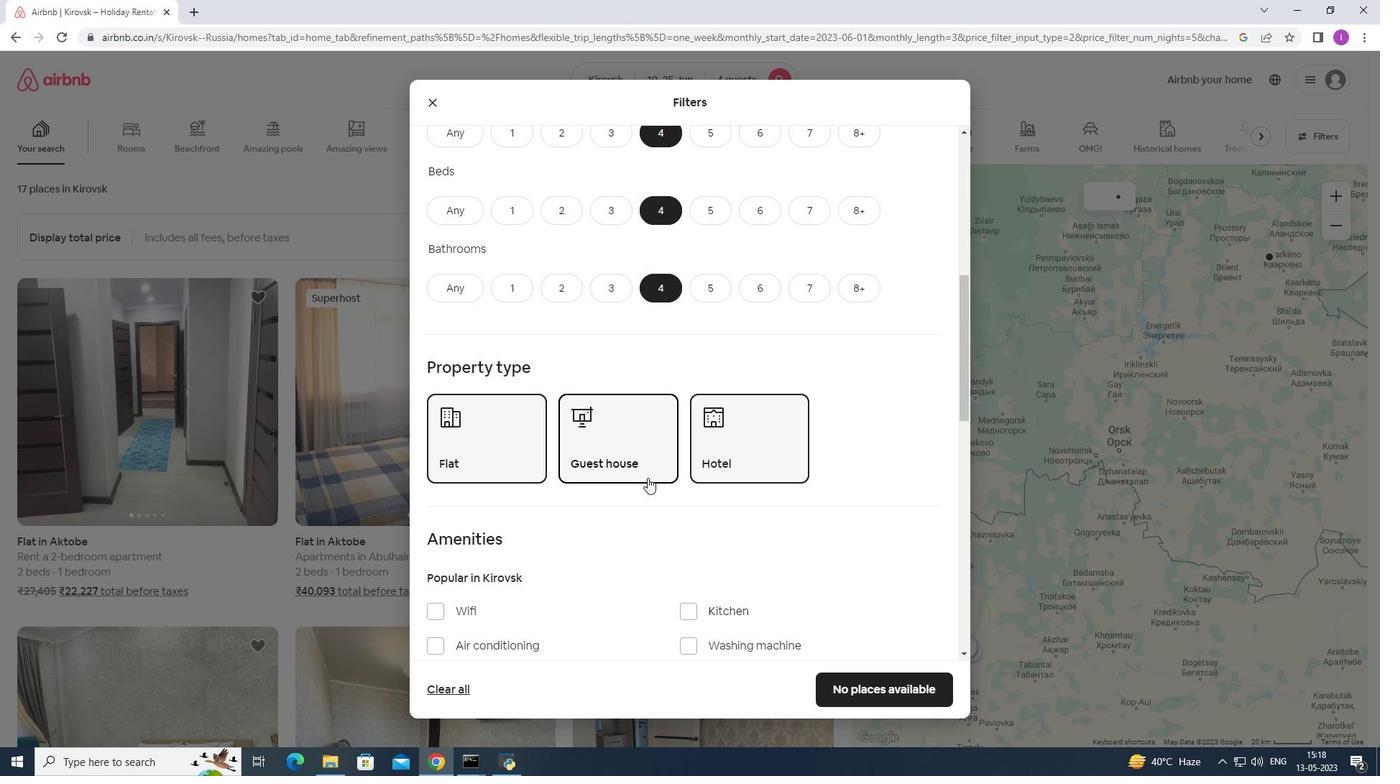
Action: Mouse moved to (649, 481)
Screenshot: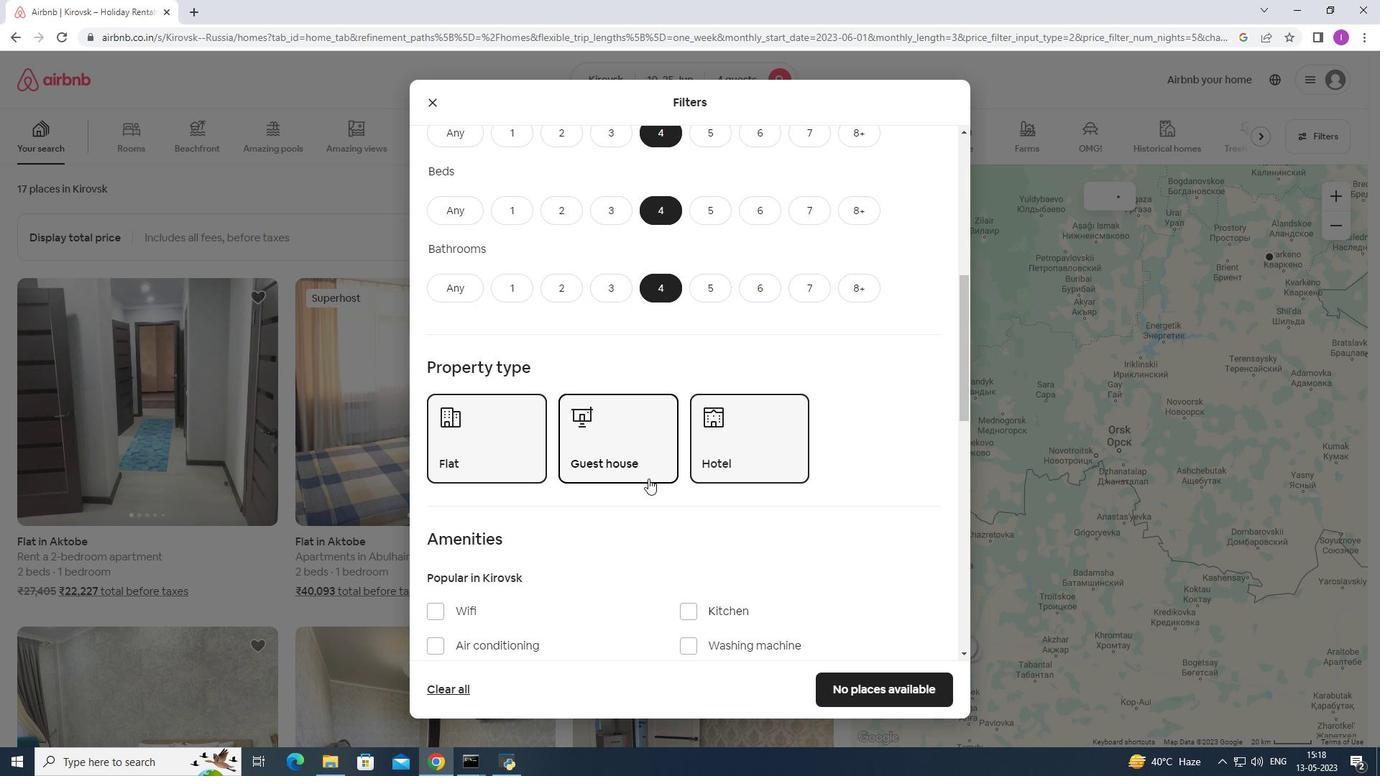 
Action: Mouse scrolled (649, 480) with delta (0, 0)
Screenshot: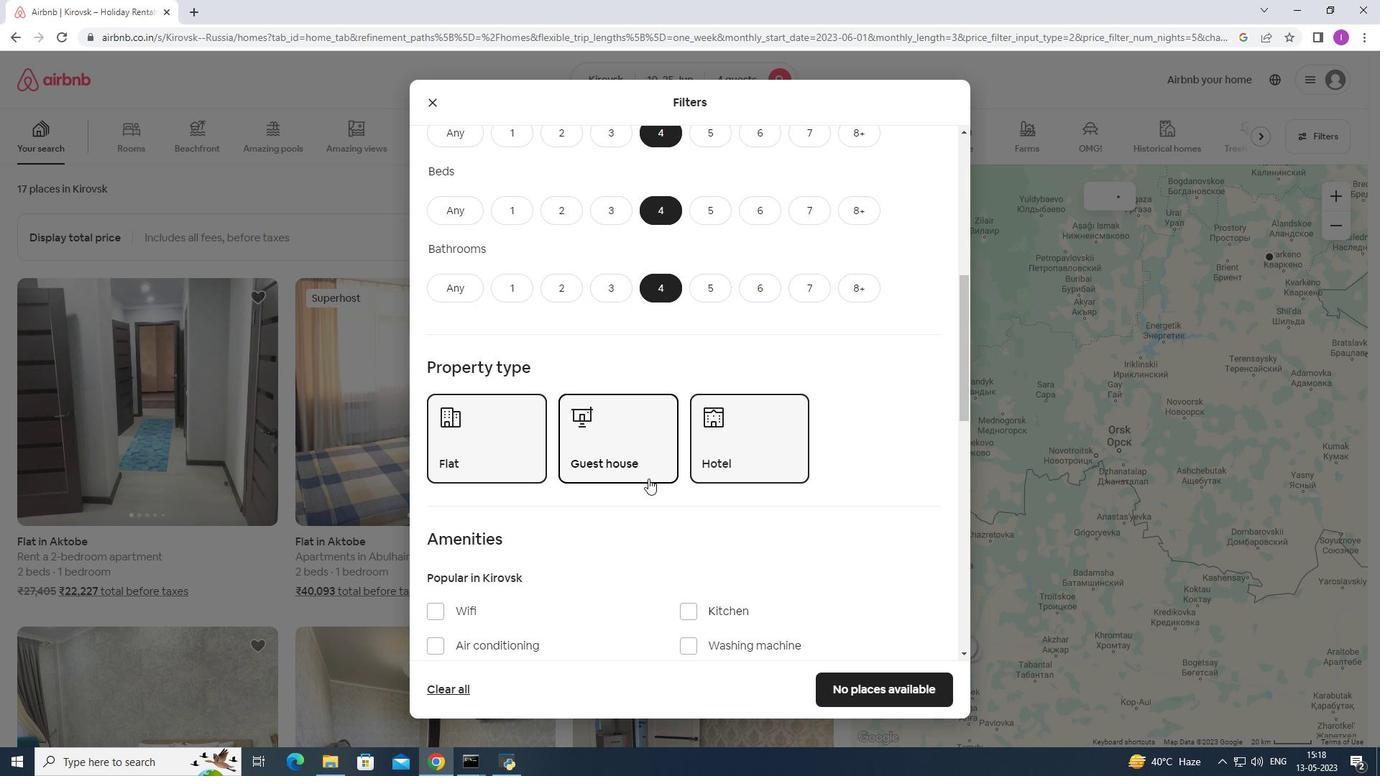 
Action: Mouse moved to (649, 481)
Screenshot: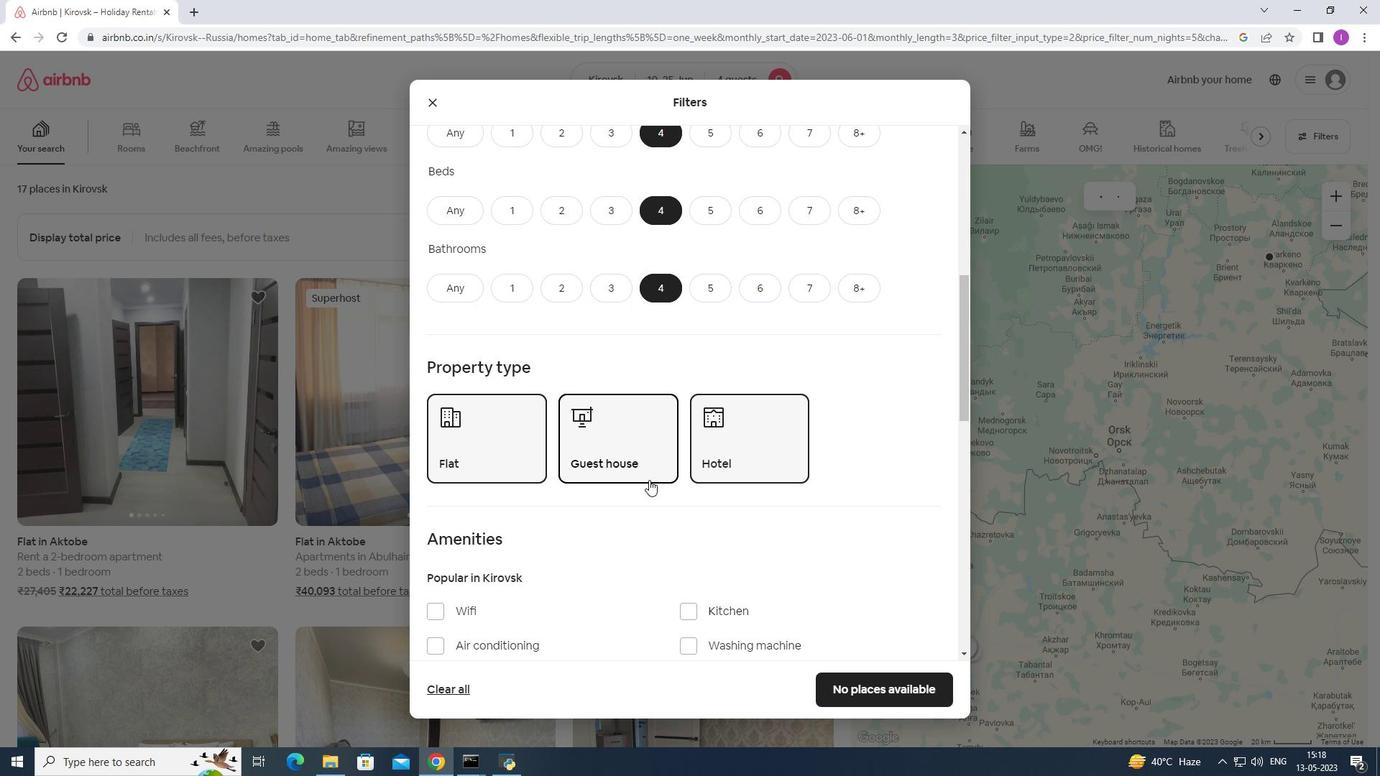
Action: Mouse scrolled (649, 481) with delta (0, 0)
Screenshot: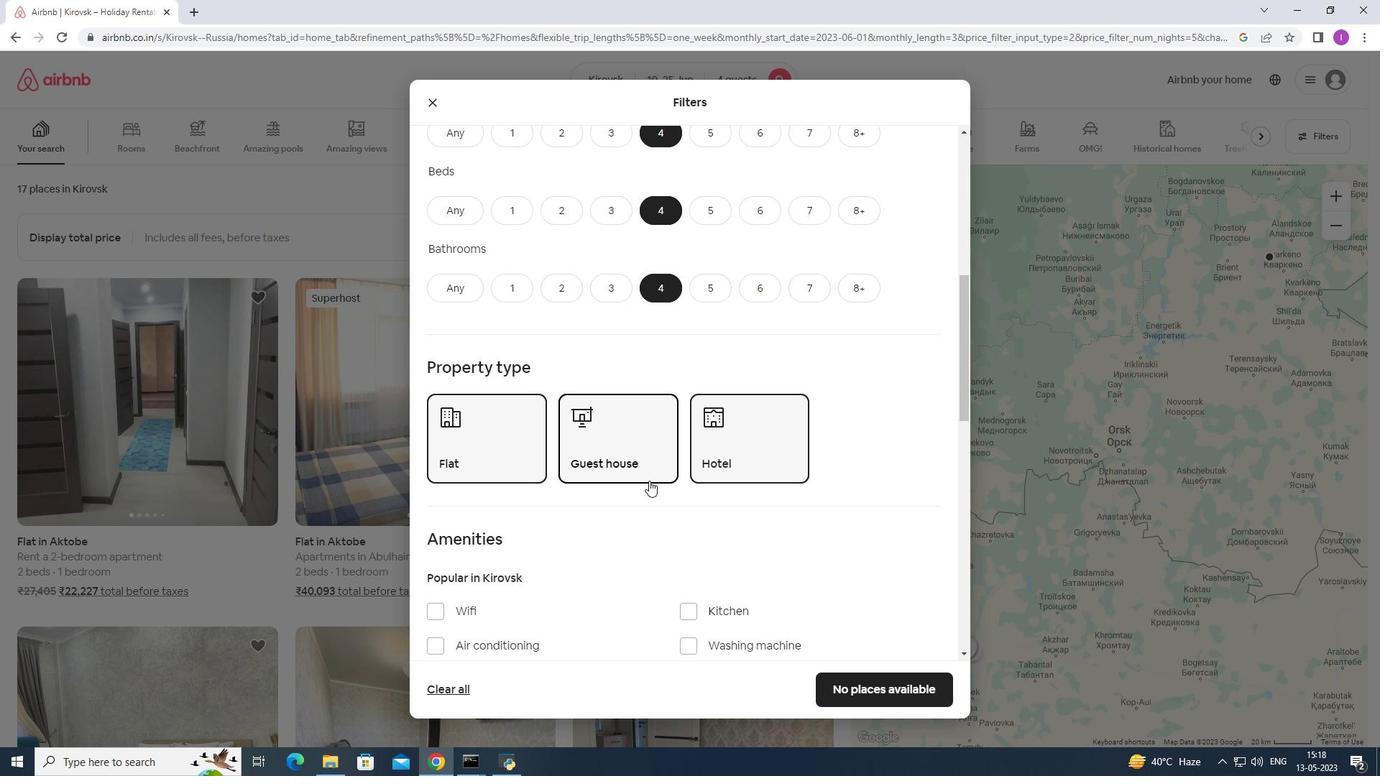 
Action: Mouse scrolled (649, 481) with delta (0, 0)
Screenshot: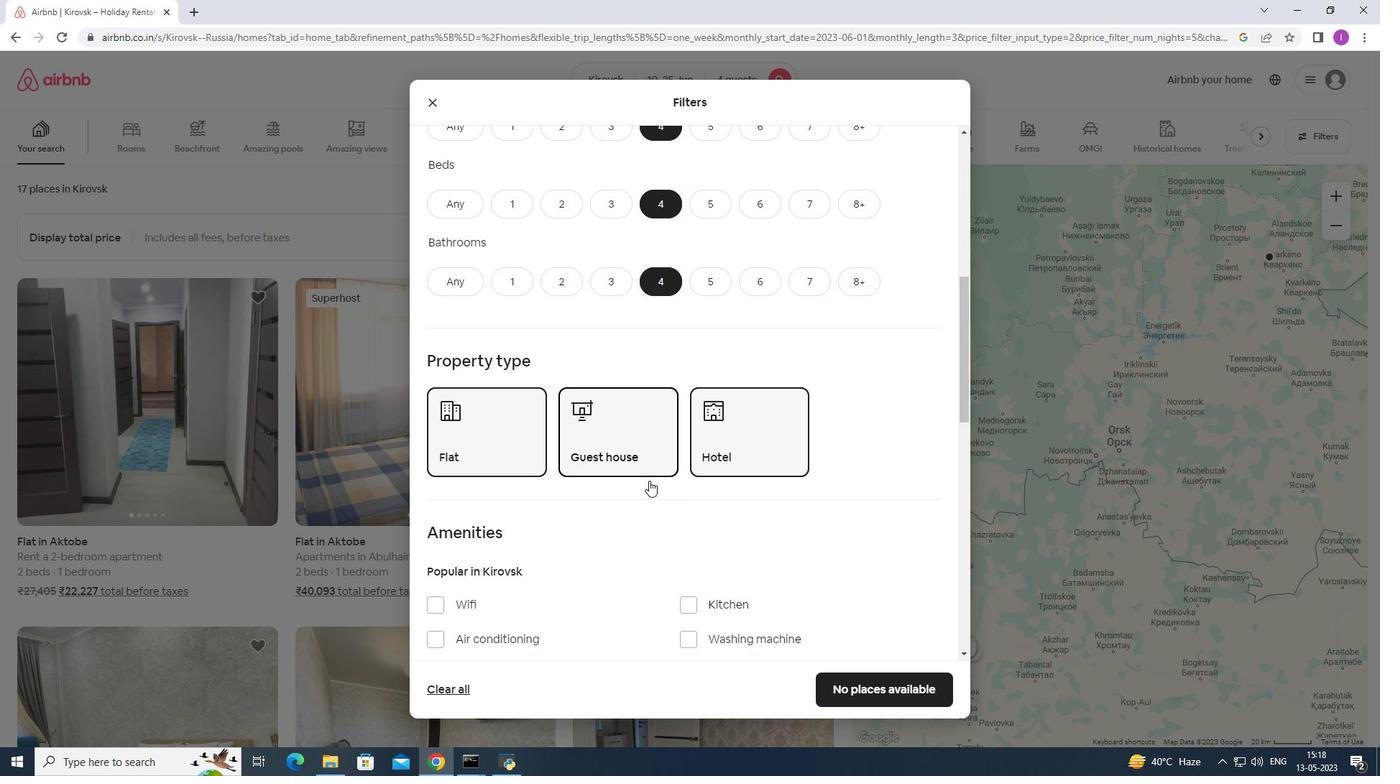 
Action: Mouse moved to (434, 330)
Screenshot: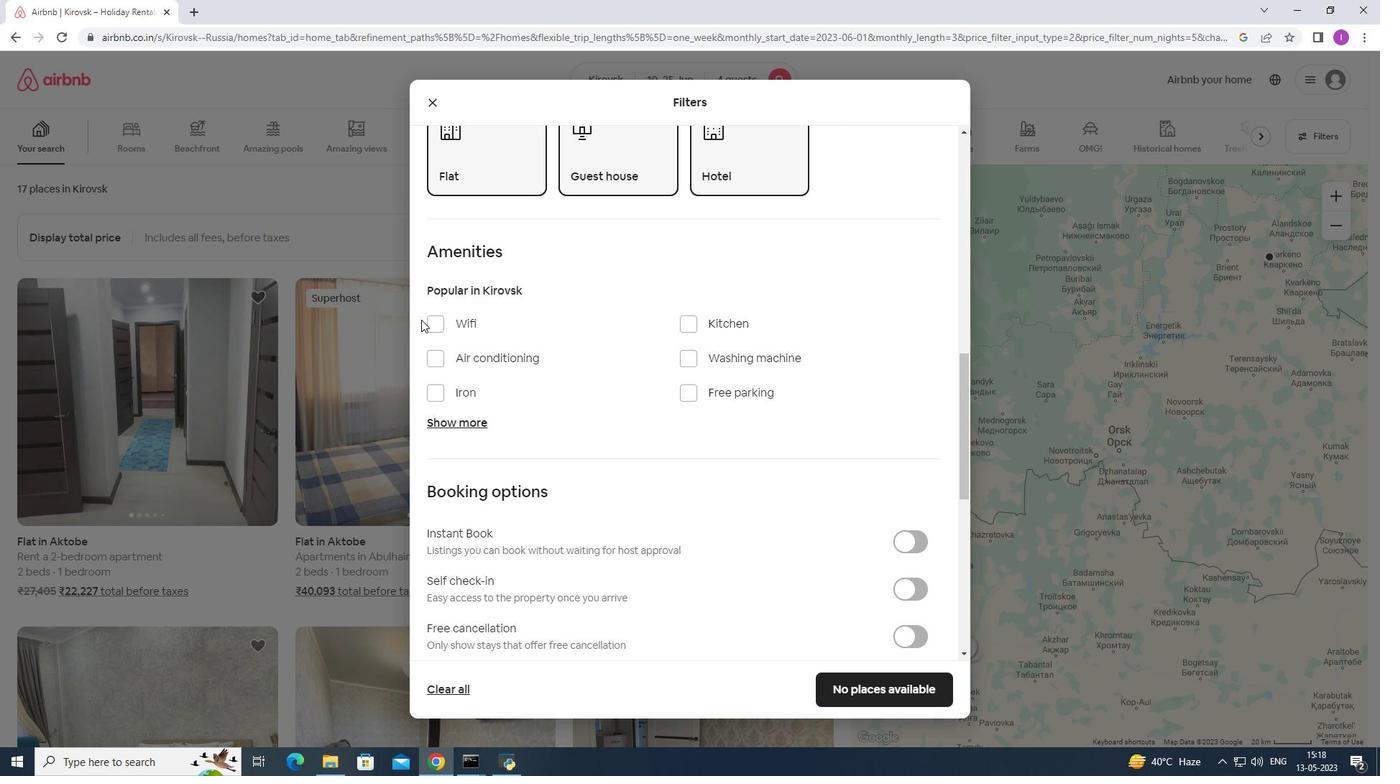 
Action: Mouse pressed left at (434, 330)
Screenshot: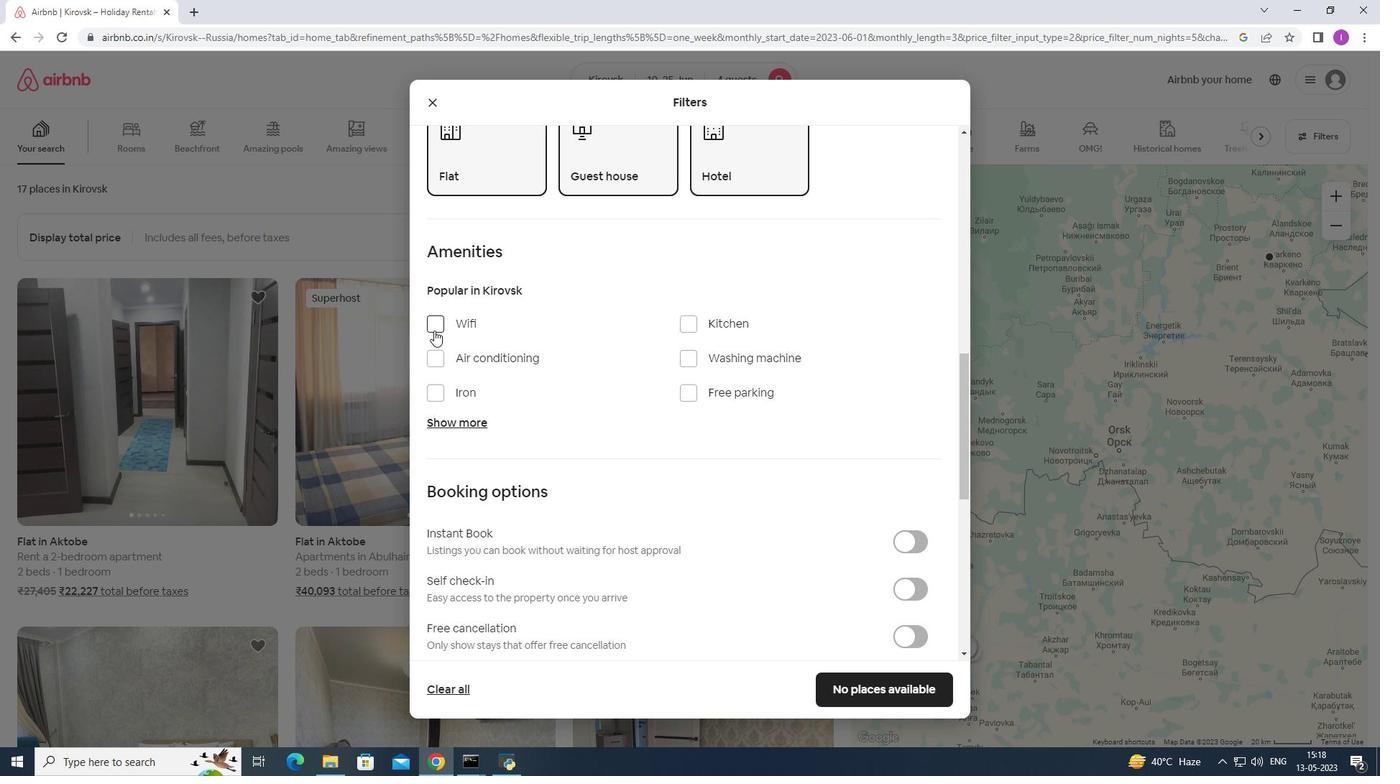 
Action: Mouse moved to (455, 420)
Screenshot: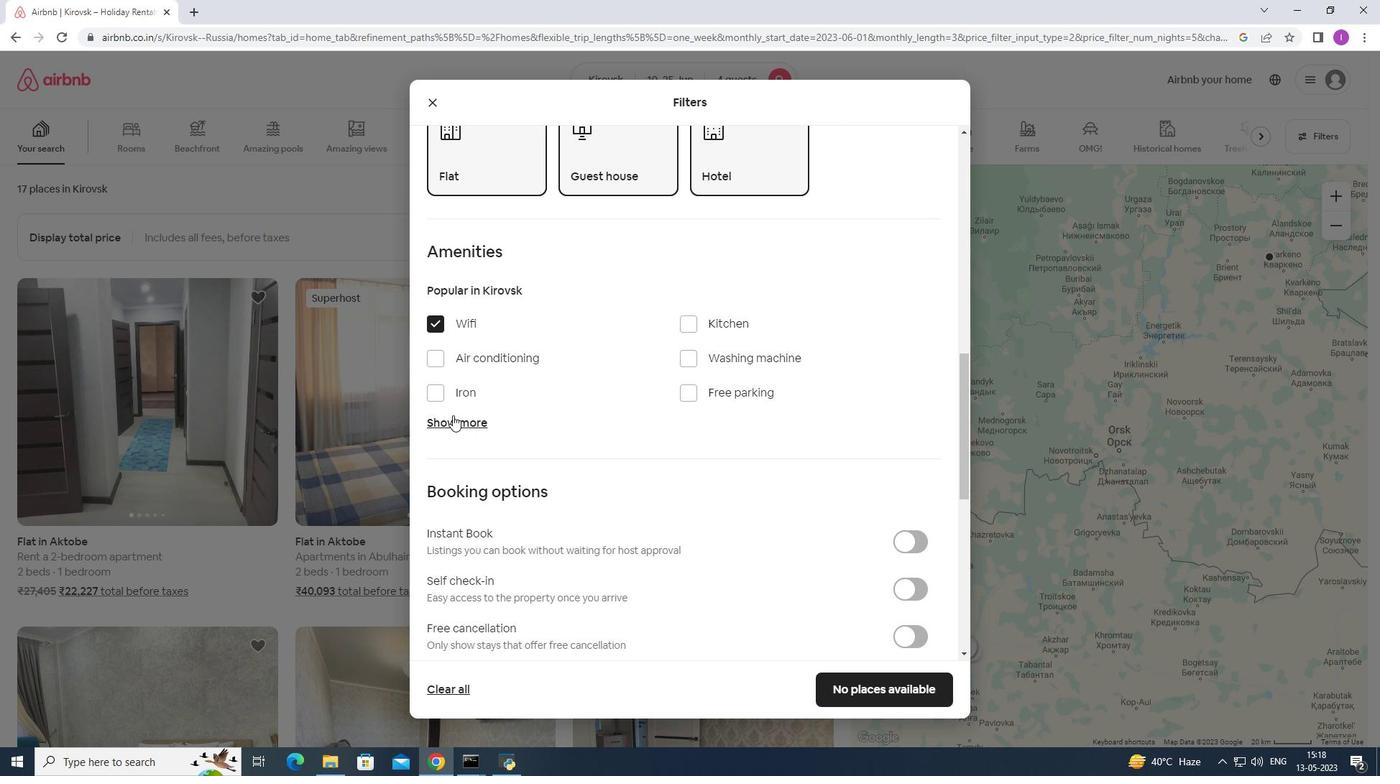 
Action: Mouse pressed left at (455, 420)
Screenshot: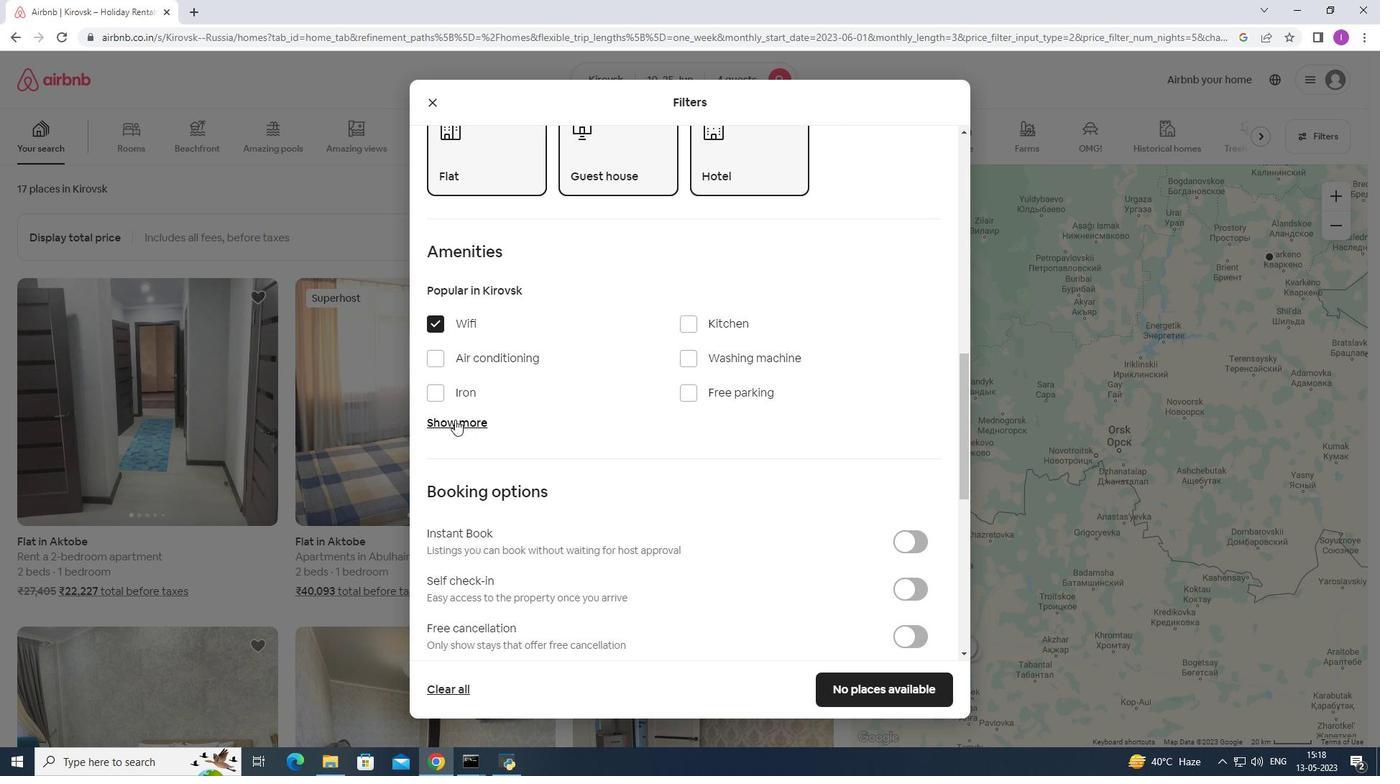 
Action: Mouse moved to (683, 391)
Screenshot: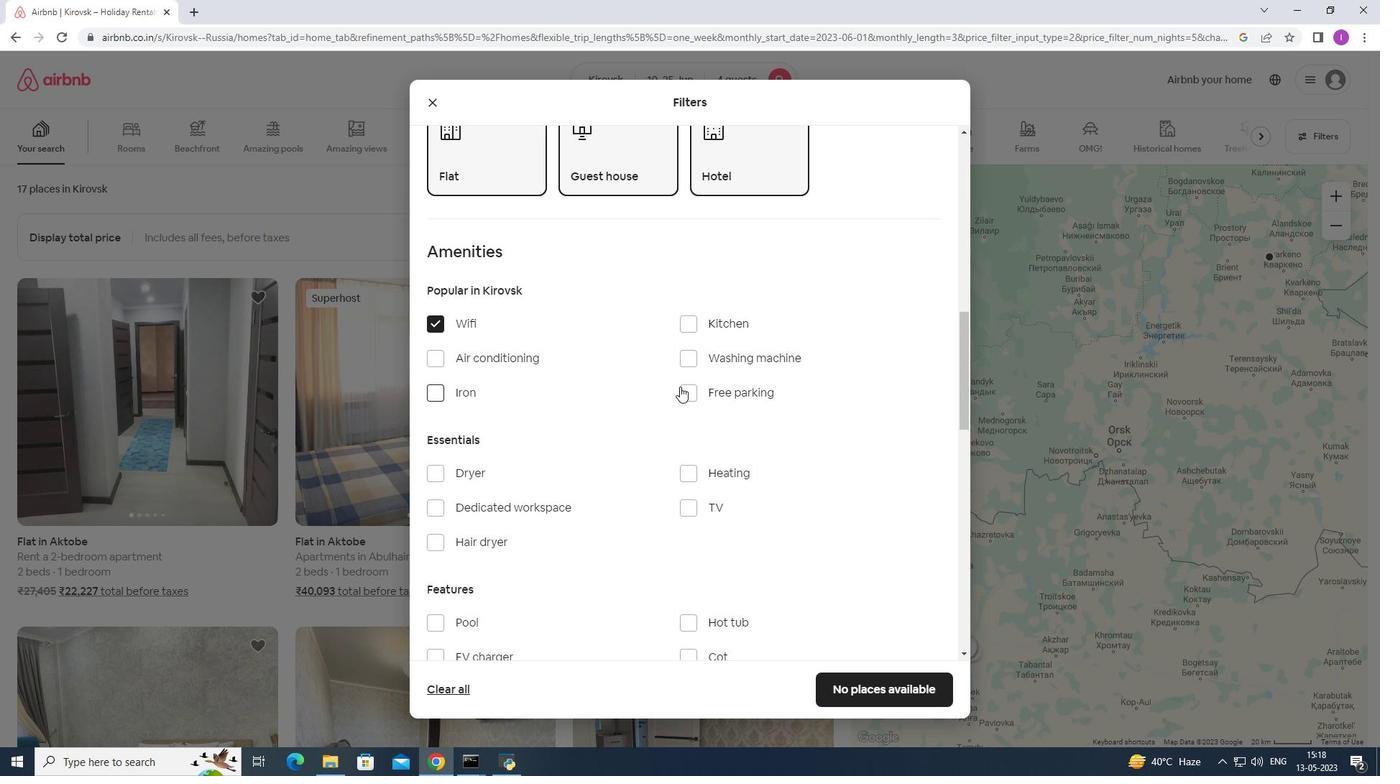 
Action: Mouse pressed left at (683, 391)
Screenshot: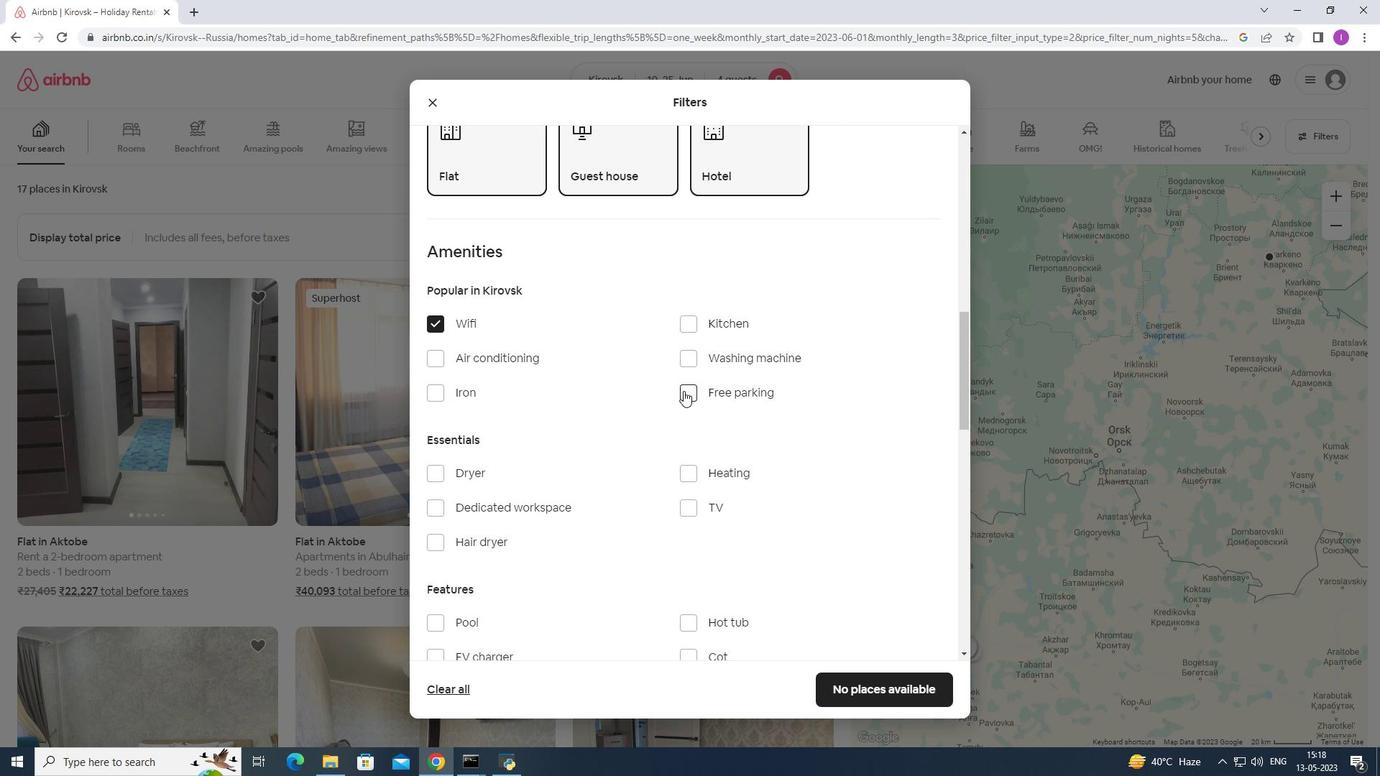 
Action: Mouse moved to (689, 501)
Screenshot: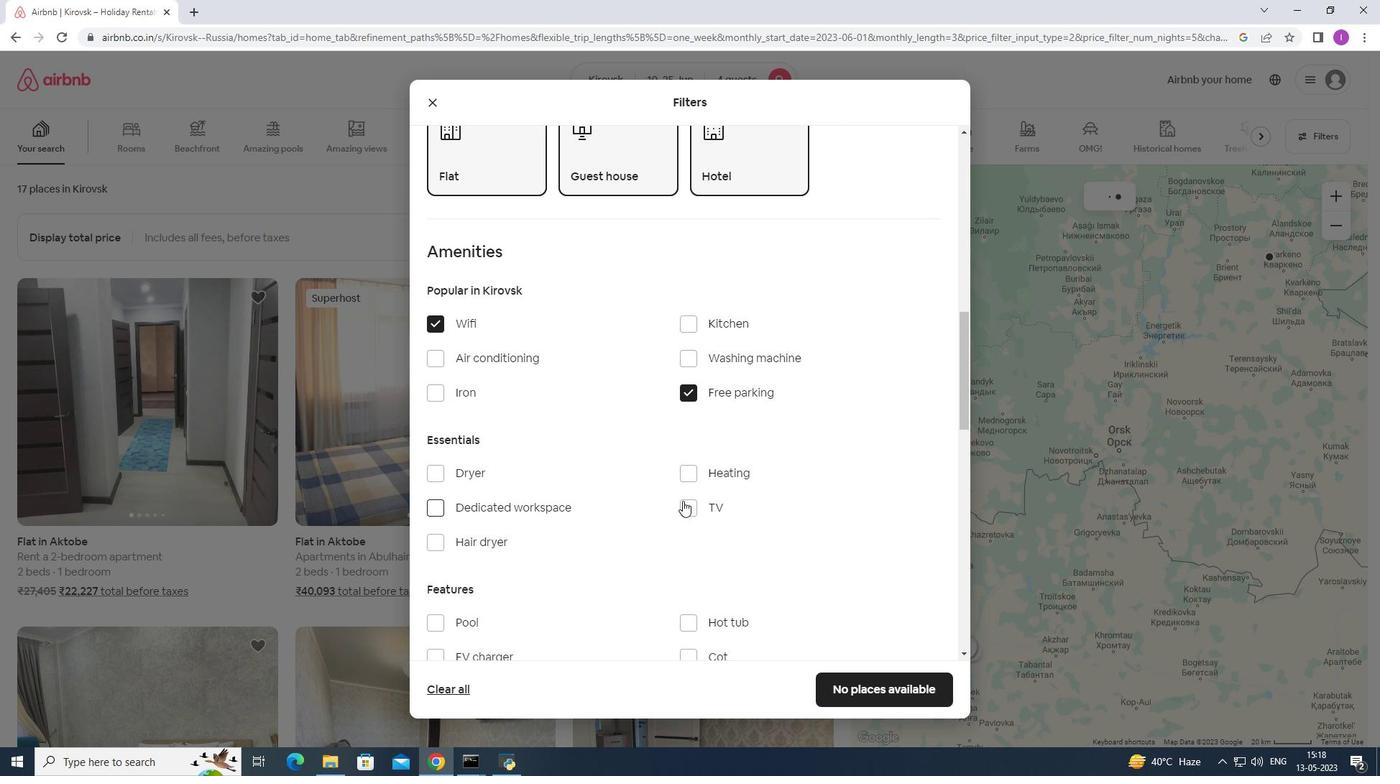 
Action: Mouse pressed left at (689, 501)
Screenshot: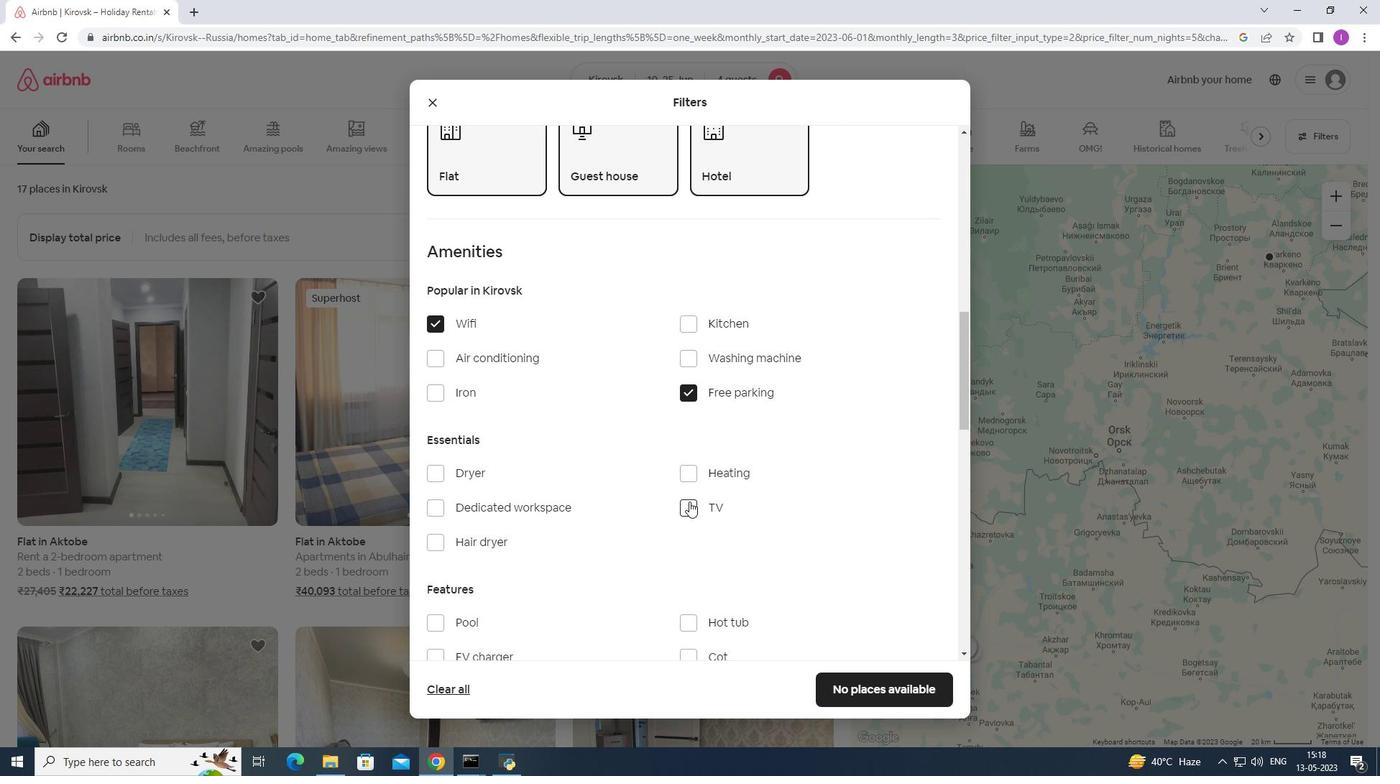
Action: Mouse moved to (594, 491)
Screenshot: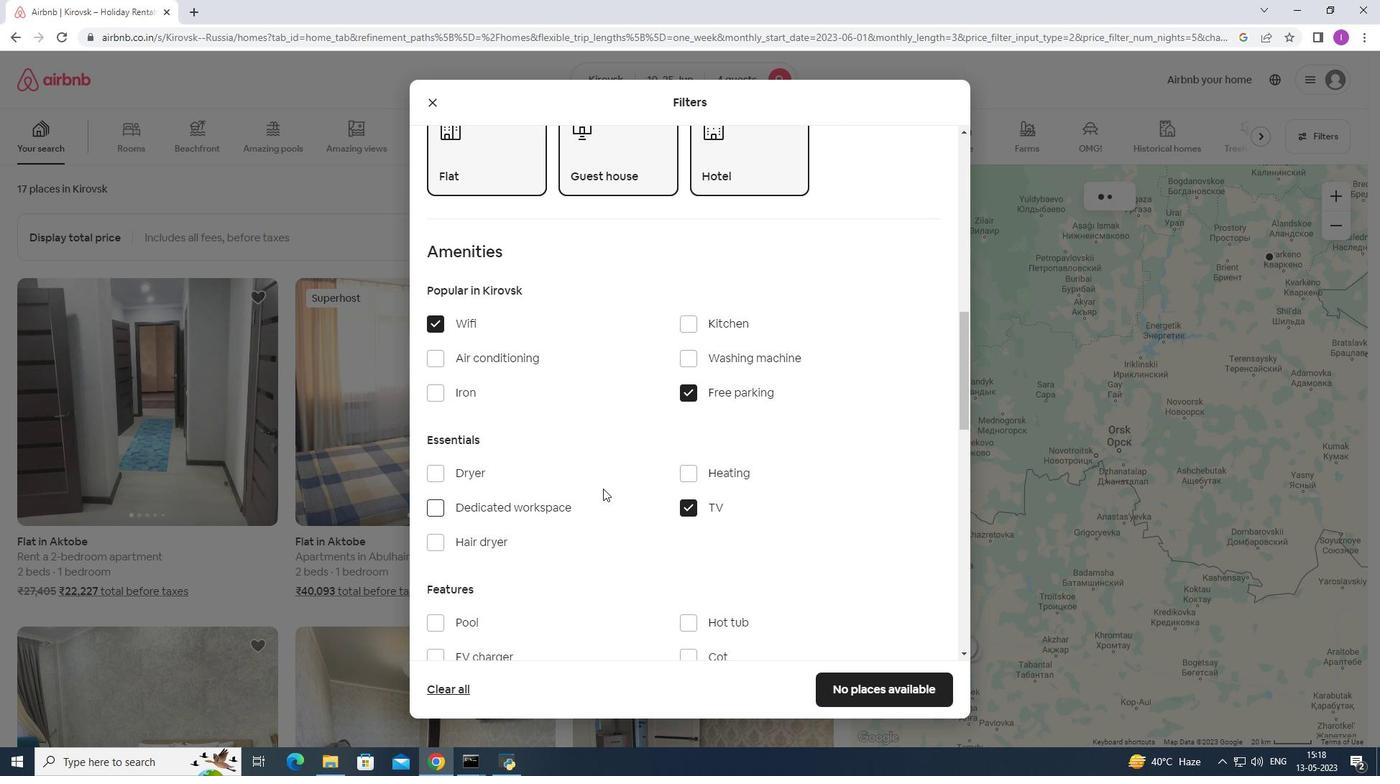 
Action: Mouse scrolled (594, 490) with delta (0, 0)
Screenshot: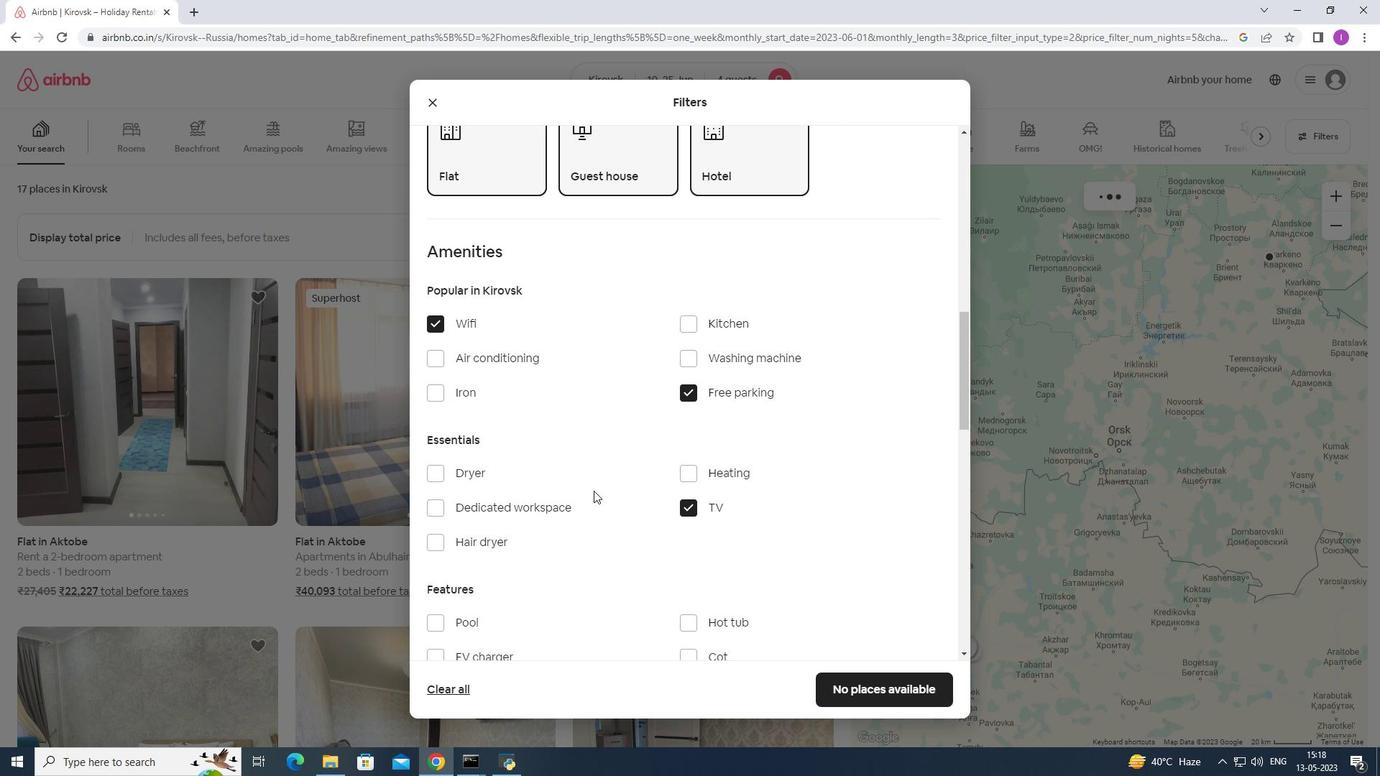 
Action: Mouse scrolled (594, 490) with delta (0, 0)
Screenshot: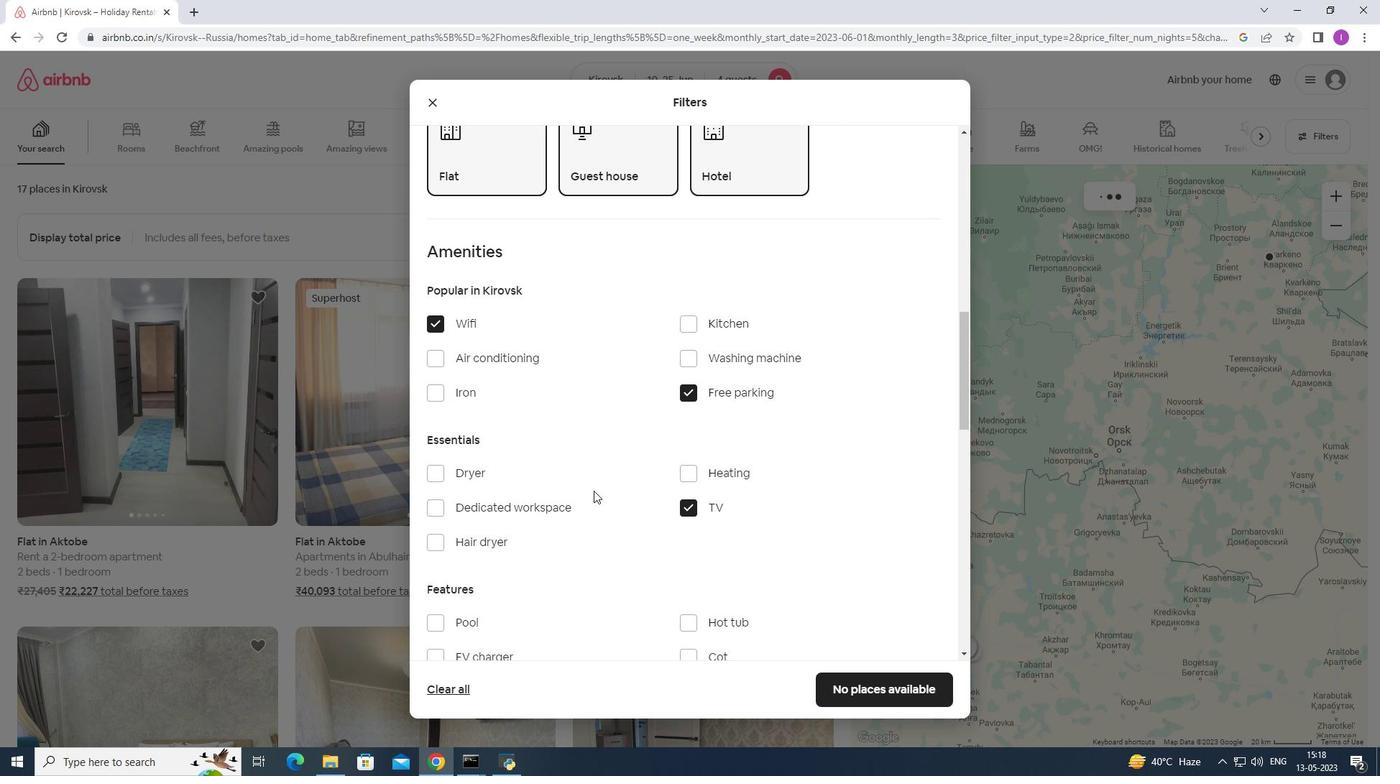 
Action: Mouse moved to (586, 479)
Screenshot: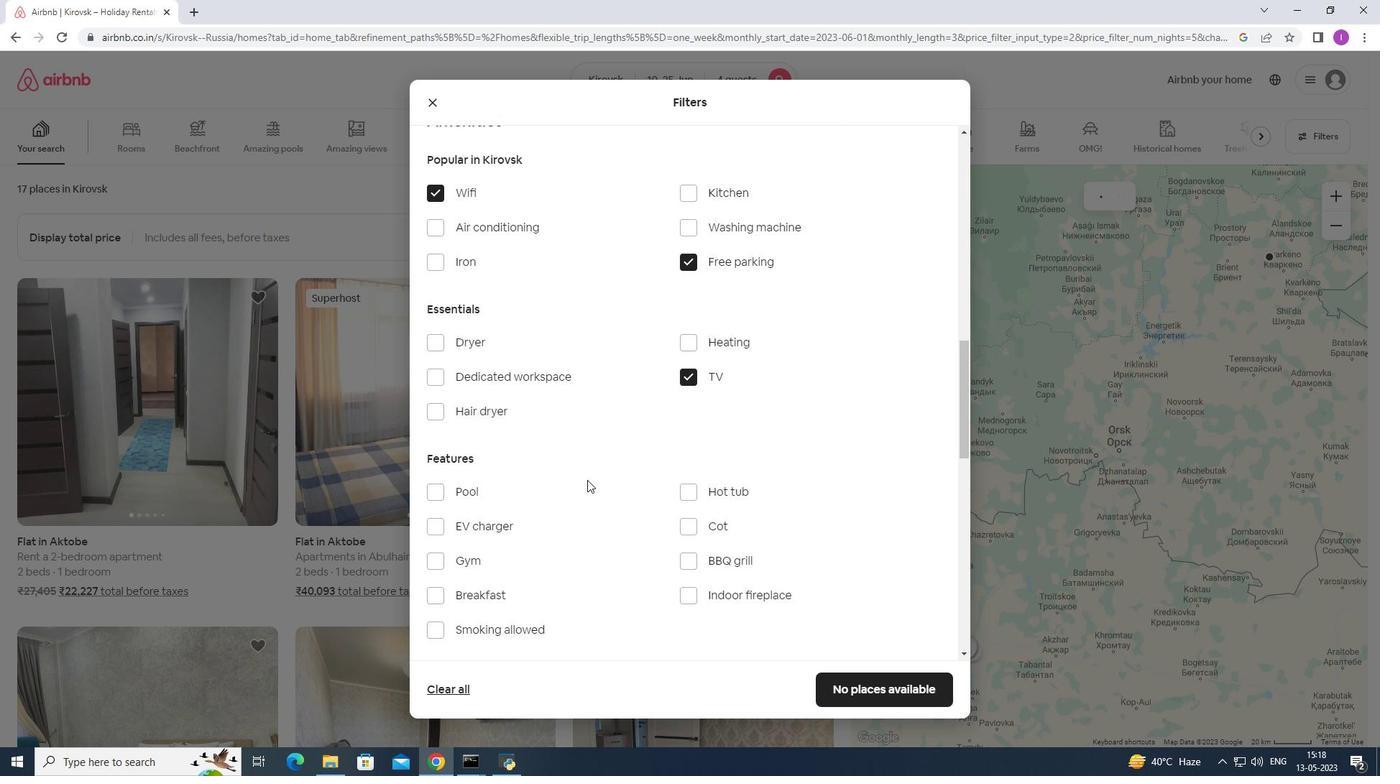 
Action: Mouse scrolled (586, 478) with delta (0, 0)
Screenshot: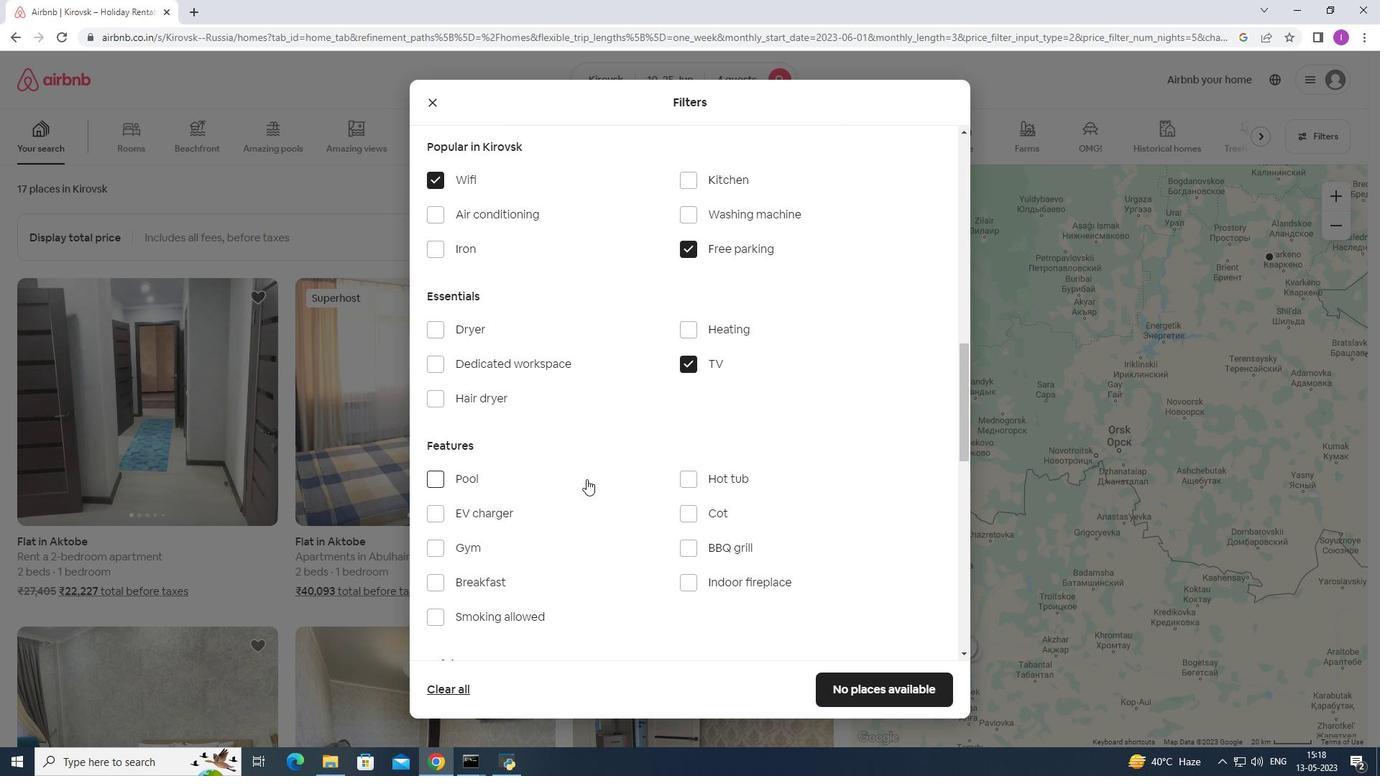 
Action: Mouse moved to (438, 476)
Screenshot: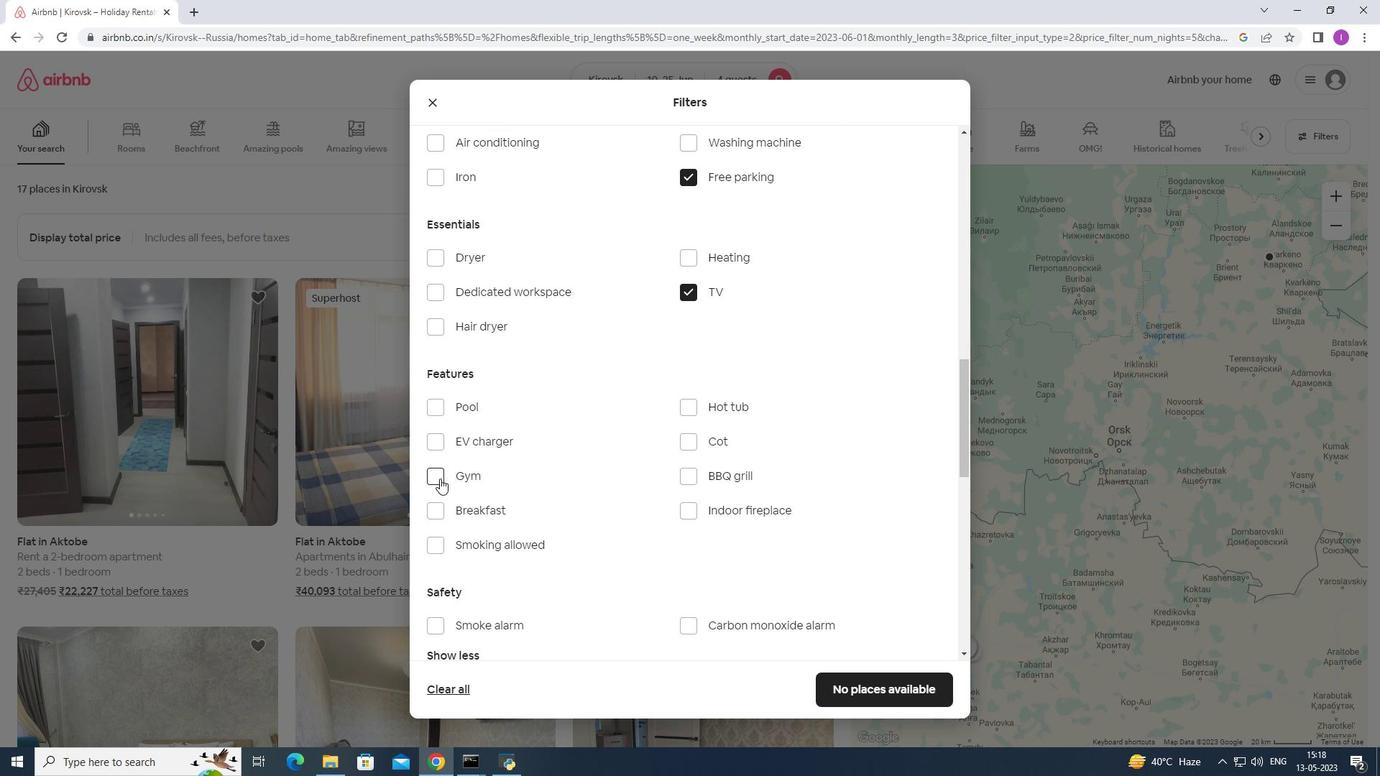 
Action: Mouse pressed left at (438, 476)
Screenshot: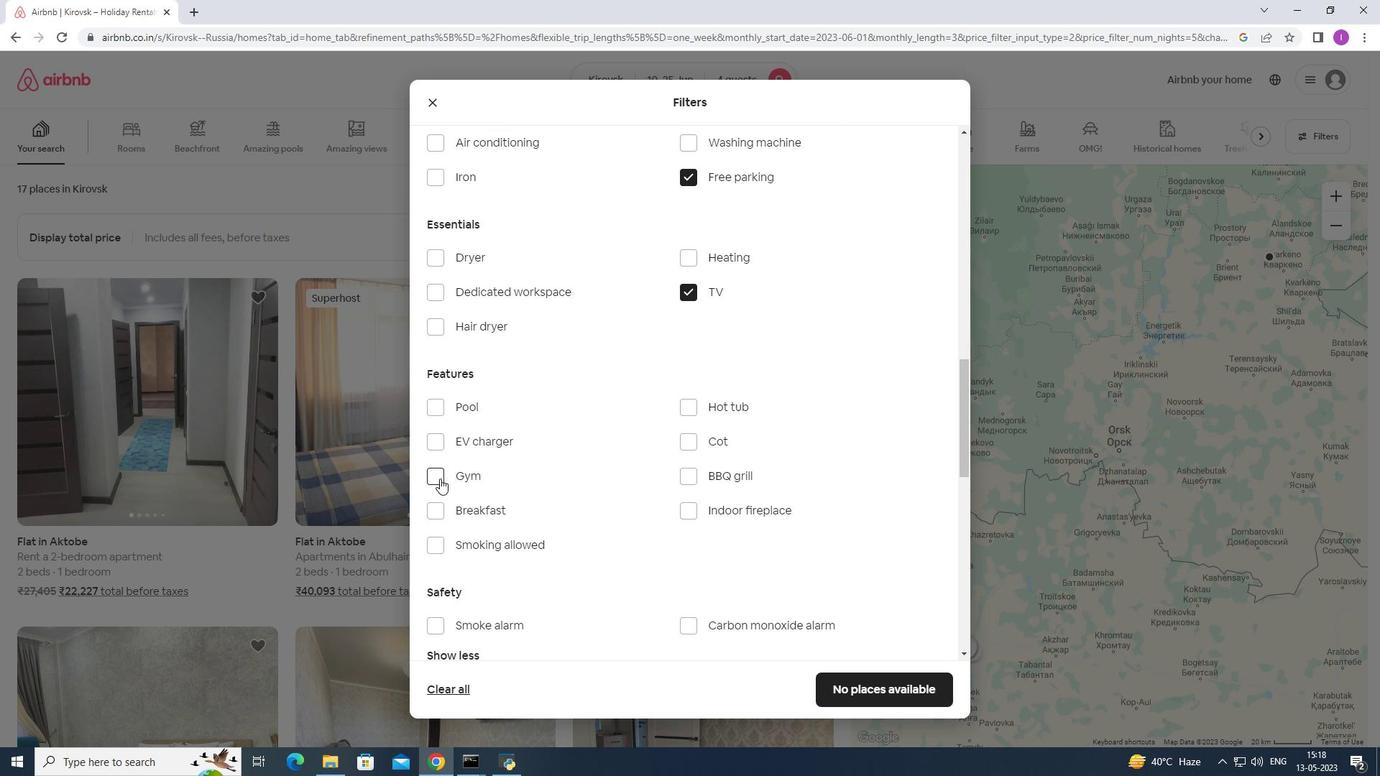 
Action: Mouse moved to (432, 514)
Screenshot: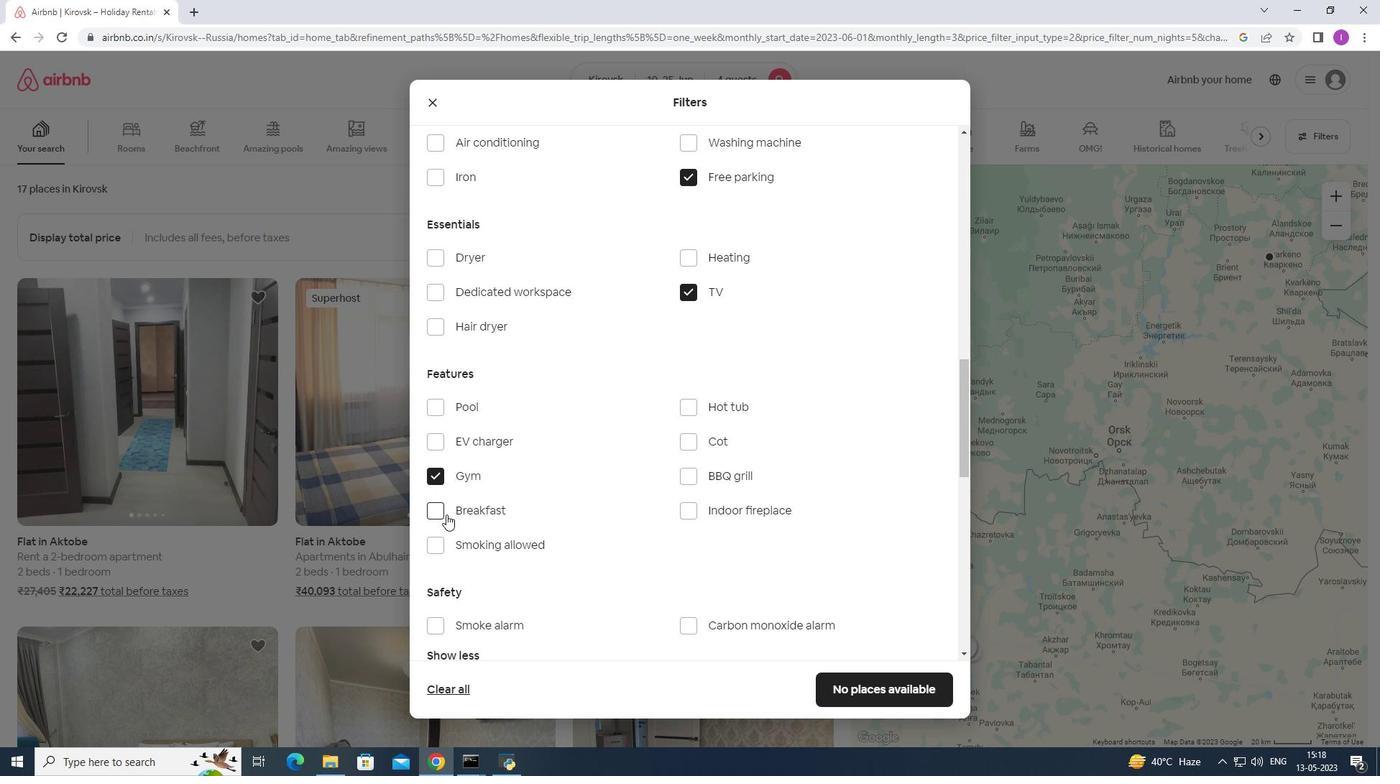 
Action: Mouse pressed left at (432, 514)
Screenshot: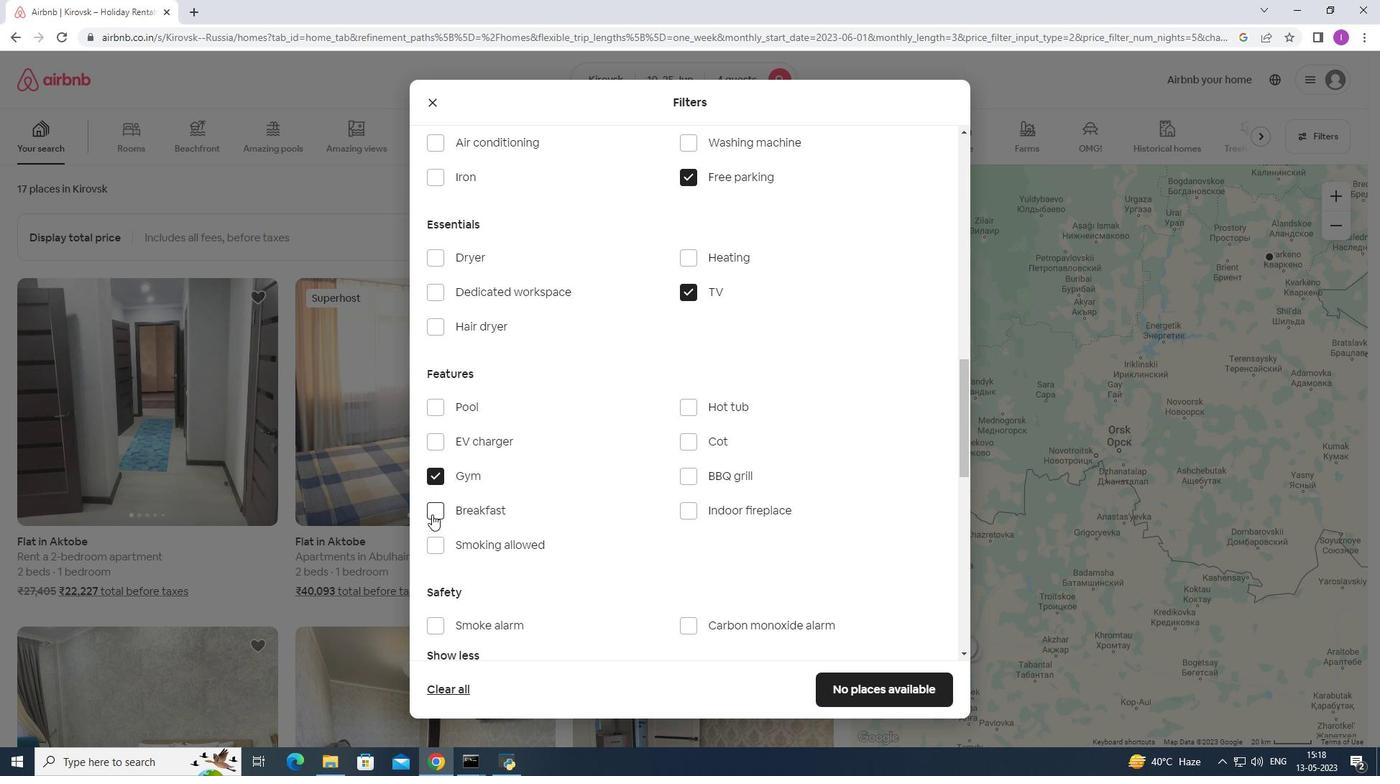 
Action: Mouse moved to (554, 473)
Screenshot: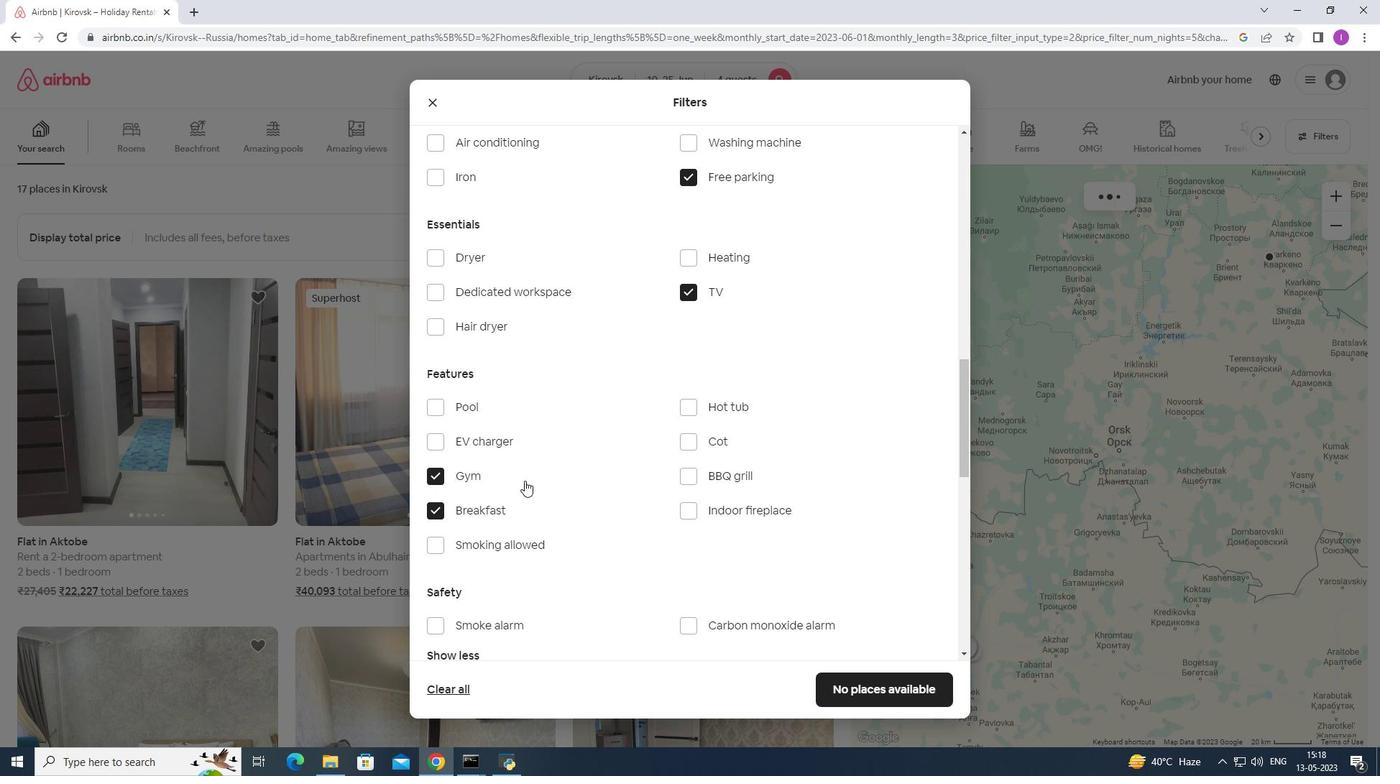 
Action: Mouse scrolled (554, 472) with delta (0, 0)
Screenshot: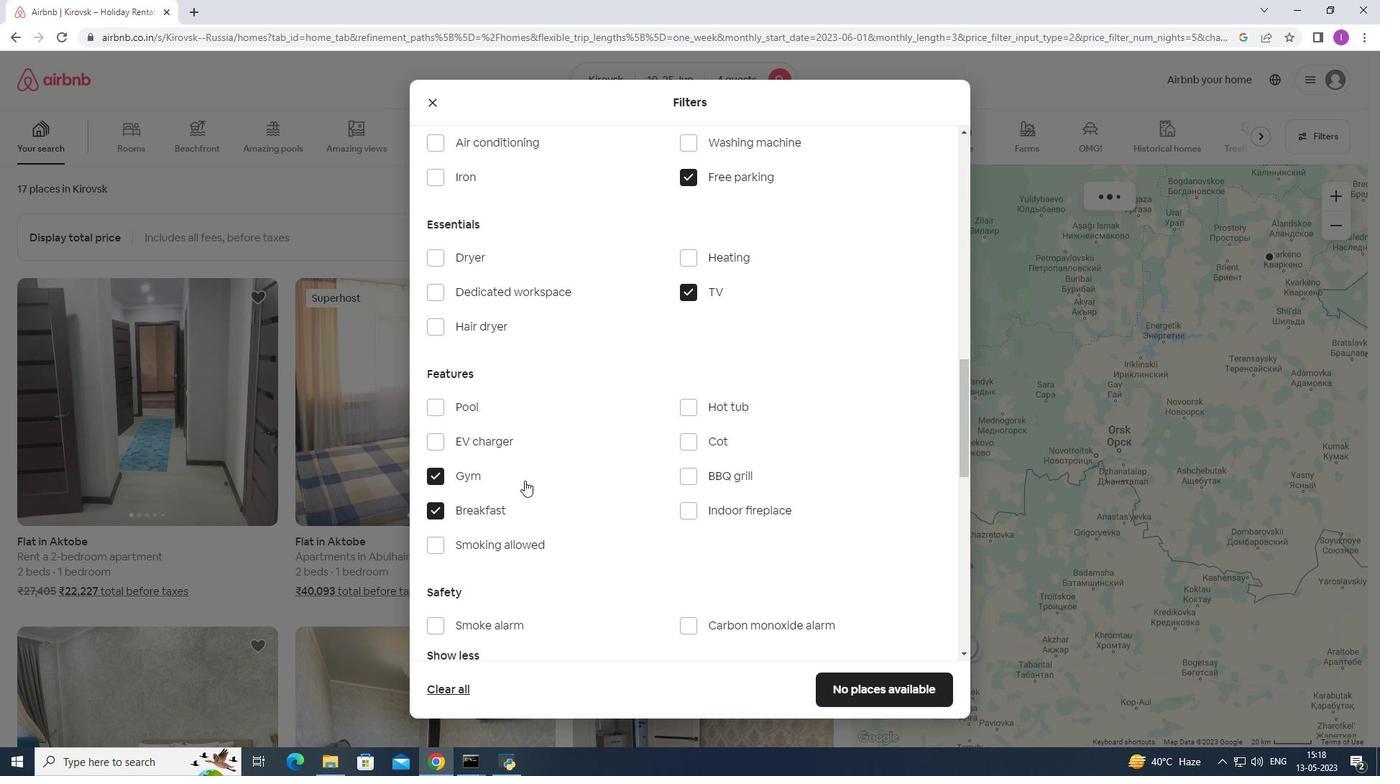 
Action: Mouse scrolled (554, 472) with delta (0, 0)
Screenshot: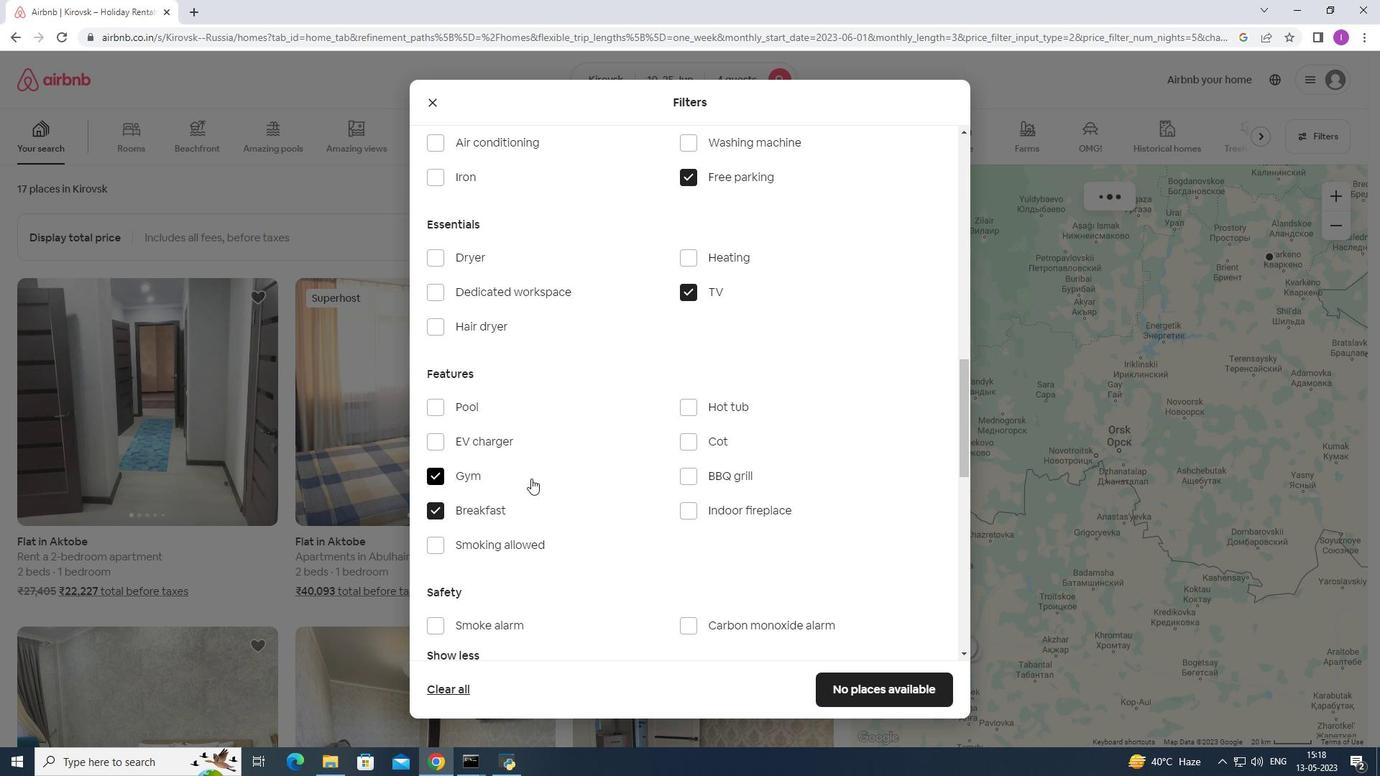 
Action: Mouse scrolled (554, 472) with delta (0, 0)
Screenshot: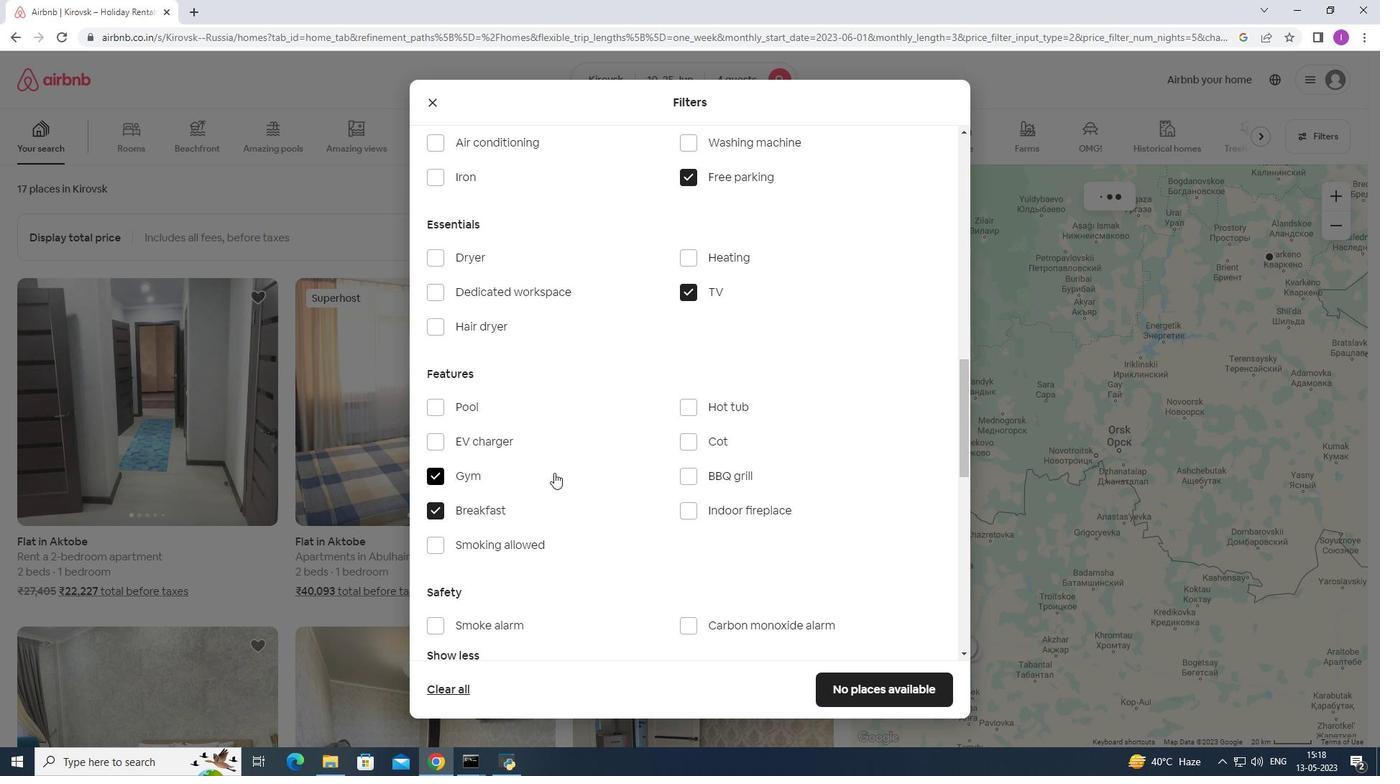 
Action: Mouse scrolled (554, 472) with delta (0, 0)
Screenshot: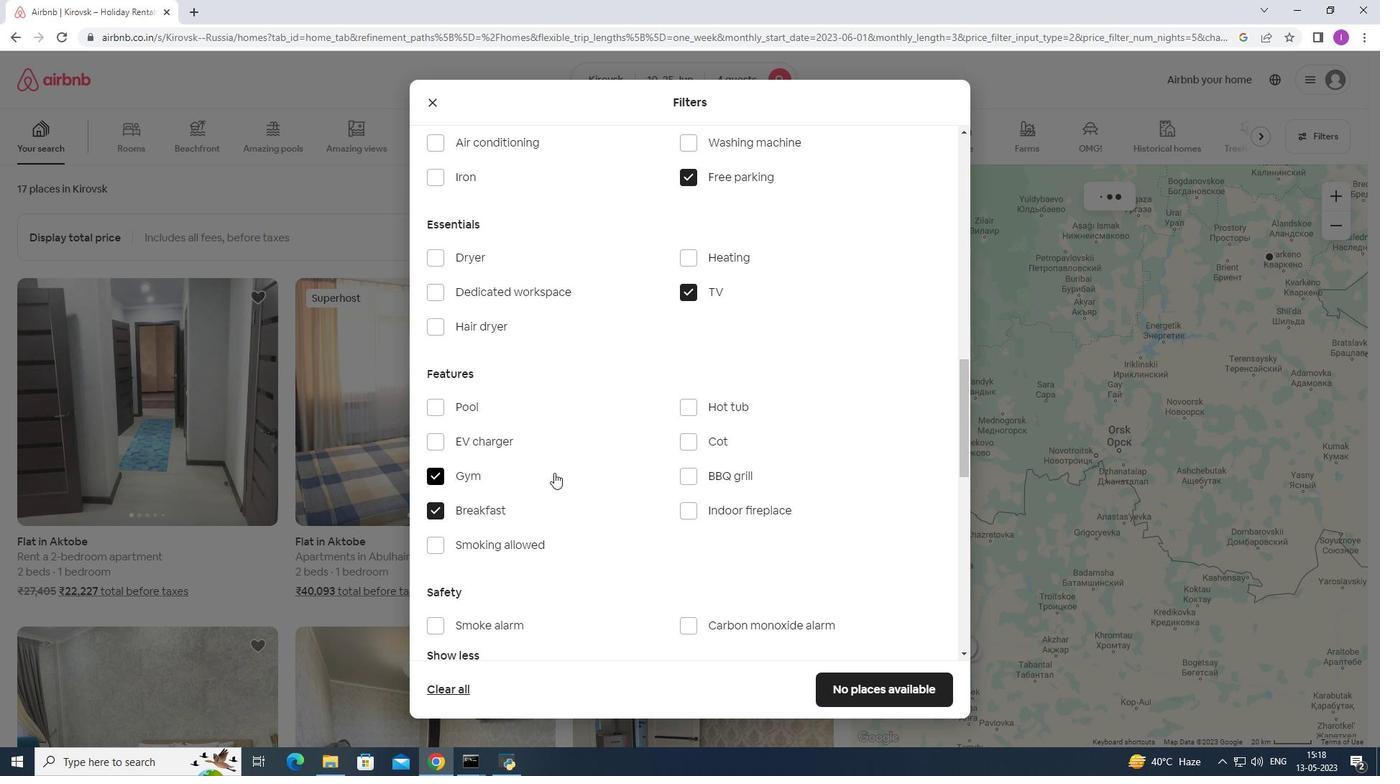 
Action: Mouse scrolled (554, 472) with delta (0, 0)
Screenshot: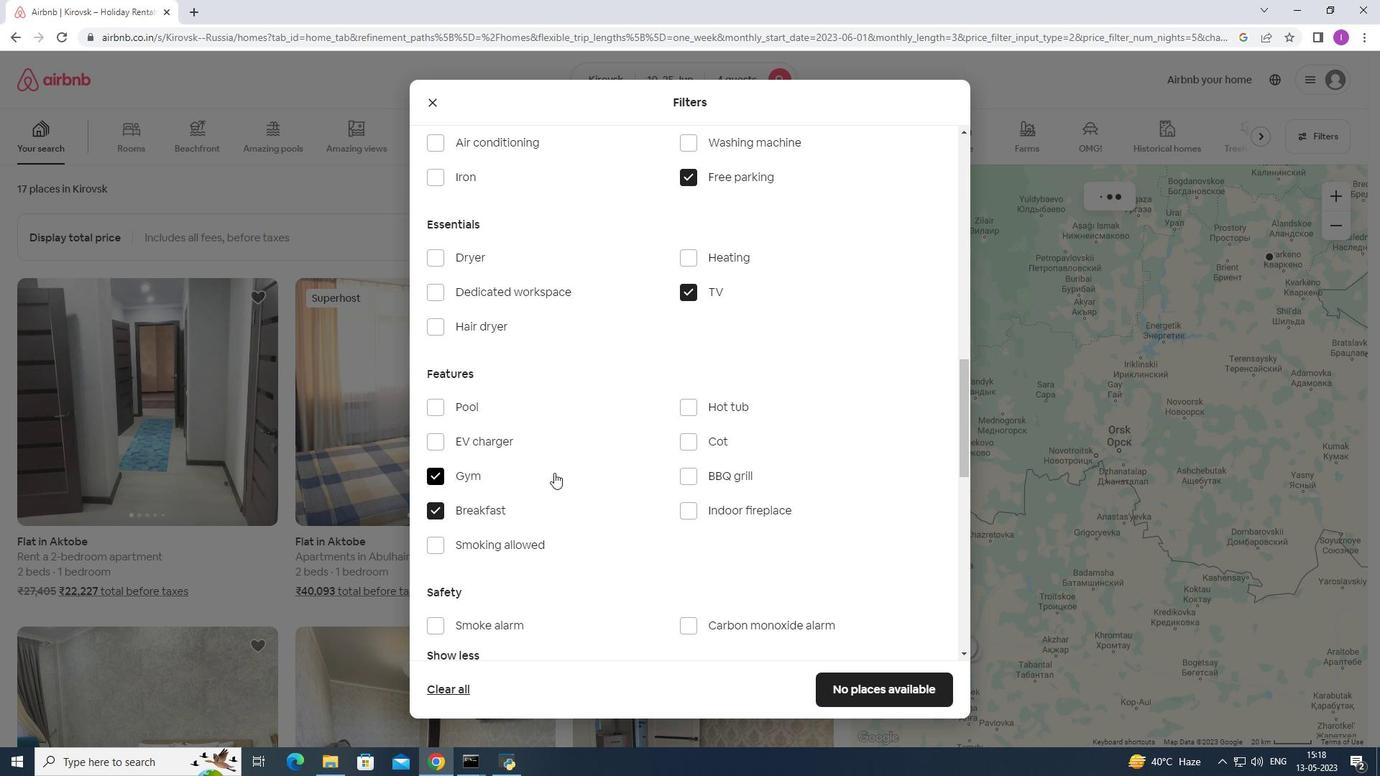 
Action: Mouse moved to (922, 465)
Screenshot: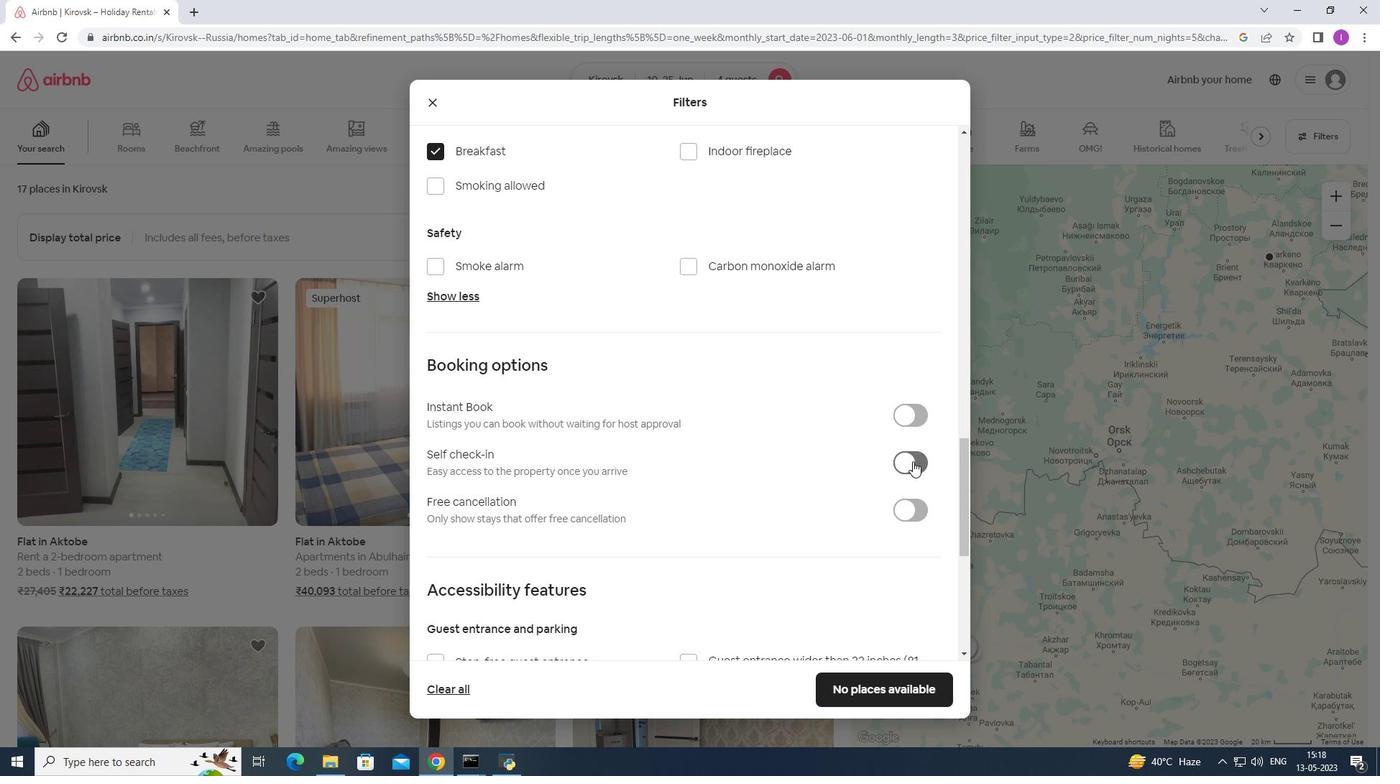 
Action: Mouse pressed left at (922, 465)
Screenshot: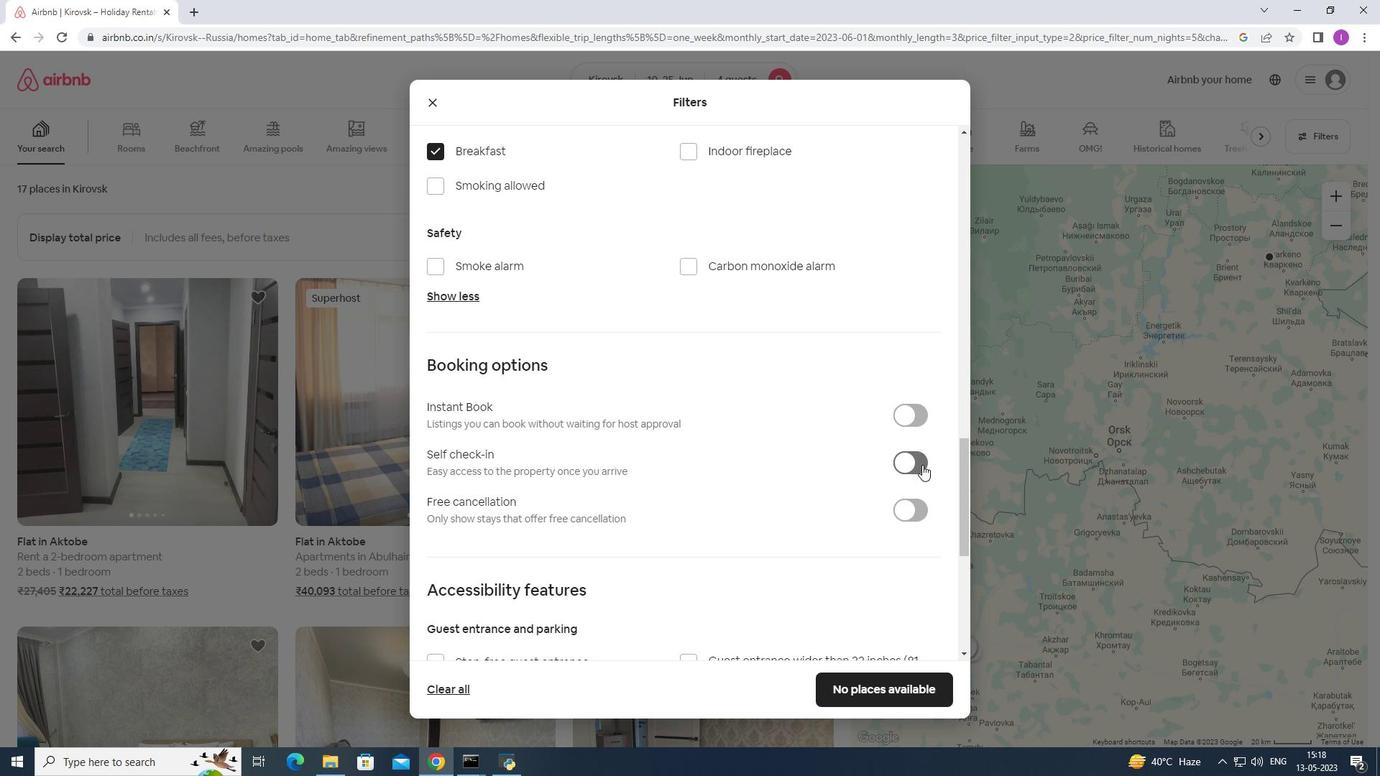 
Action: Mouse moved to (699, 457)
Screenshot: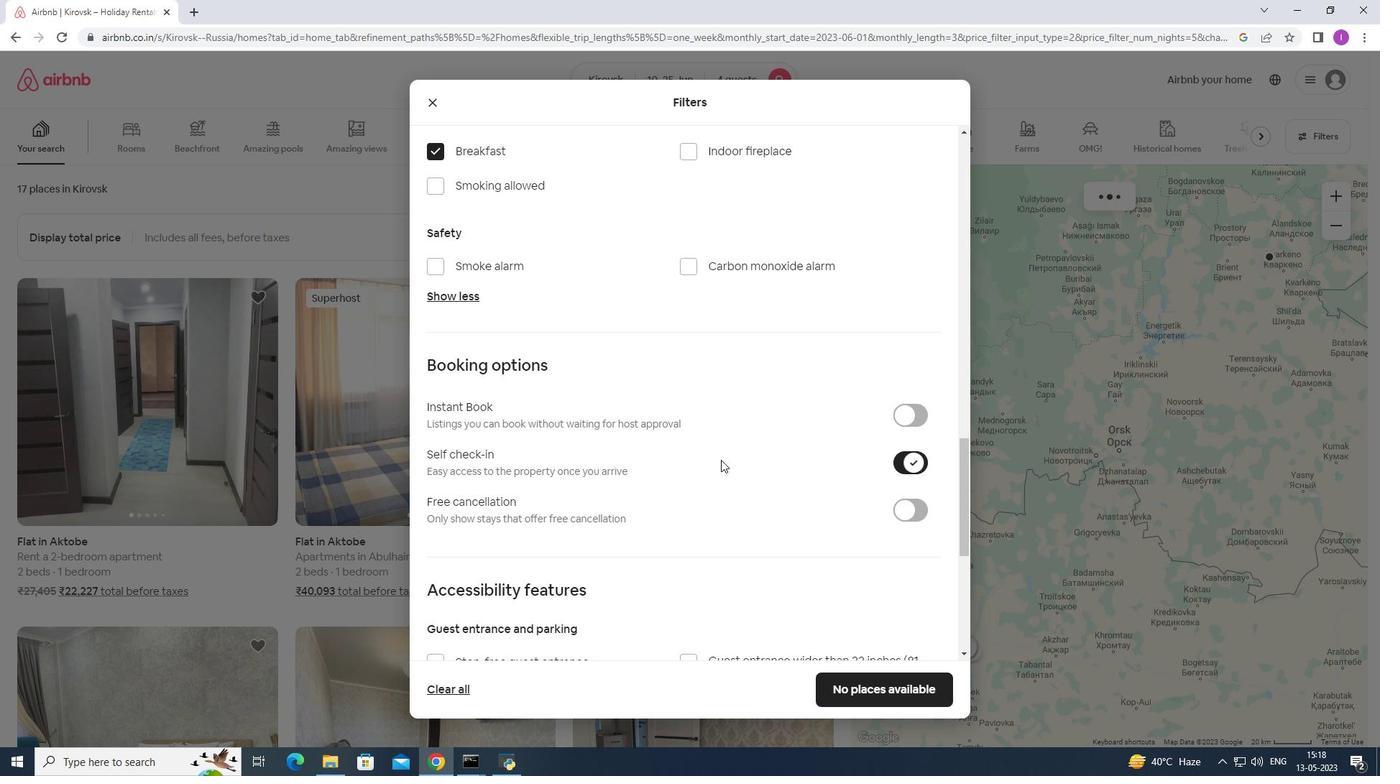 
Action: Mouse scrolled (699, 456) with delta (0, 0)
Screenshot: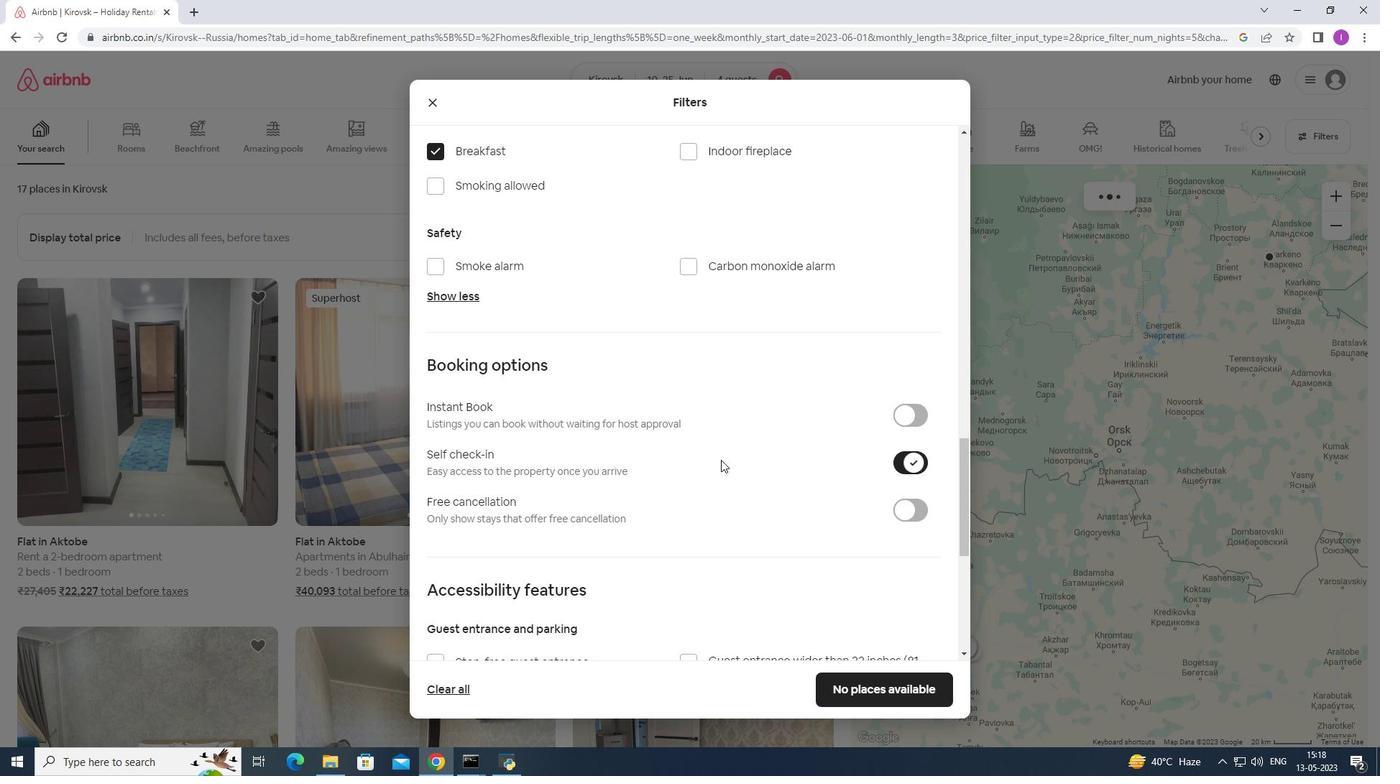 
Action: Mouse moved to (697, 458)
Screenshot: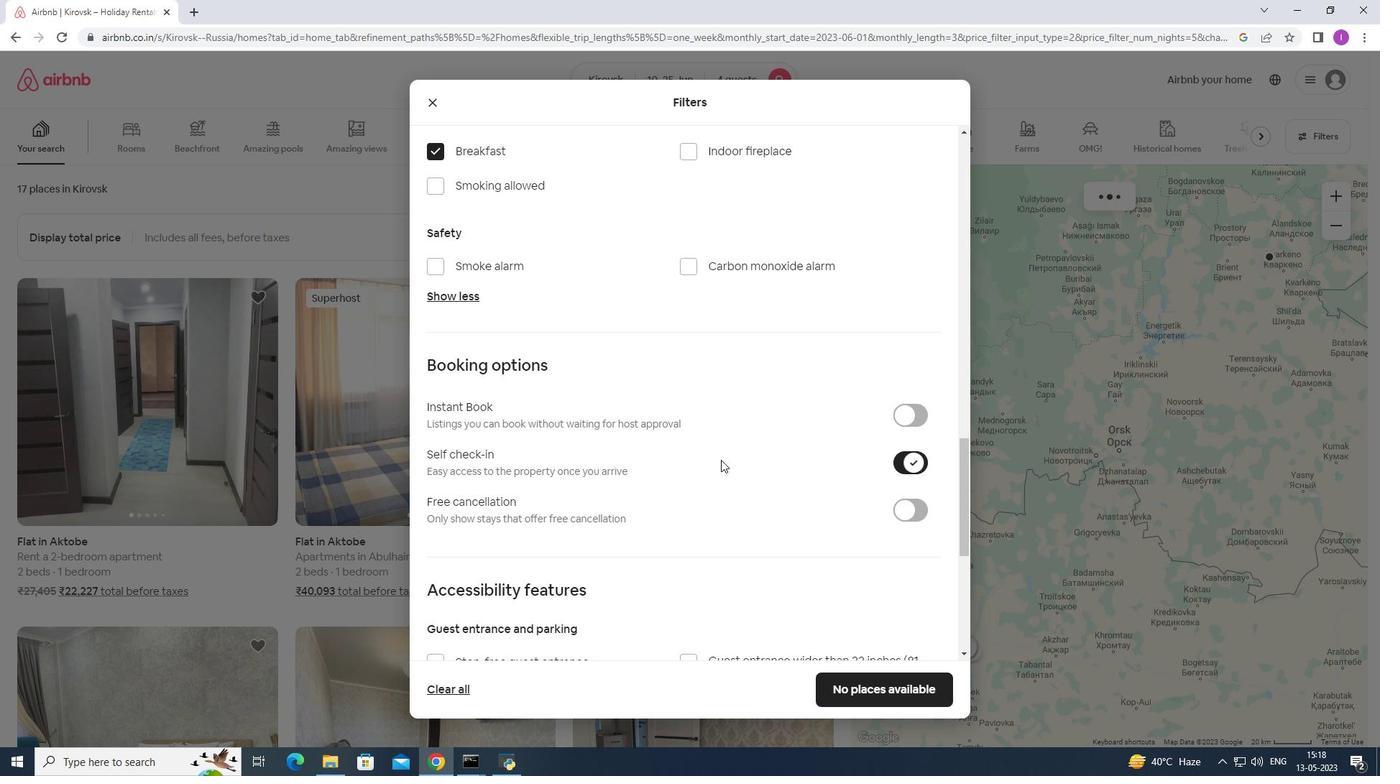 
Action: Mouse scrolled (697, 458) with delta (0, 0)
Screenshot: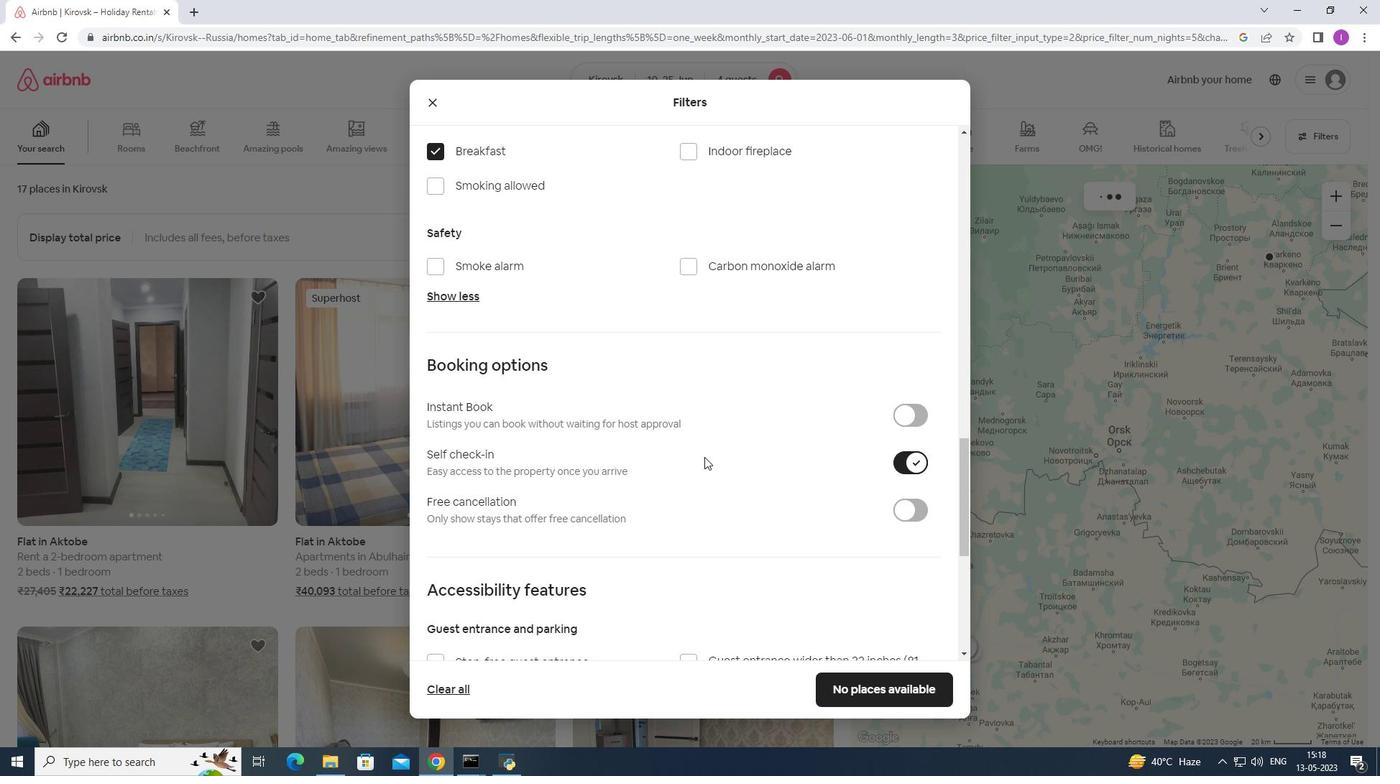 
Action: Mouse moved to (695, 460)
Screenshot: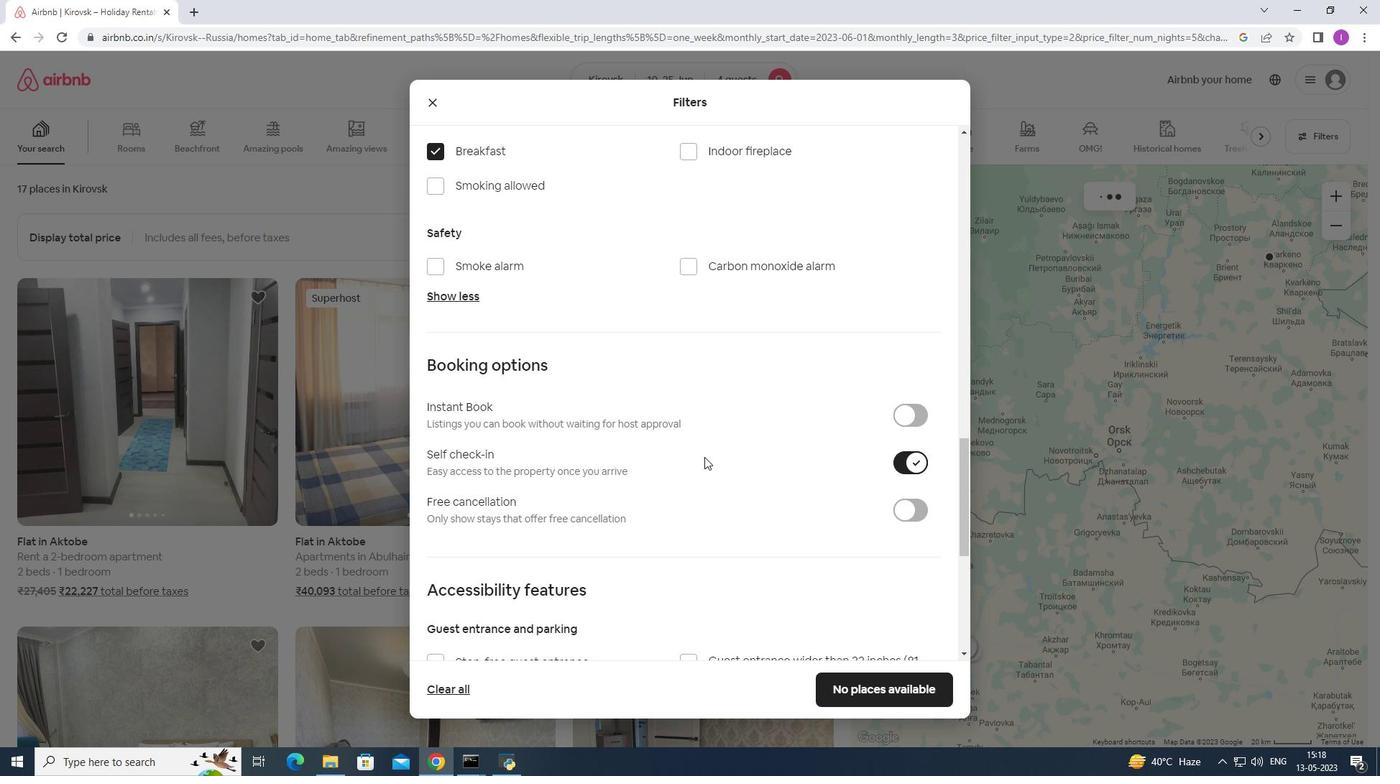 
Action: Mouse scrolled (695, 459) with delta (0, 0)
Screenshot: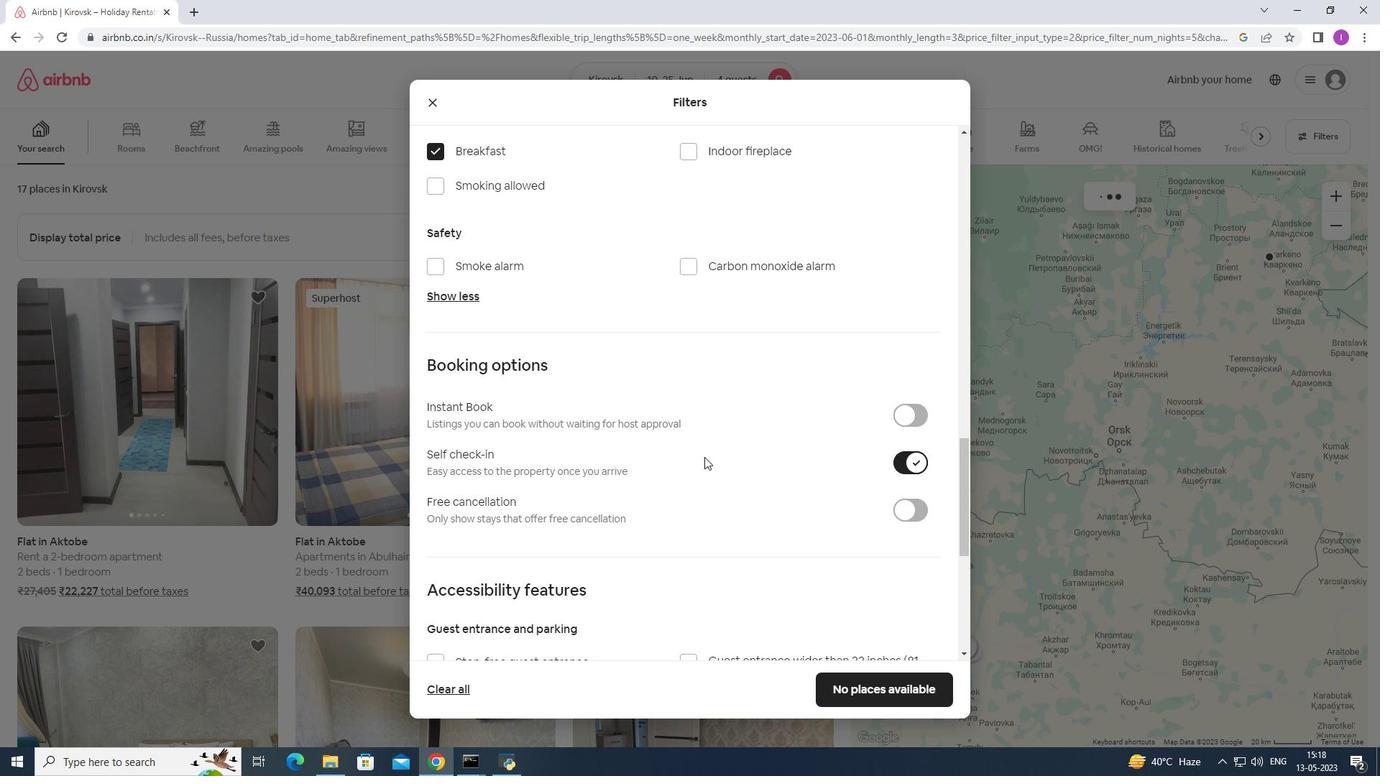 
Action: Mouse moved to (695, 460)
Screenshot: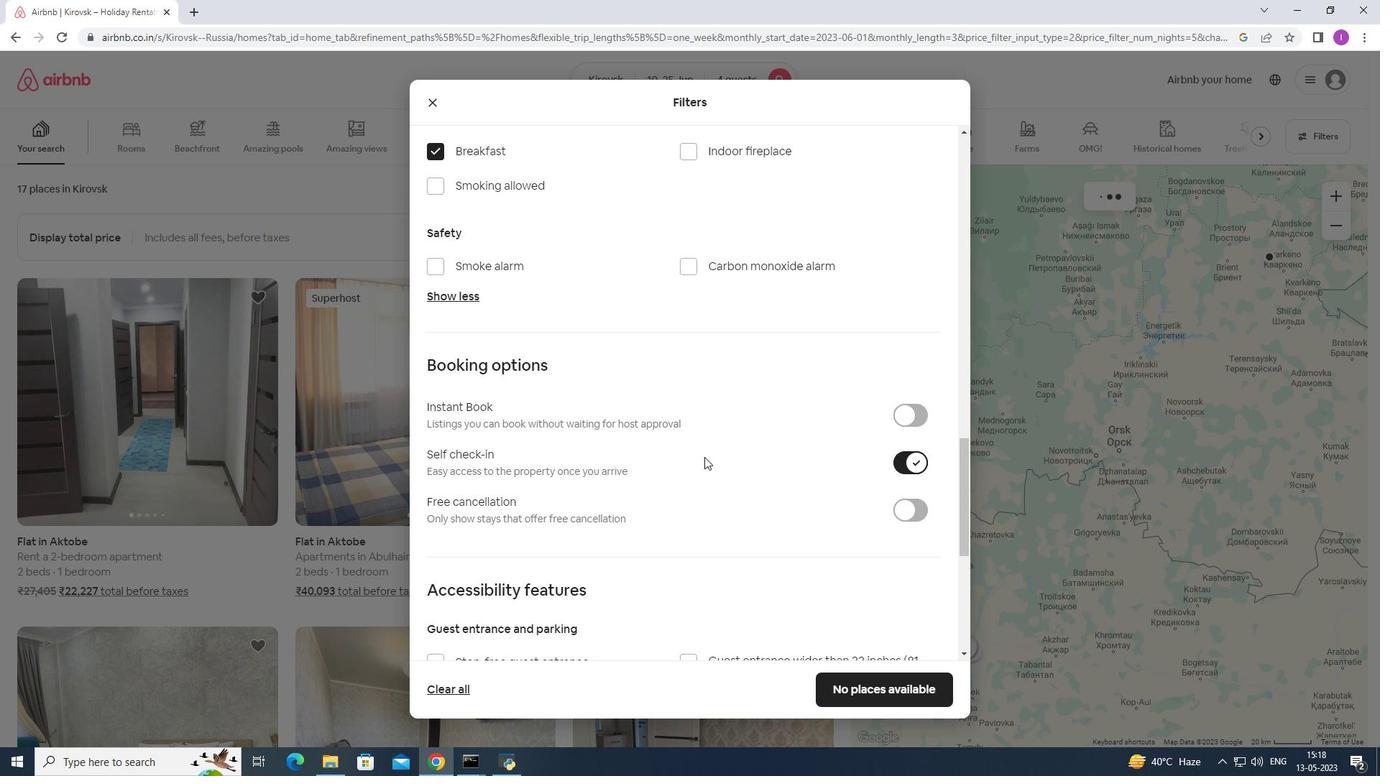 
Action: Mouse scrolled (695, 460) with delta (0, 0)
Screenshot: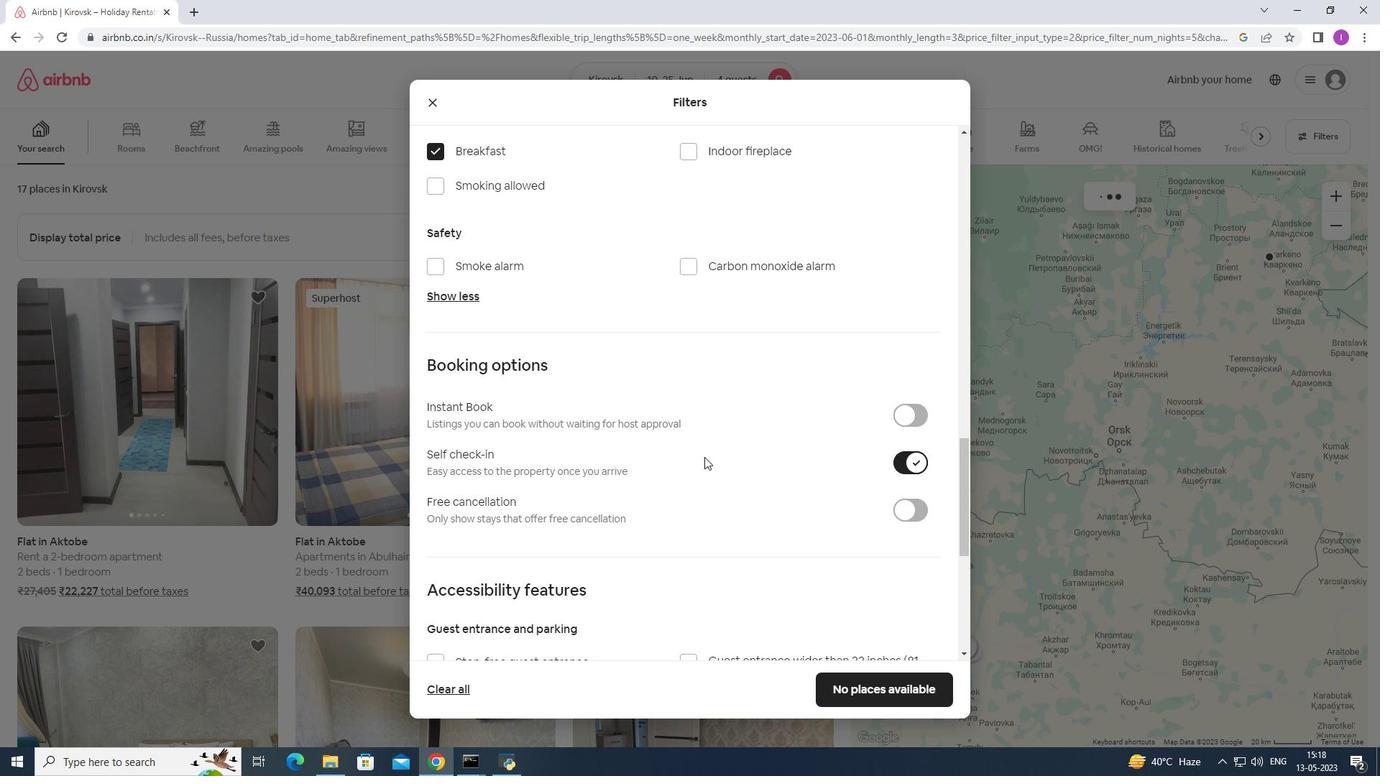 
Action: Mouse scrolled (695, 460) with delta (0, 0)
Screenshot: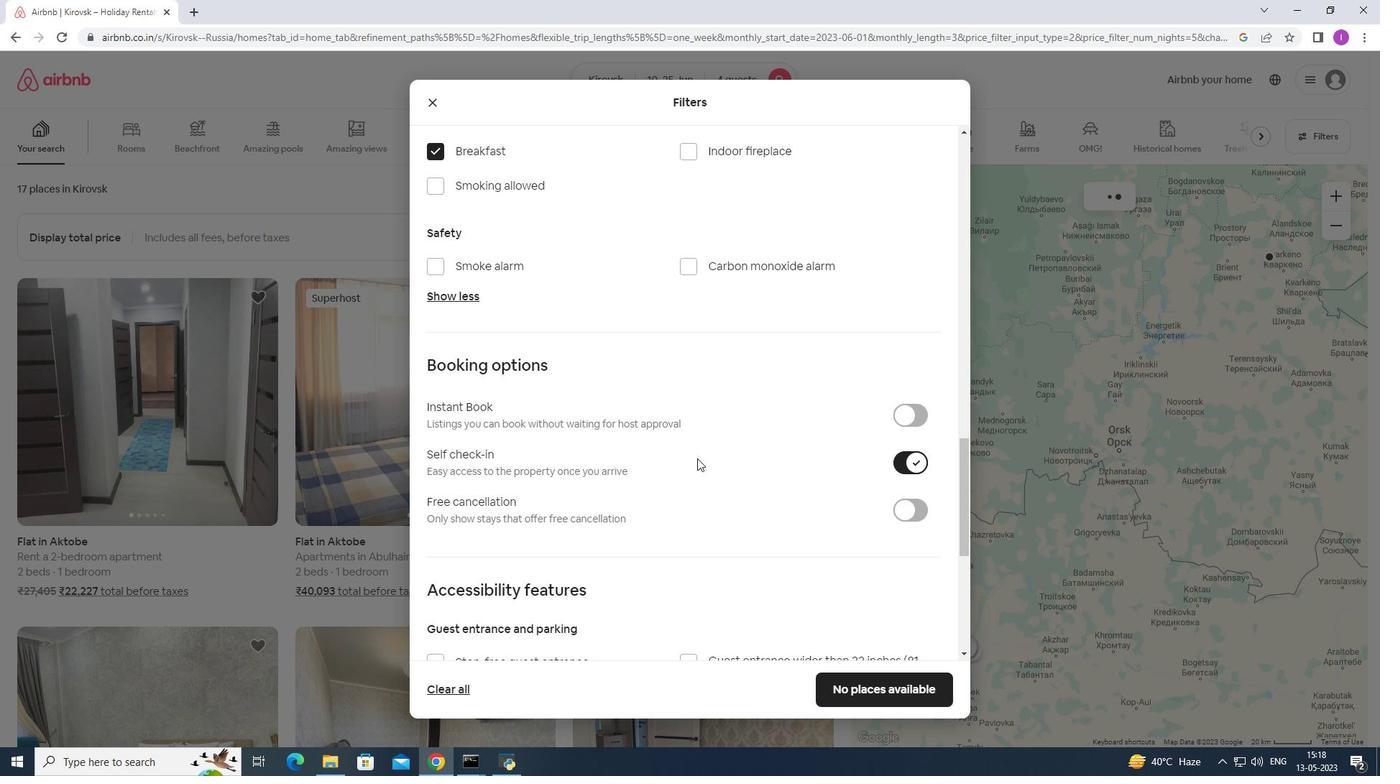 
Action: Mouse moved to (660, 437)
Screenshot: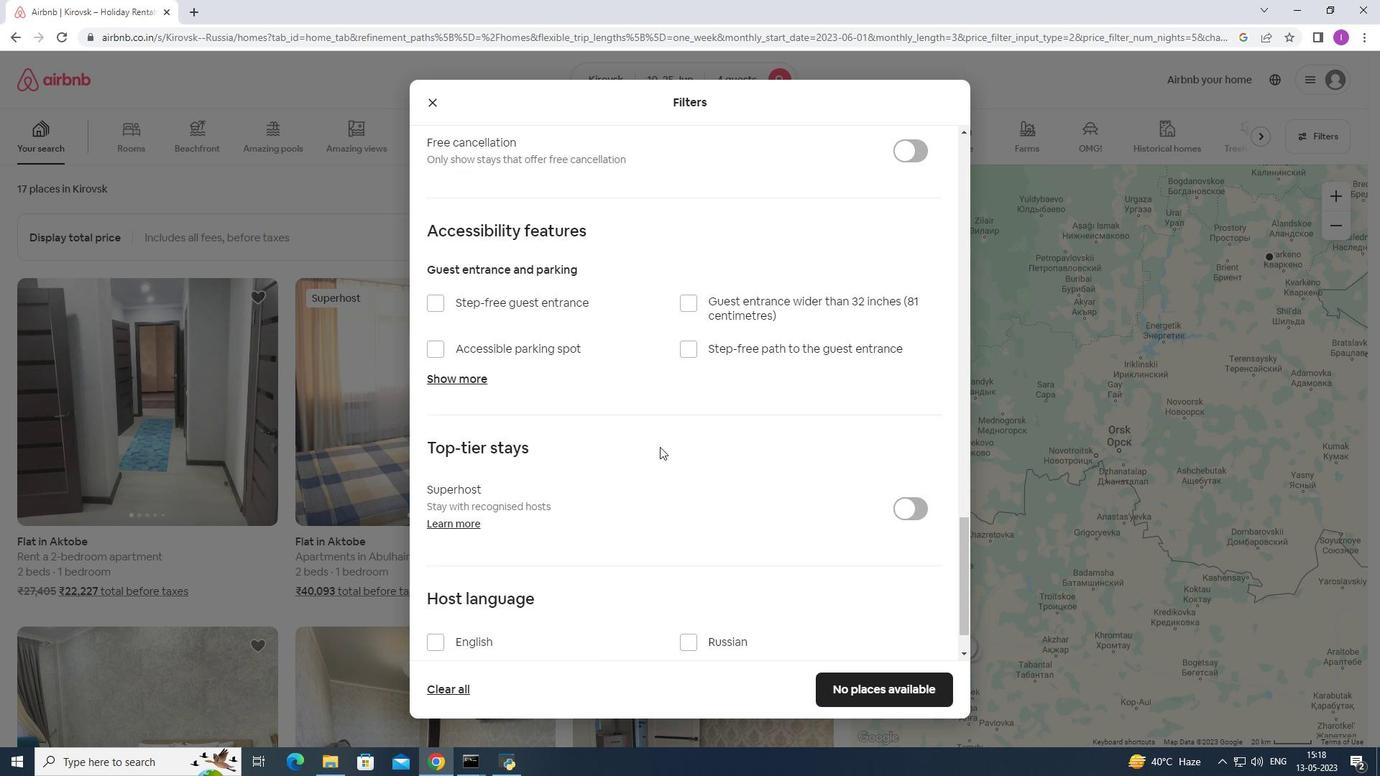 
Action: Mouse scrolled (660, 437) with delta (0, 0)
Screenshot: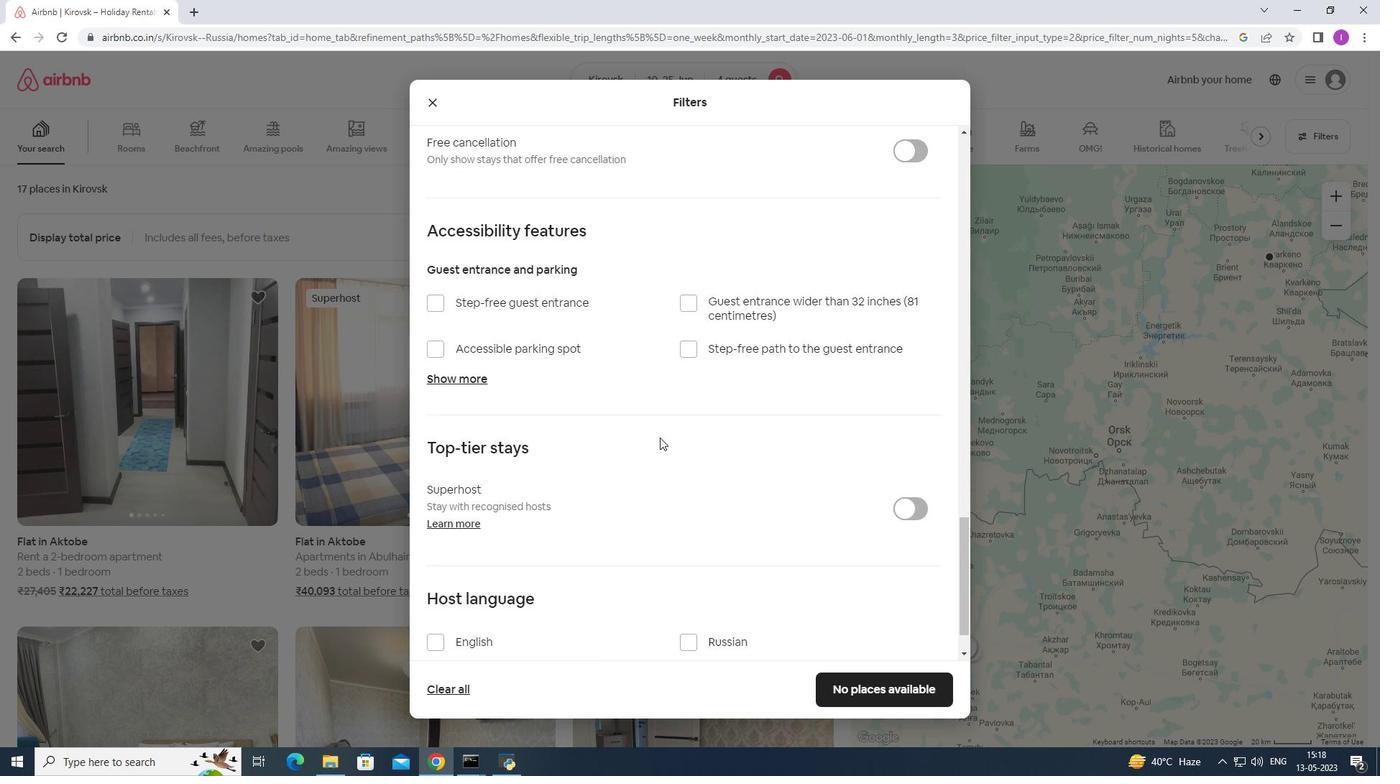 
Action: Mouse scrolled (660, 437) with delta (0, 0)
Screenshot: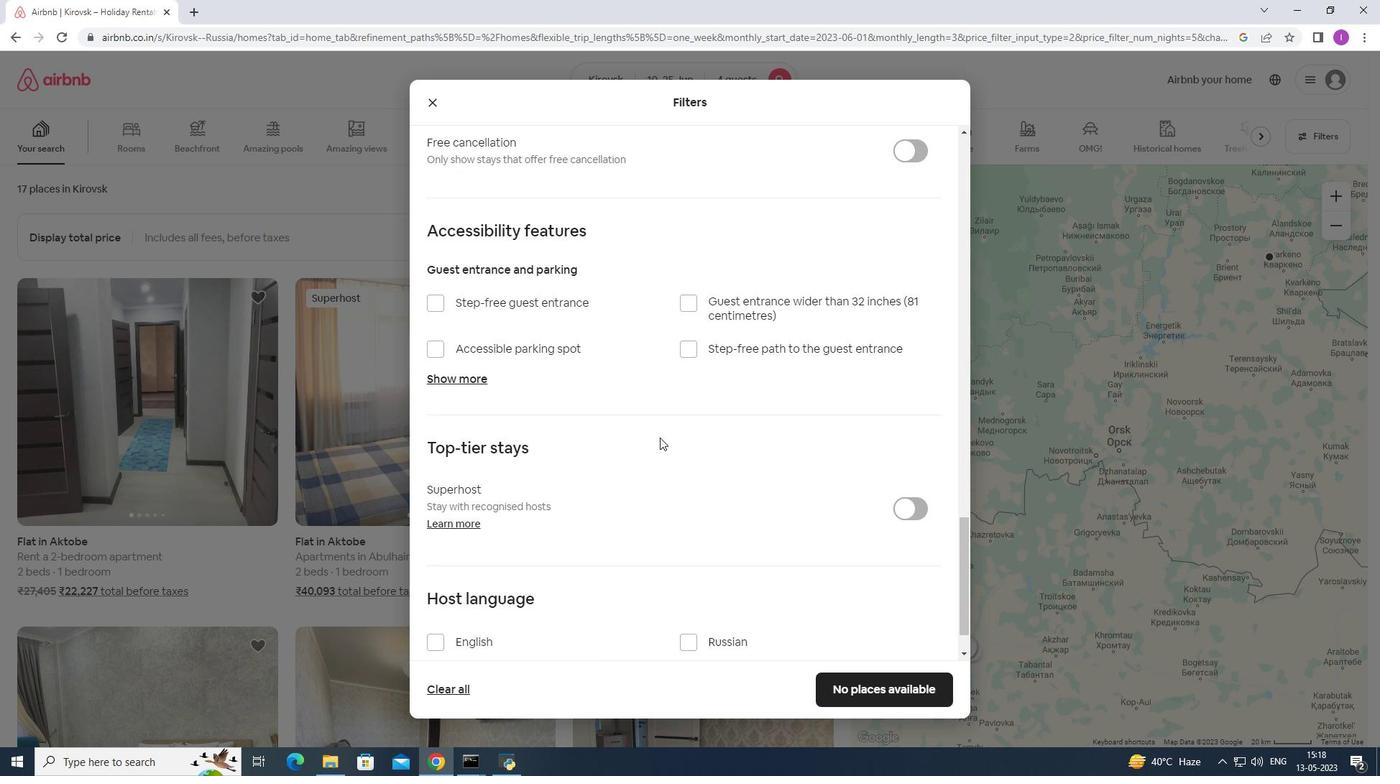 
Action: Mouse scrolled (660, 437) with delta (0, 0)
Screenshot: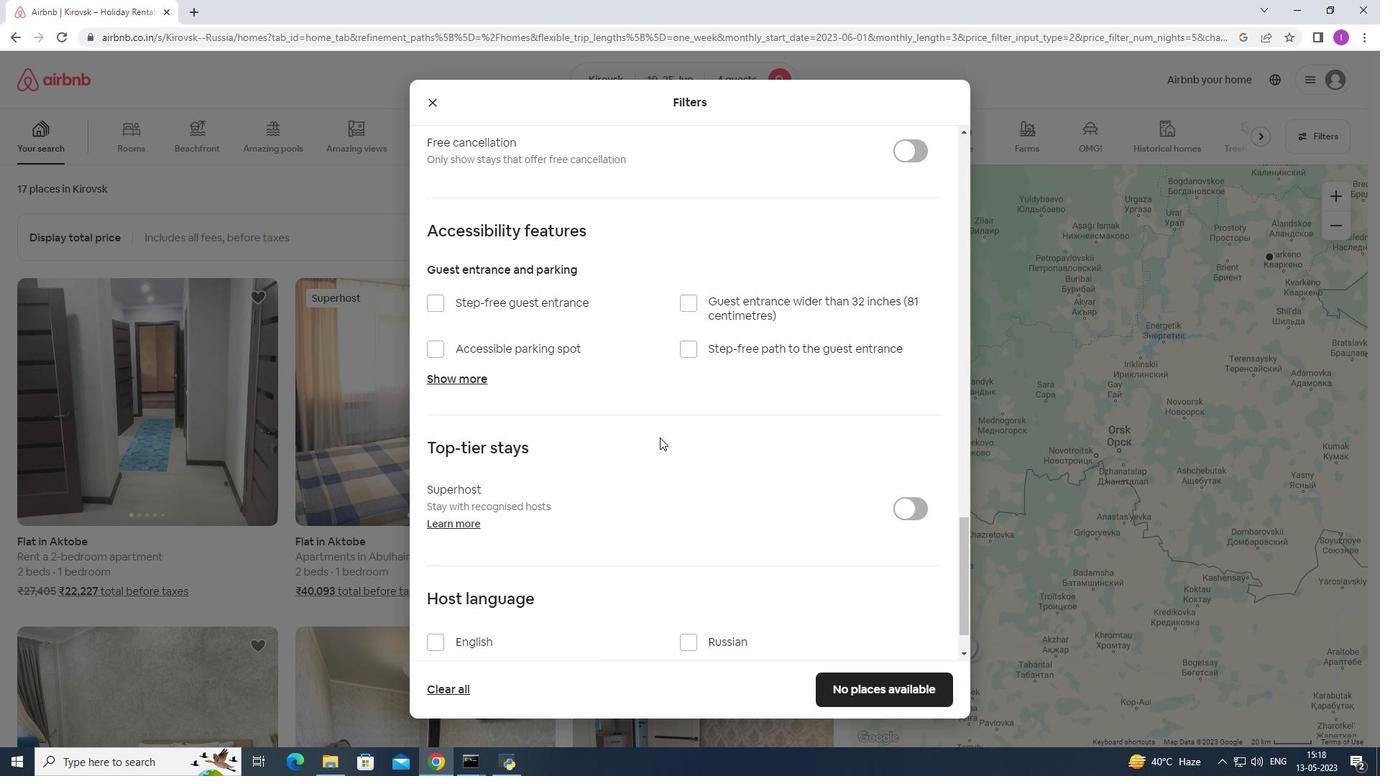 
Action: Mouse scrolled (660, 437) with delta (0, 0)
Screenshot: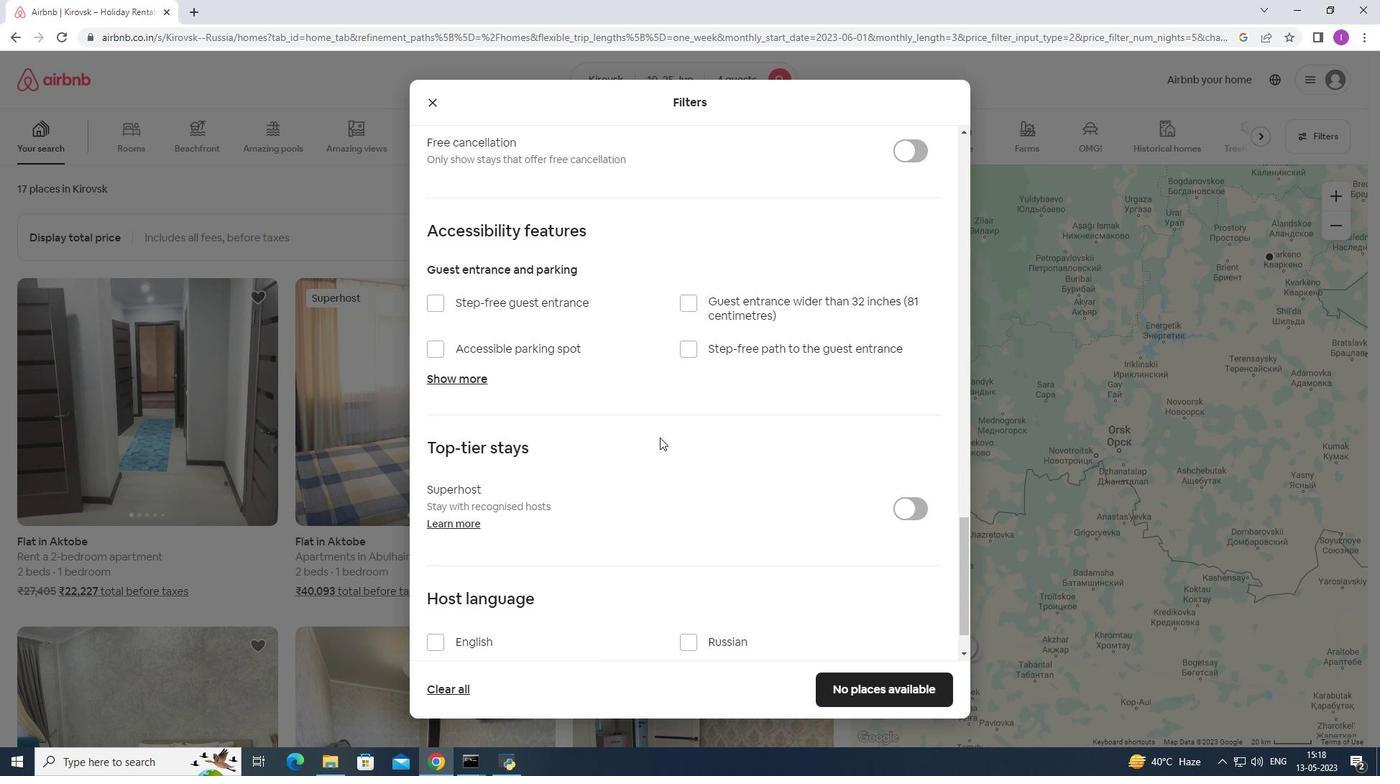 
Action: Mouse moved to (661, 430)
Screenshot: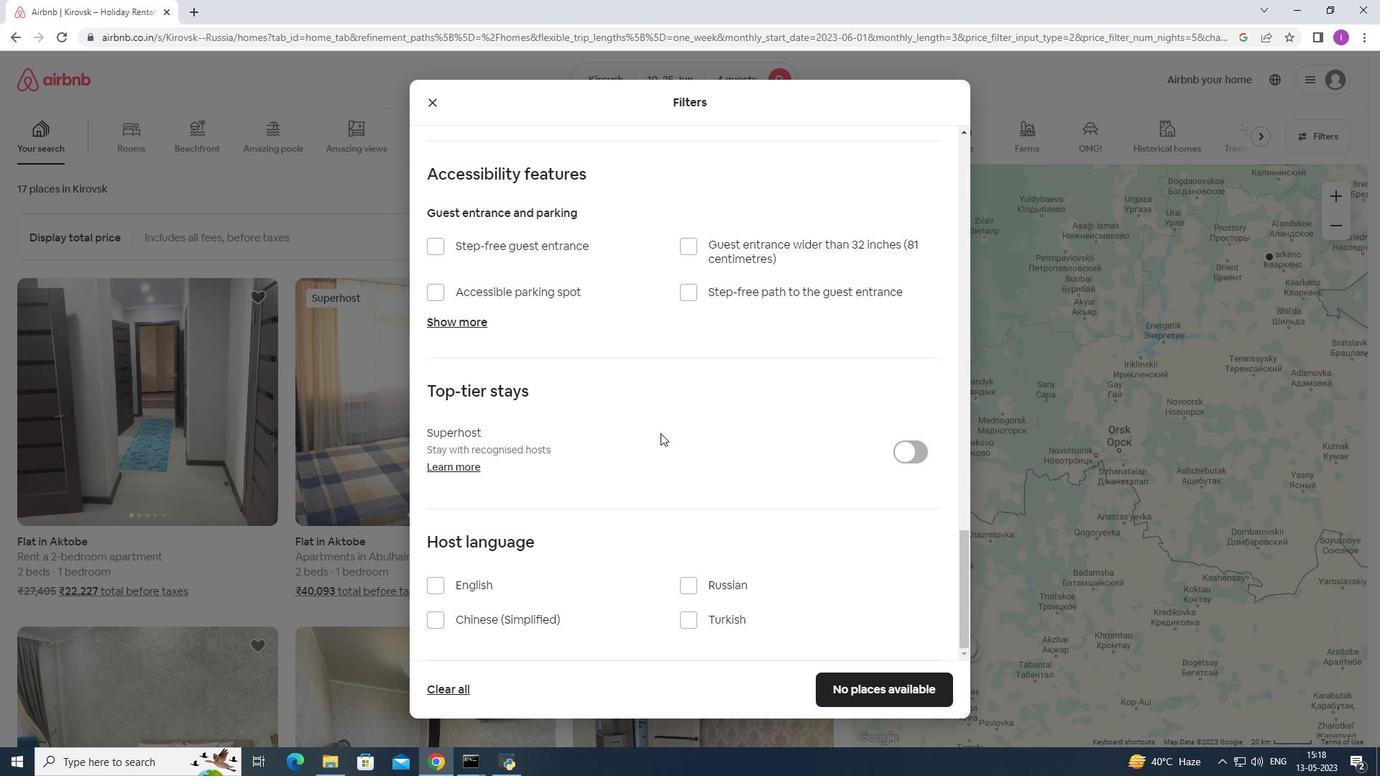 
Action: Mouse scrolled (661, 430) with delta (0, 0)
Screenshot: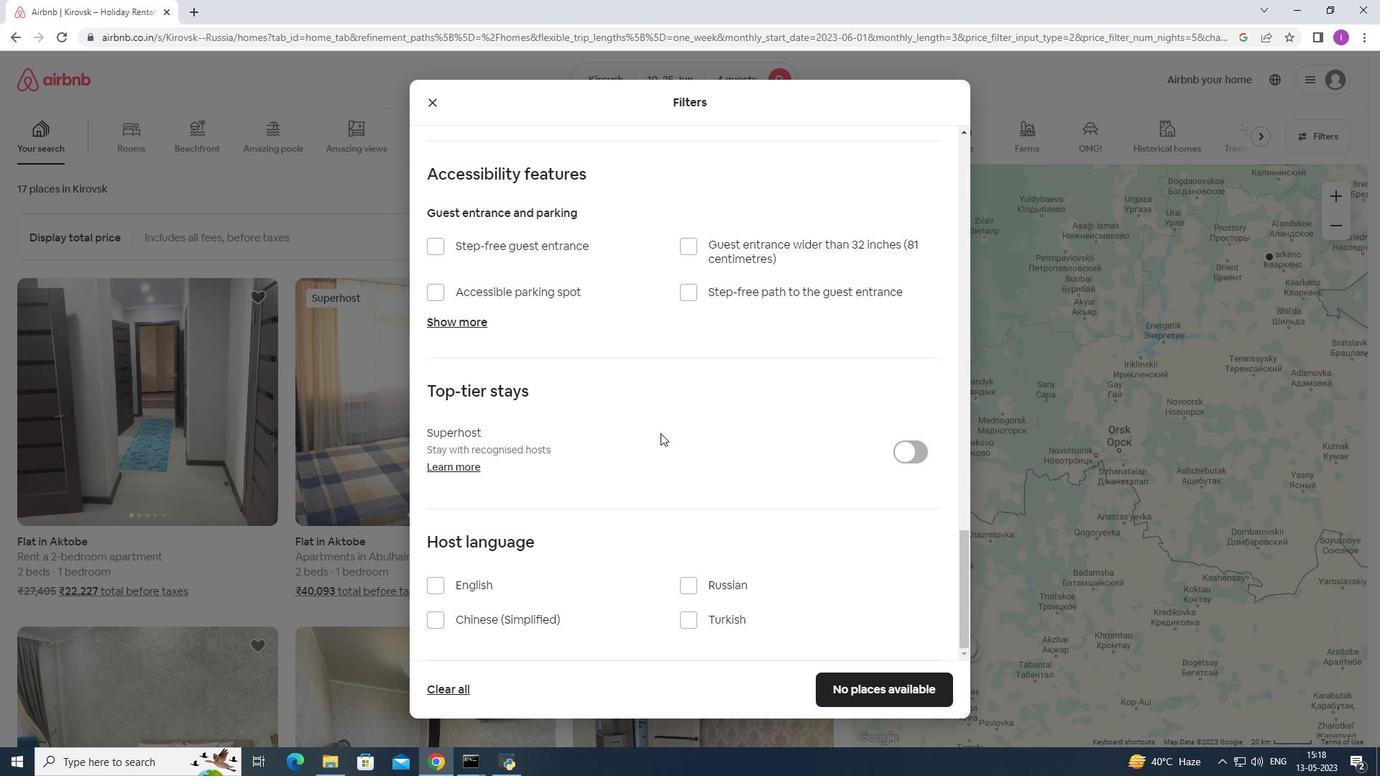 
Action: Mouse scrolled (661, 430) with delta (0, 0)
Screenshot: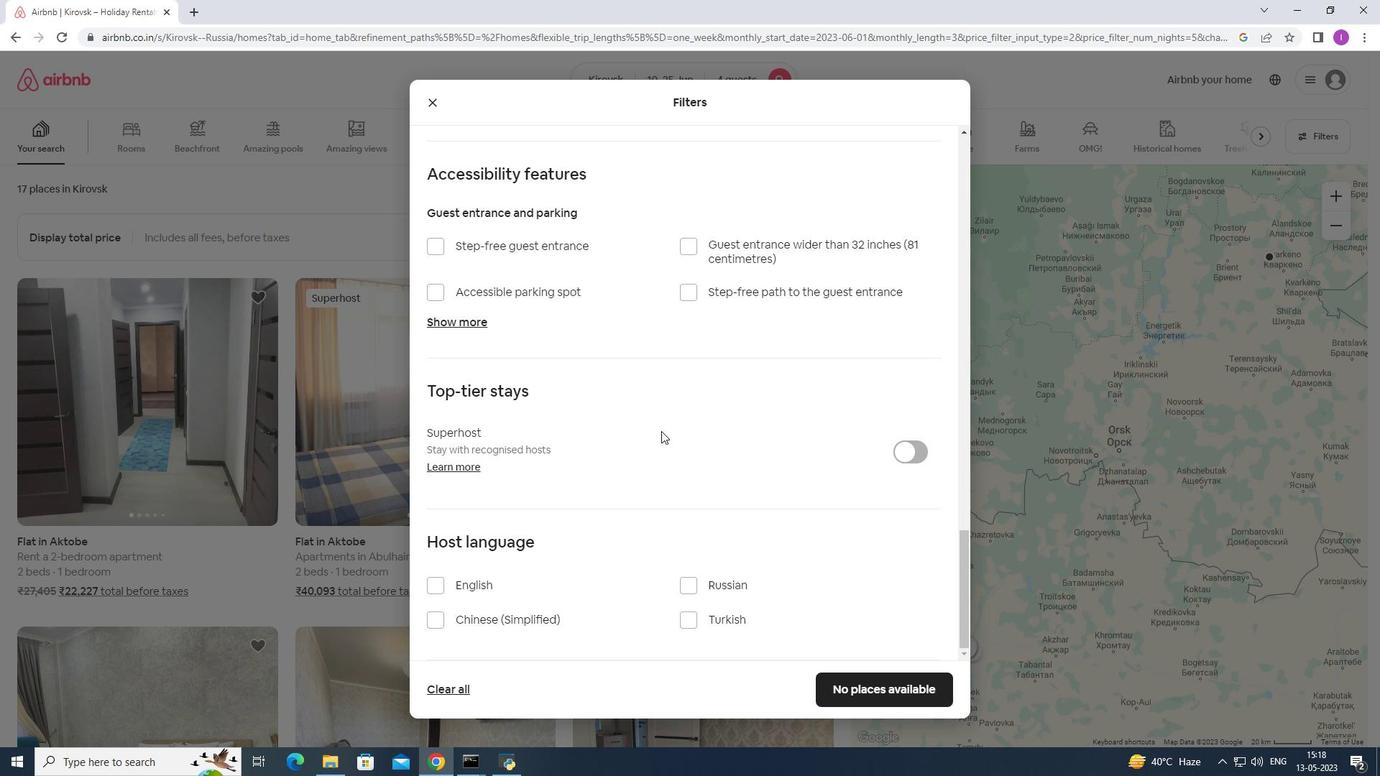 
Action: Mouse moved to (661, 430)
Screenshot: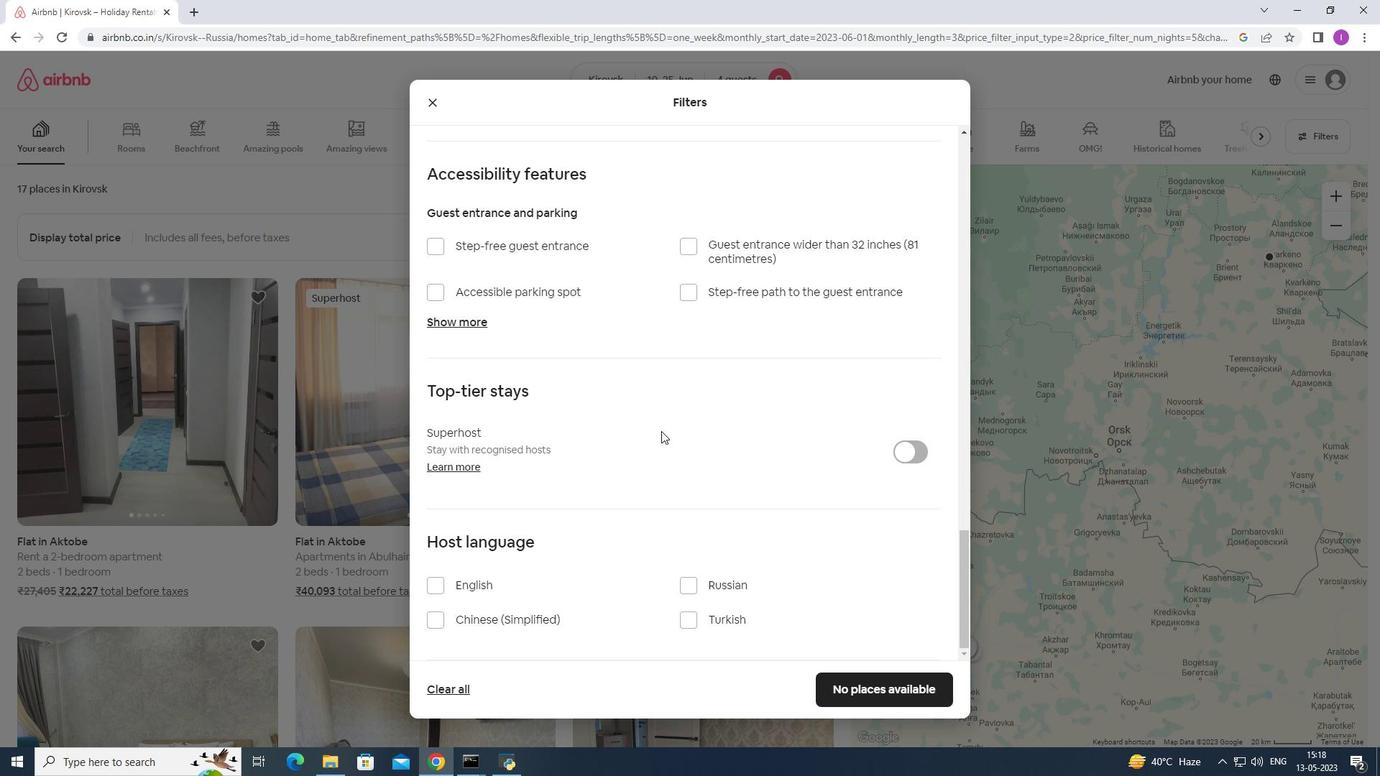 
Action: Mouse scrolled (661, 430) with delta (0, 0)
Screenshot: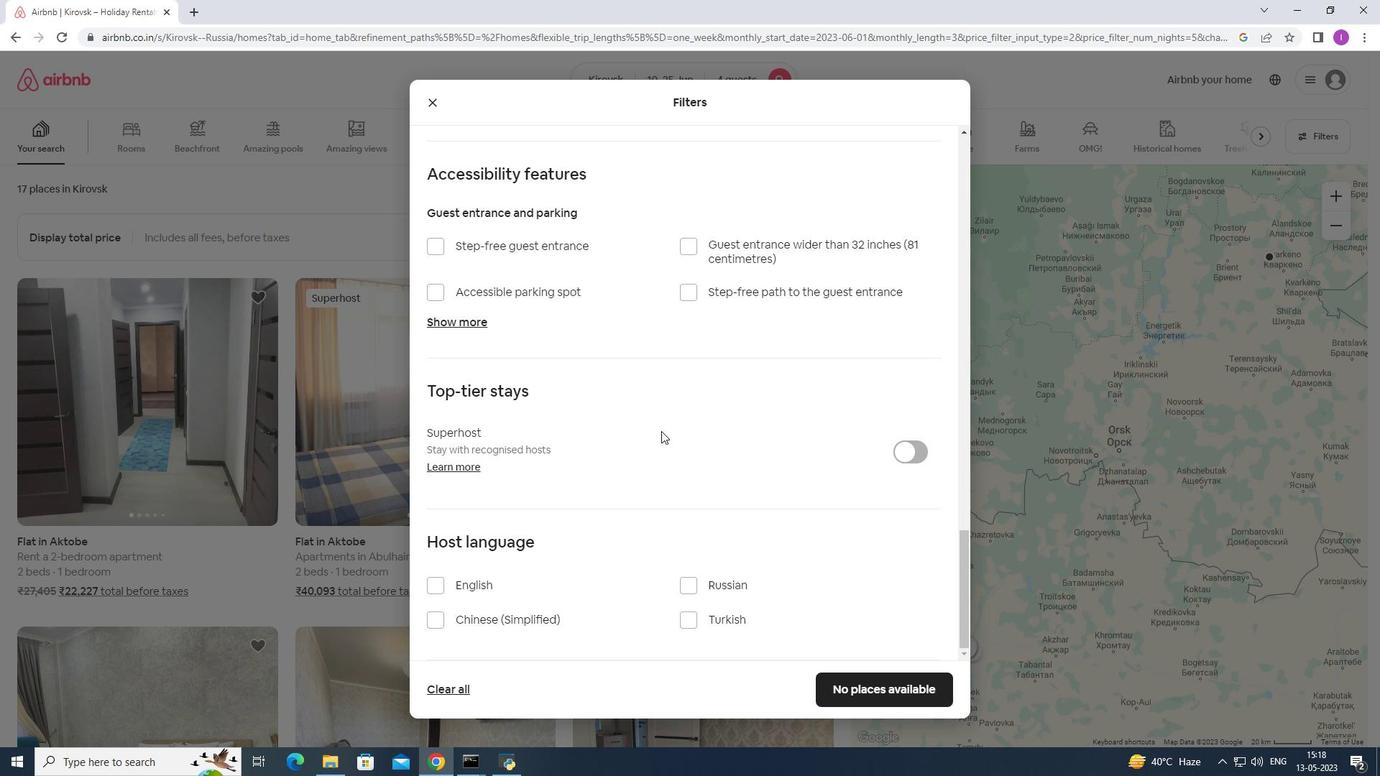 
Action: Mouse moved to (429, 583)
Screenshot: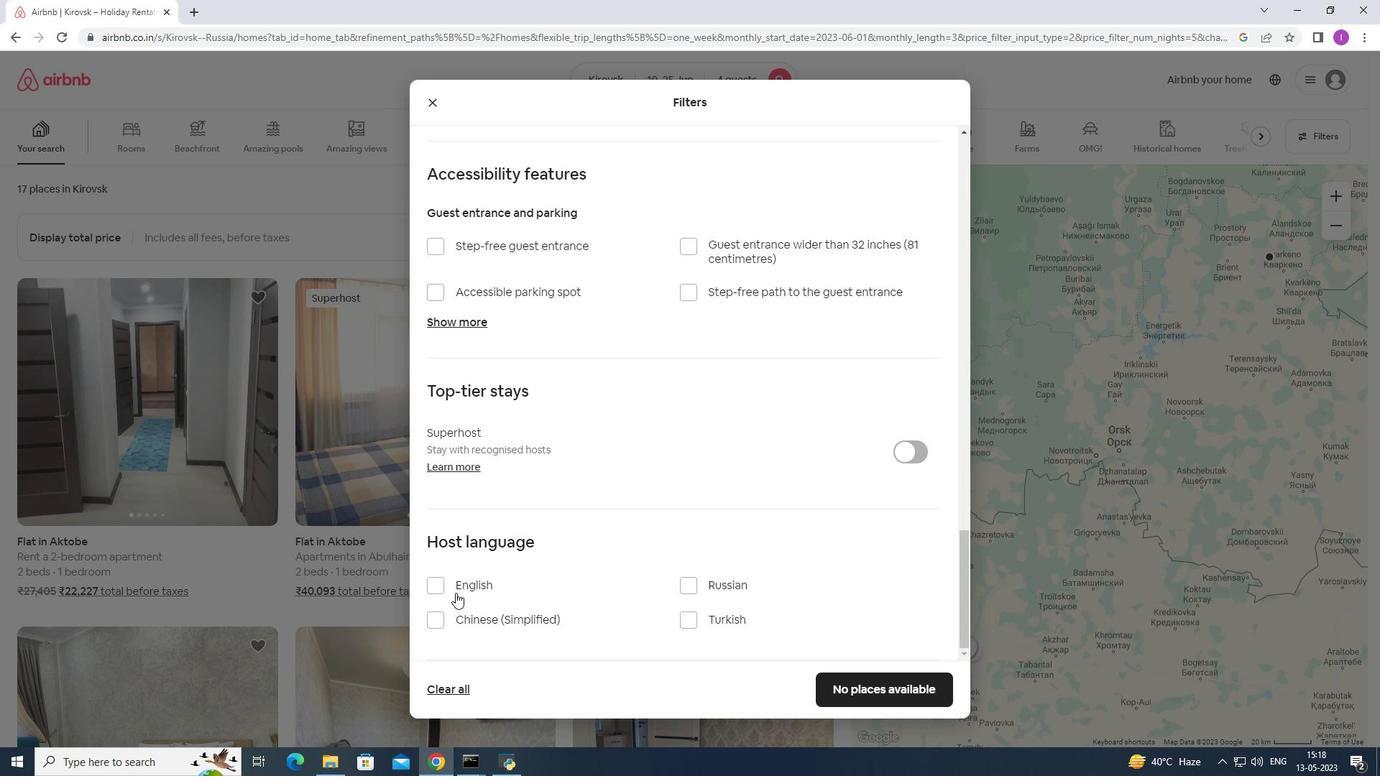 
Action: Mouse pressed left at (429, 583)
Screenshot: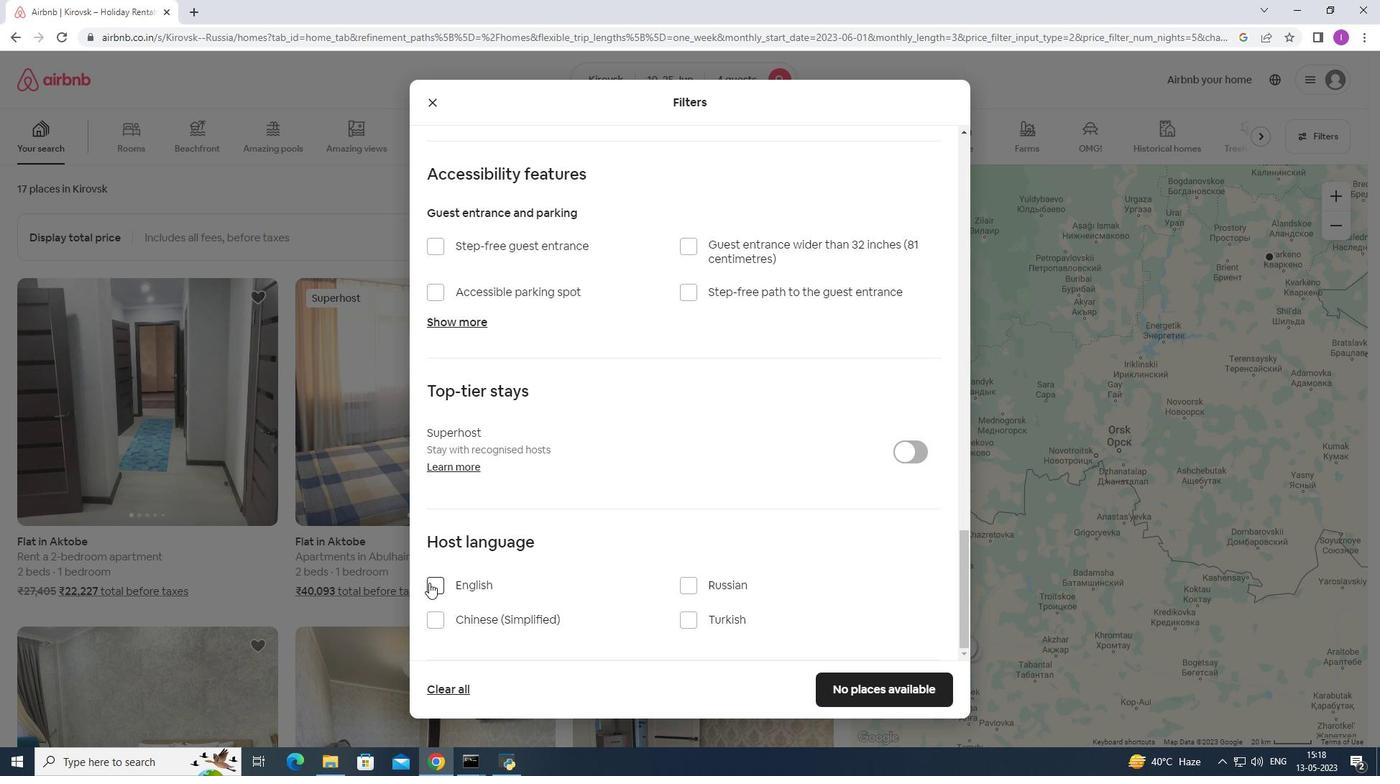 
Action: Mouse moved to (894, 685)
Screenshot: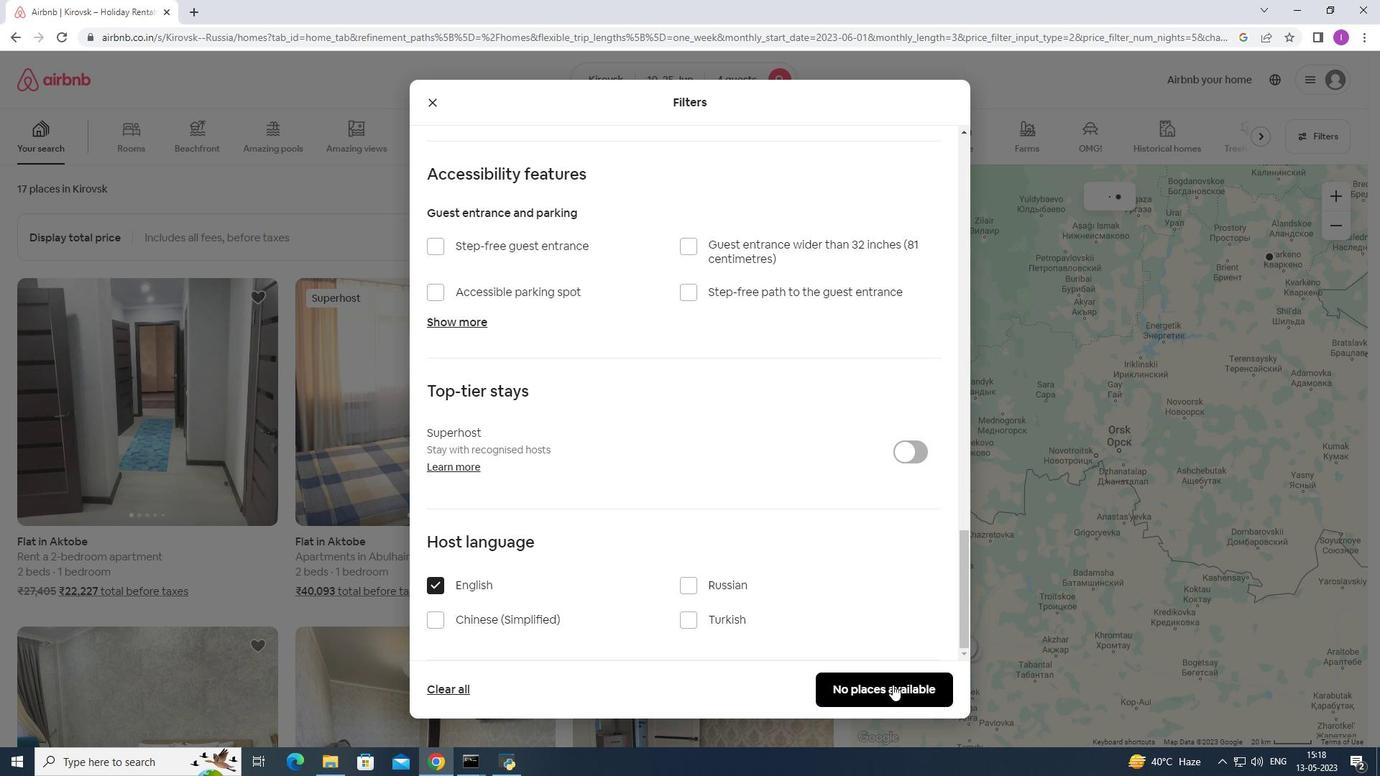
Action: Mouse pressed left at (894, 685)
Screenshot: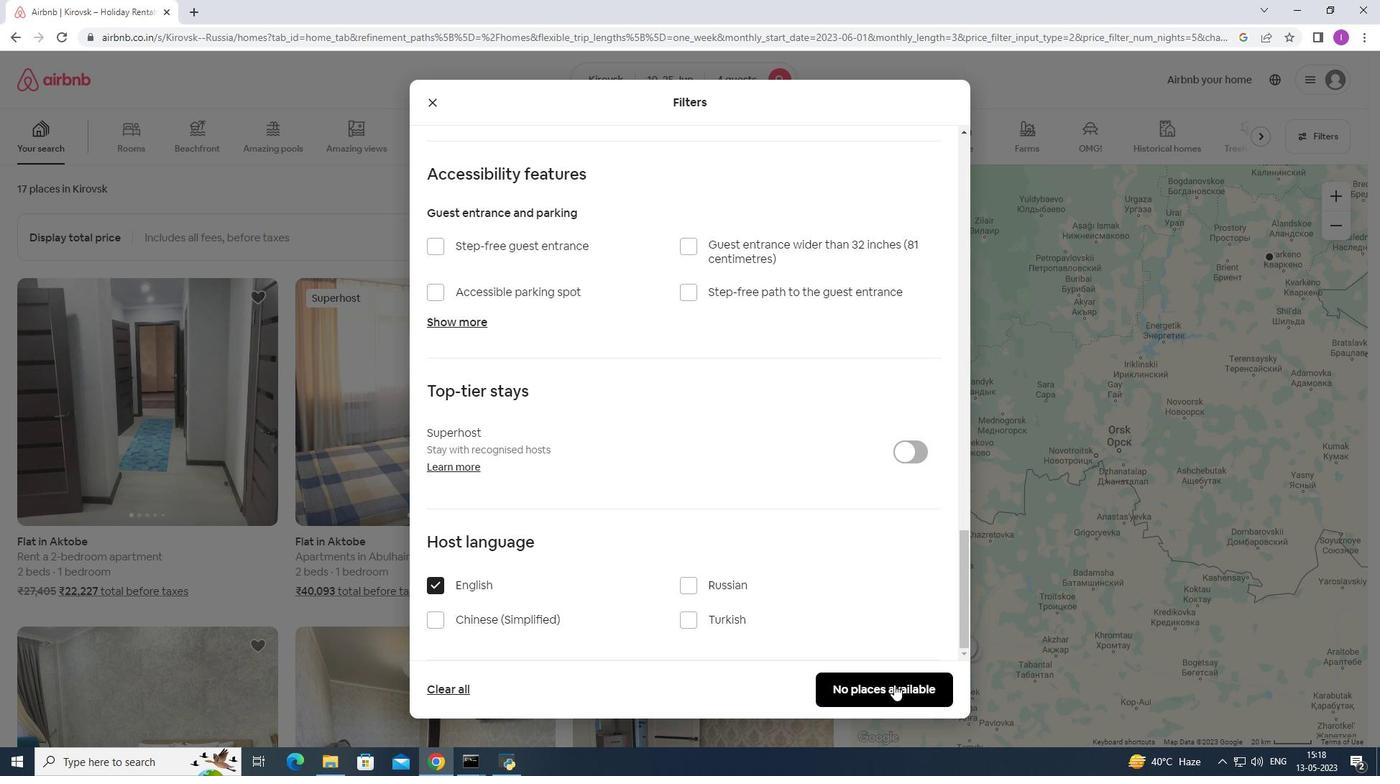 
Action: Mouse moved to (704, 540)
Screenshot: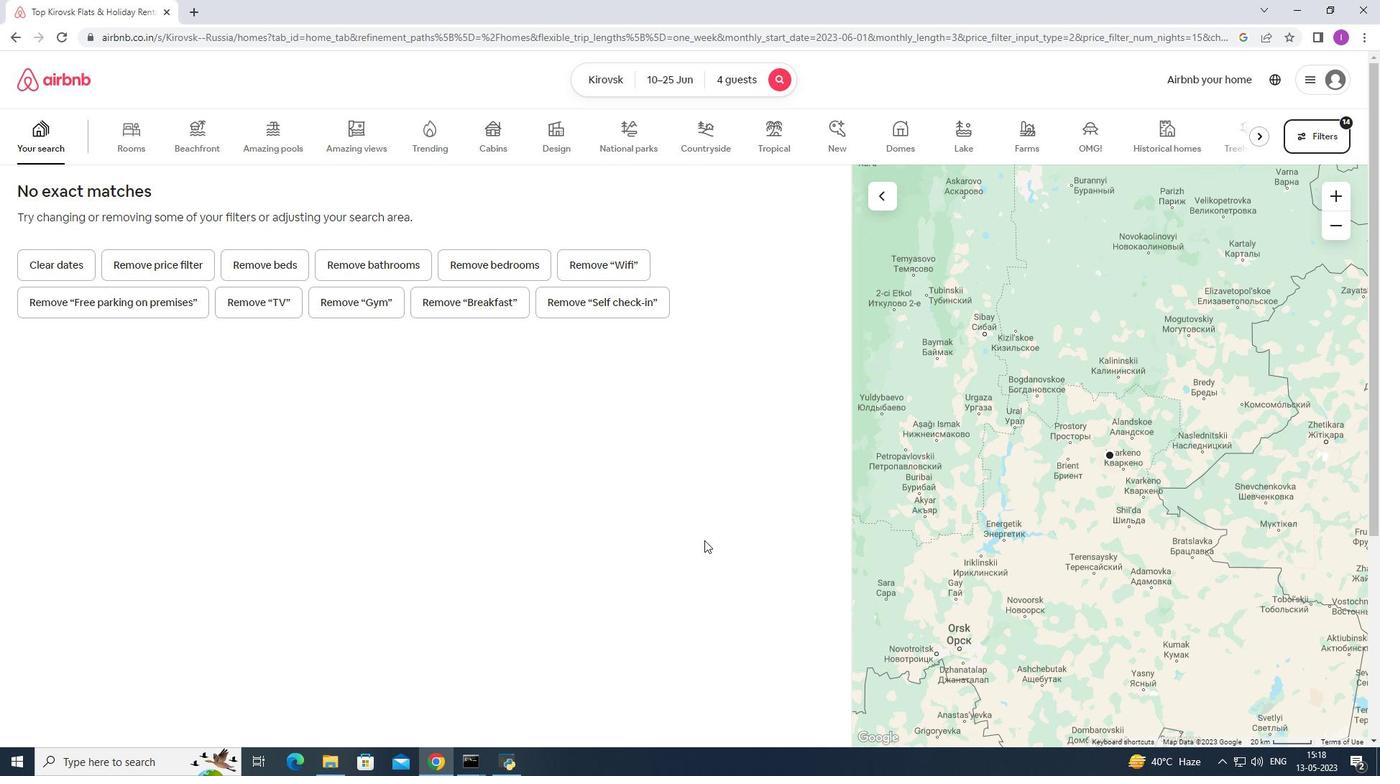 
